 Task: Find connections with filter location Ashton-under-Lyne with filter topic #Businessintelligence with filter profile language German with filter current company Euronet with filter school BSA Crescent Institute of Science and Technology with filter industry Steam and Air-Conditioning Supply with filter service category Accounting with filter keywords title Assistant Manager
Action: Mouse moved to (650, 97)
Screenshot: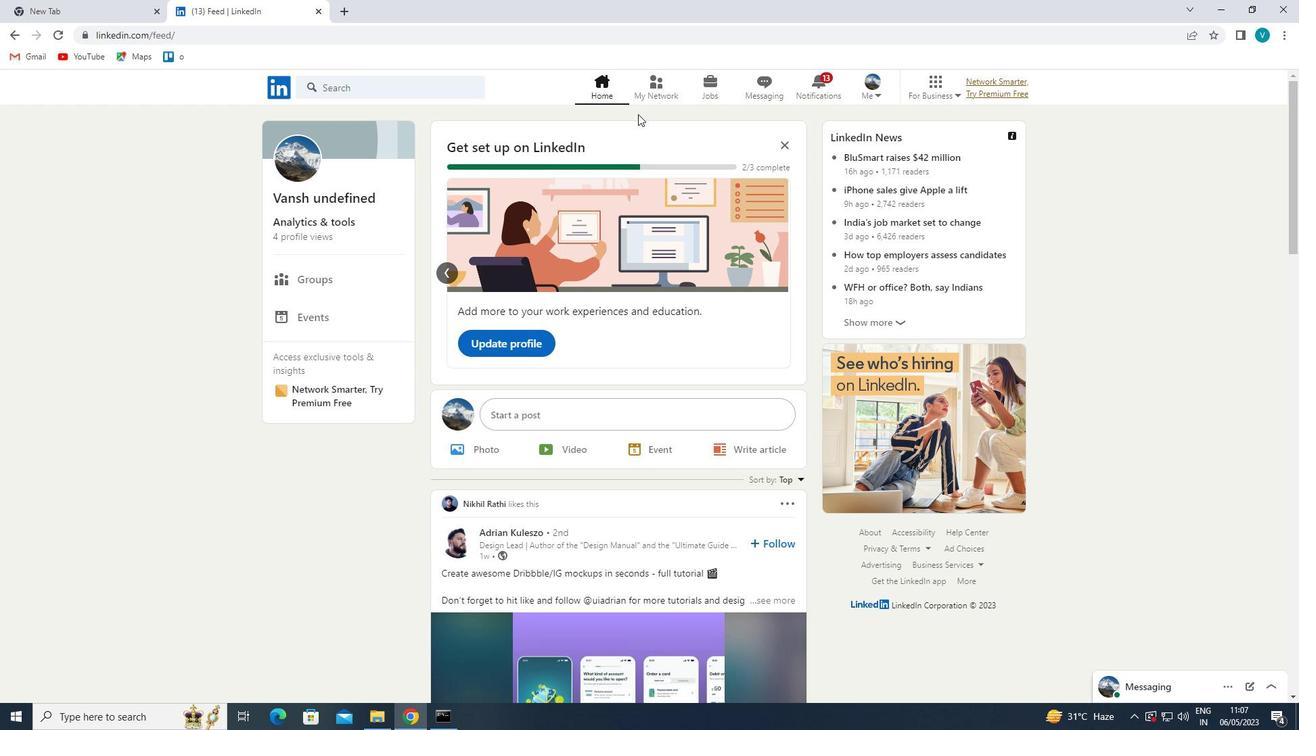
Action: Mouse pressed left at (650, 97)
Screenshot: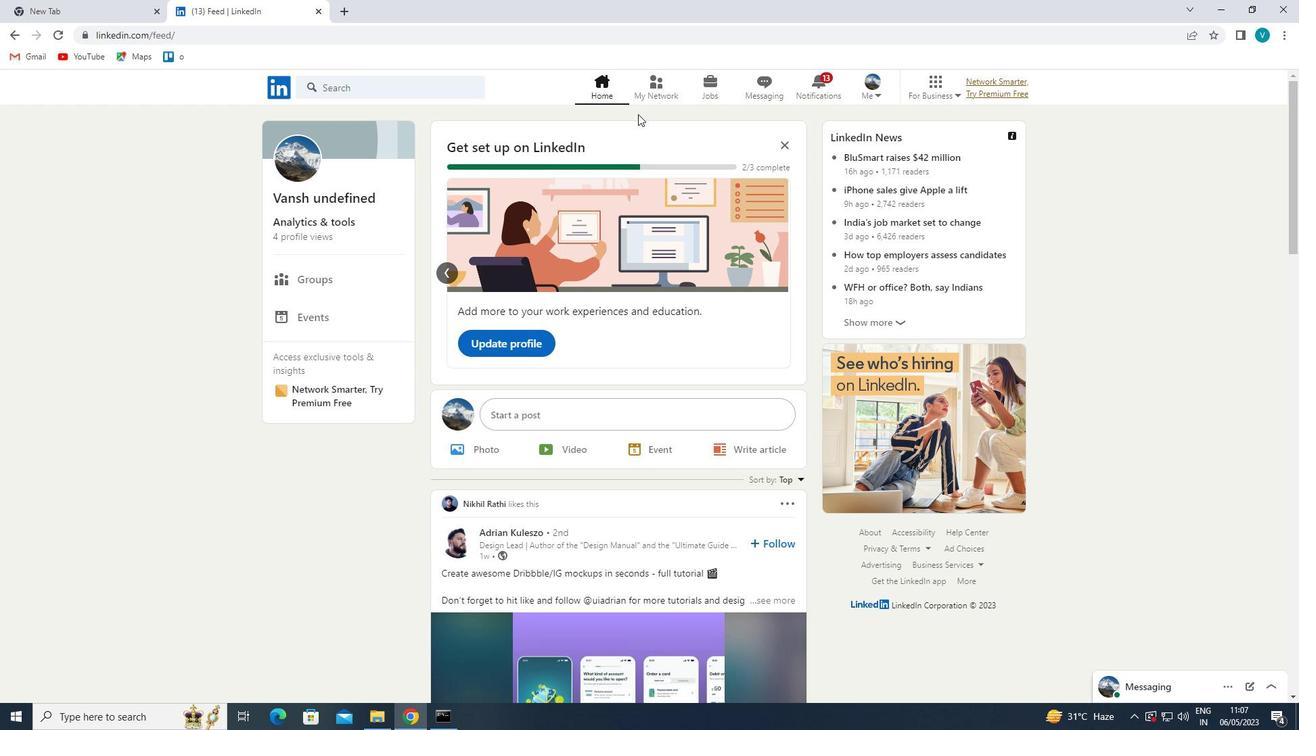 
Action: Mouse moved to (398, 164)
Screenshot: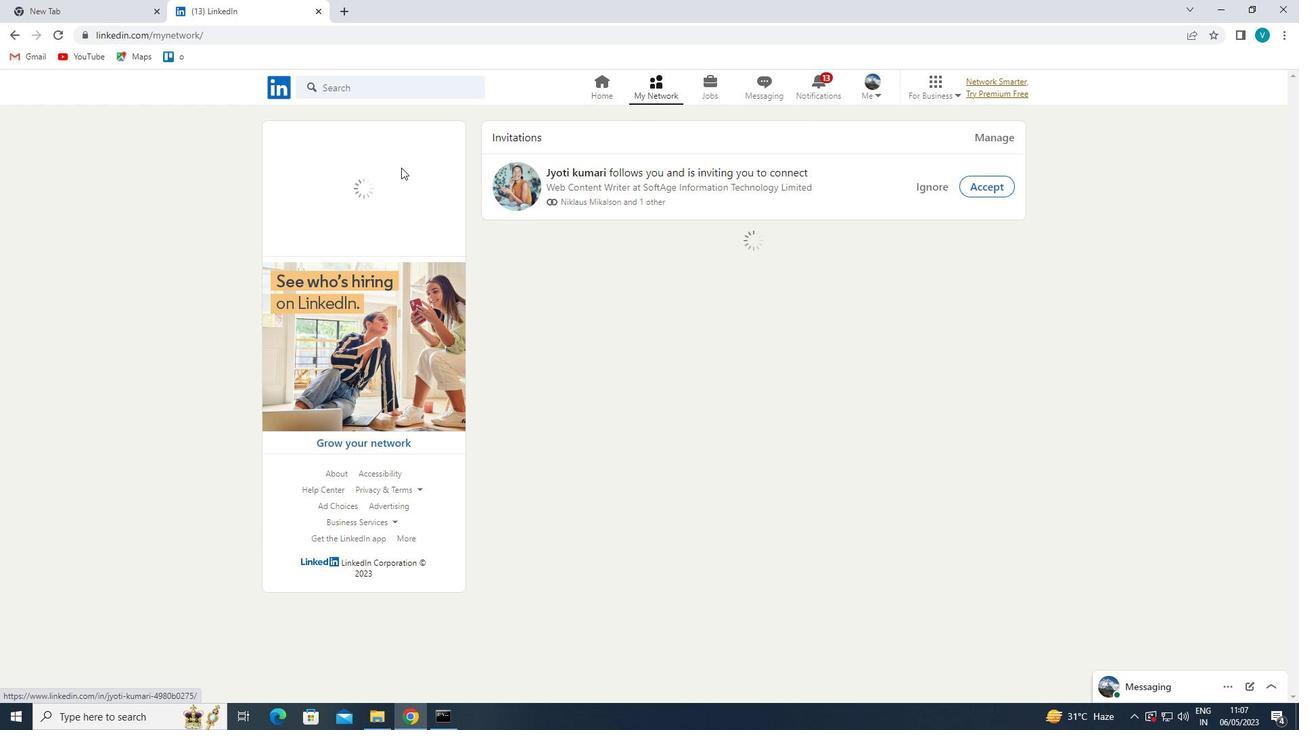 
Action: Mouse pressed left at (398, 164)
Screenshot: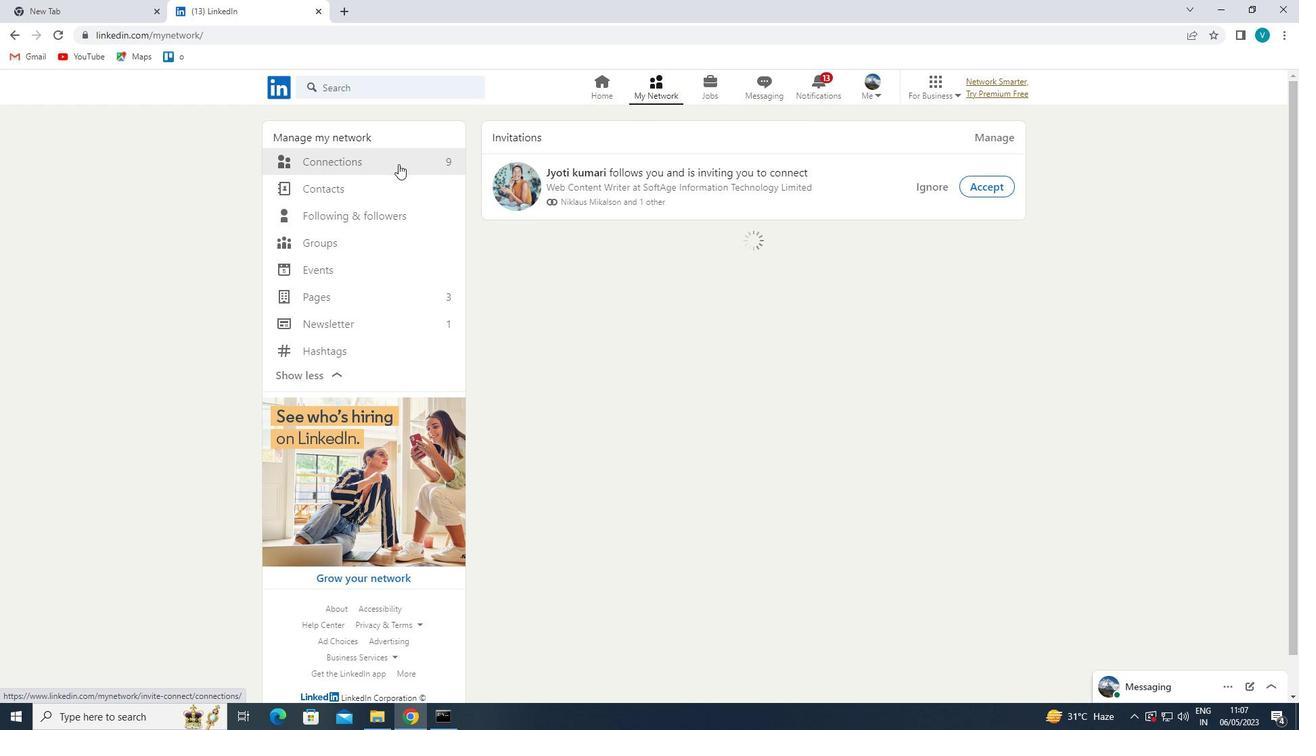 
Action: Mouse moved to (723, 170)
Screenshot: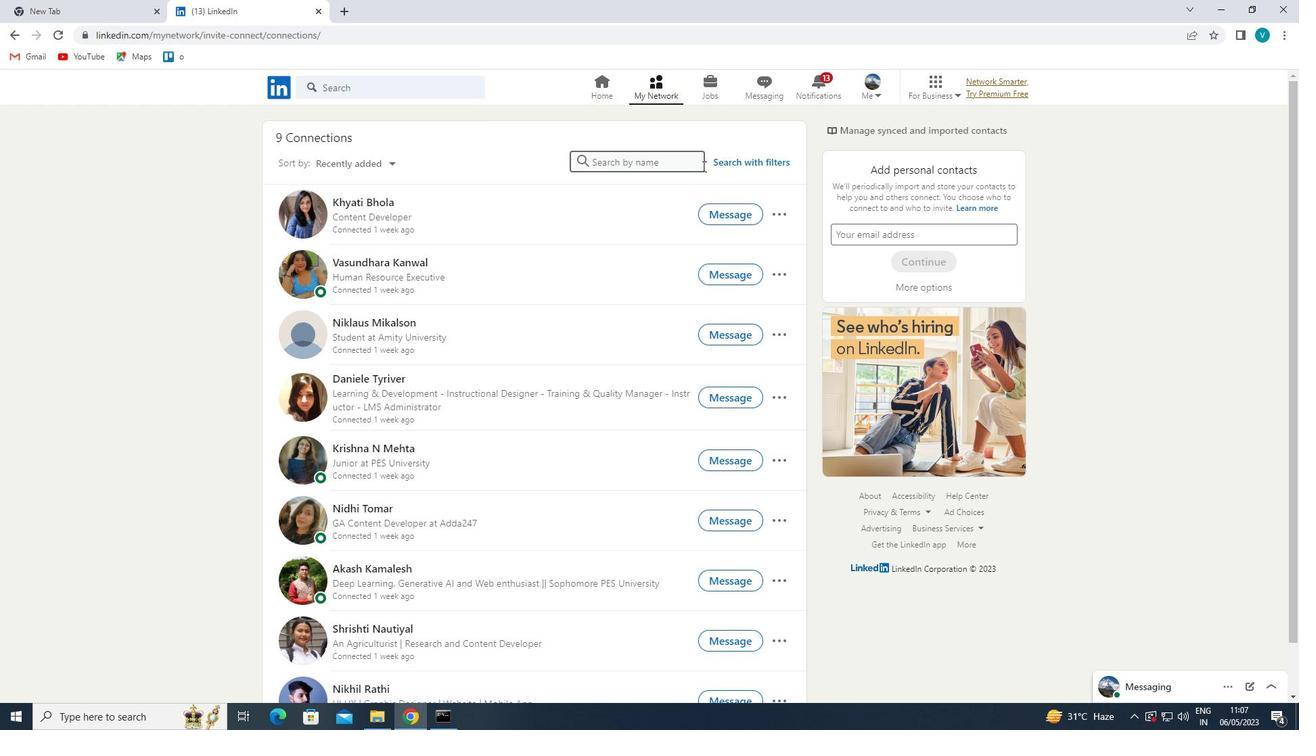 
Action: Mouse pressed left at (723, 170)
Screenshot: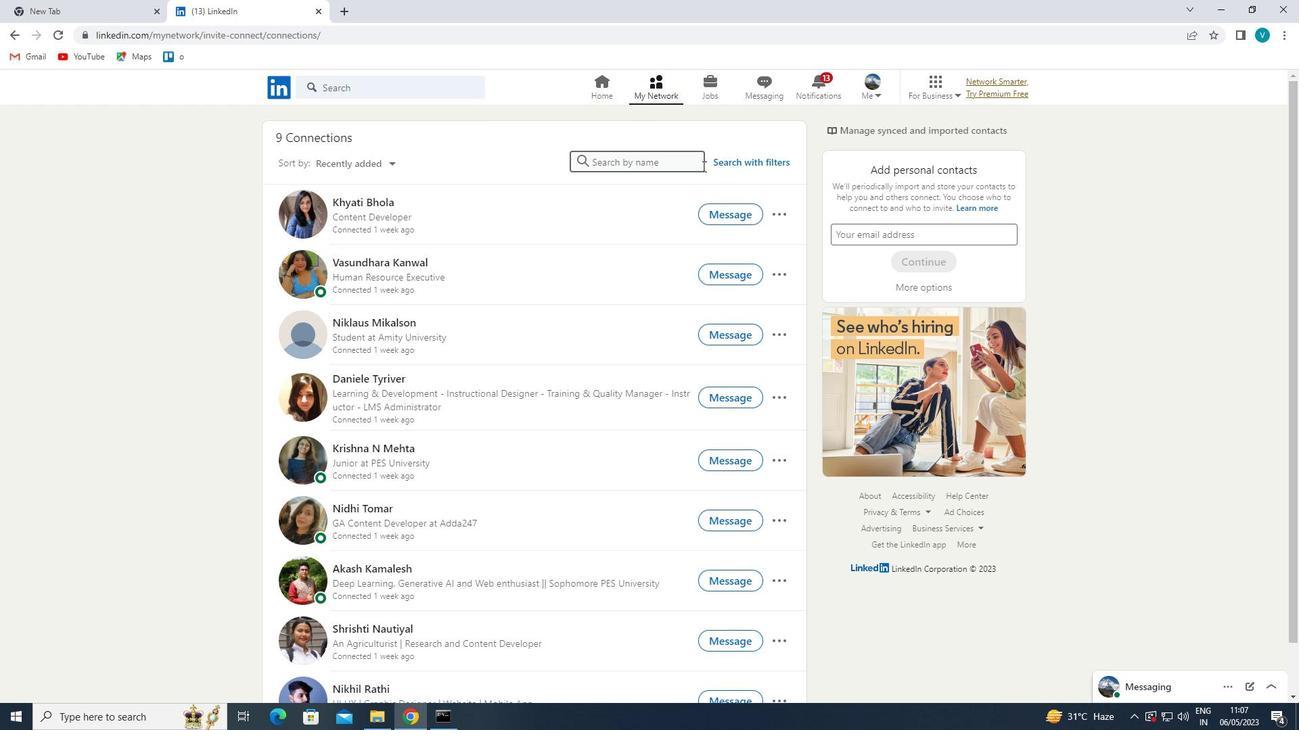 
Action: Mouse moved to (719, 163)
Screenshot: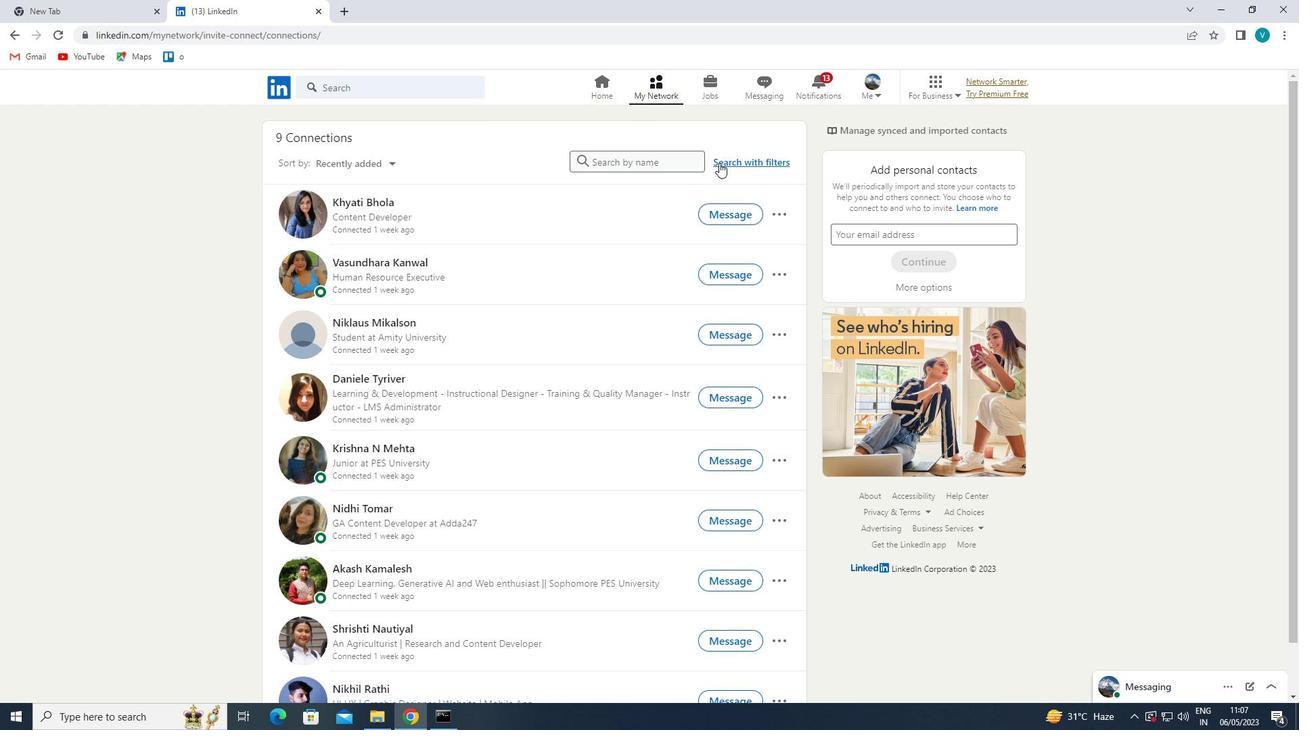 
Action: Mouse pressed left at (719, 163)
Screenshot: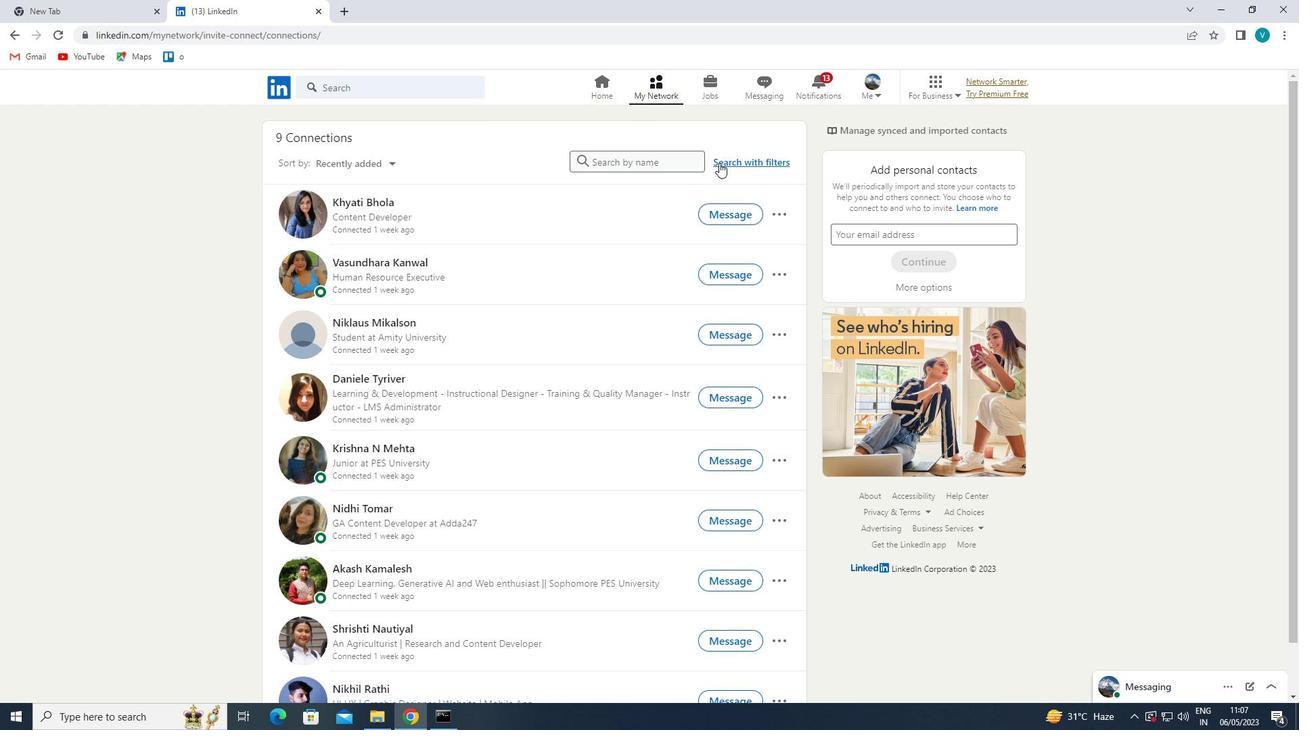 
Action: Mouse moved to (662, 129)
Screenshot: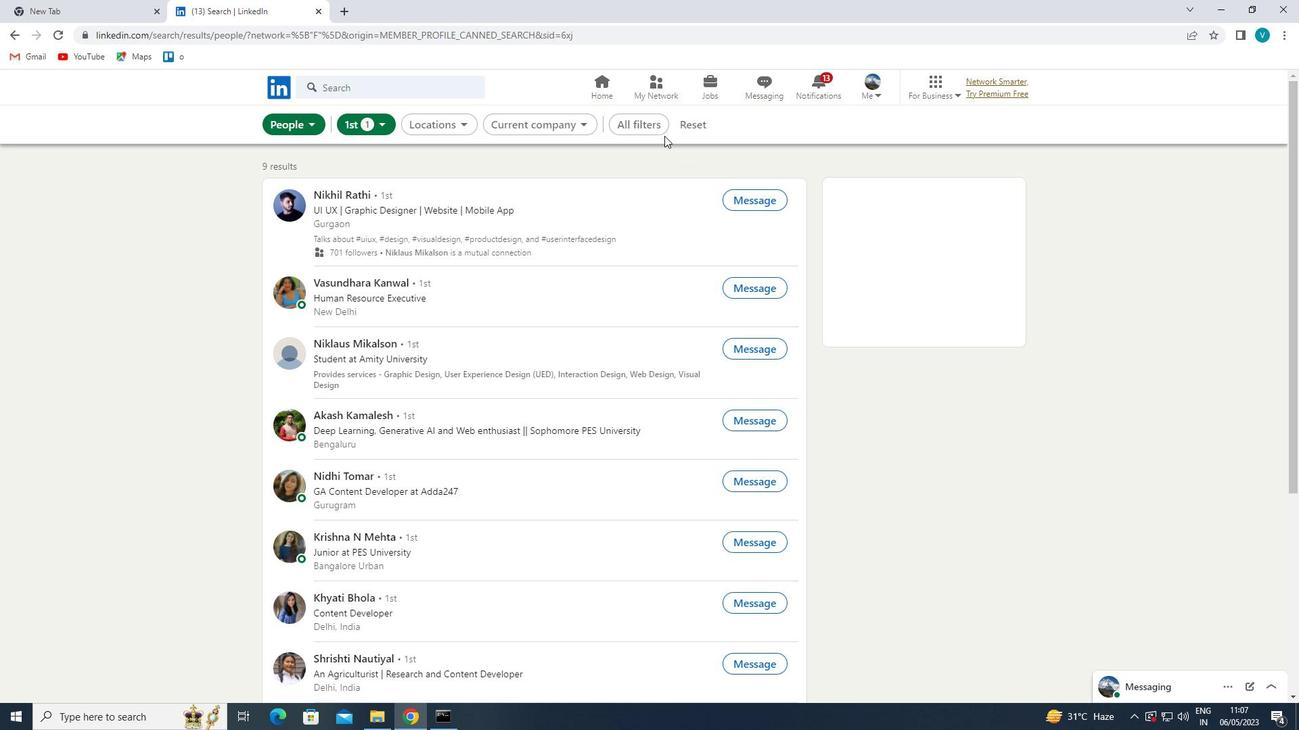 
Action: Mouse pressed left at (662, 129)
Screenshot: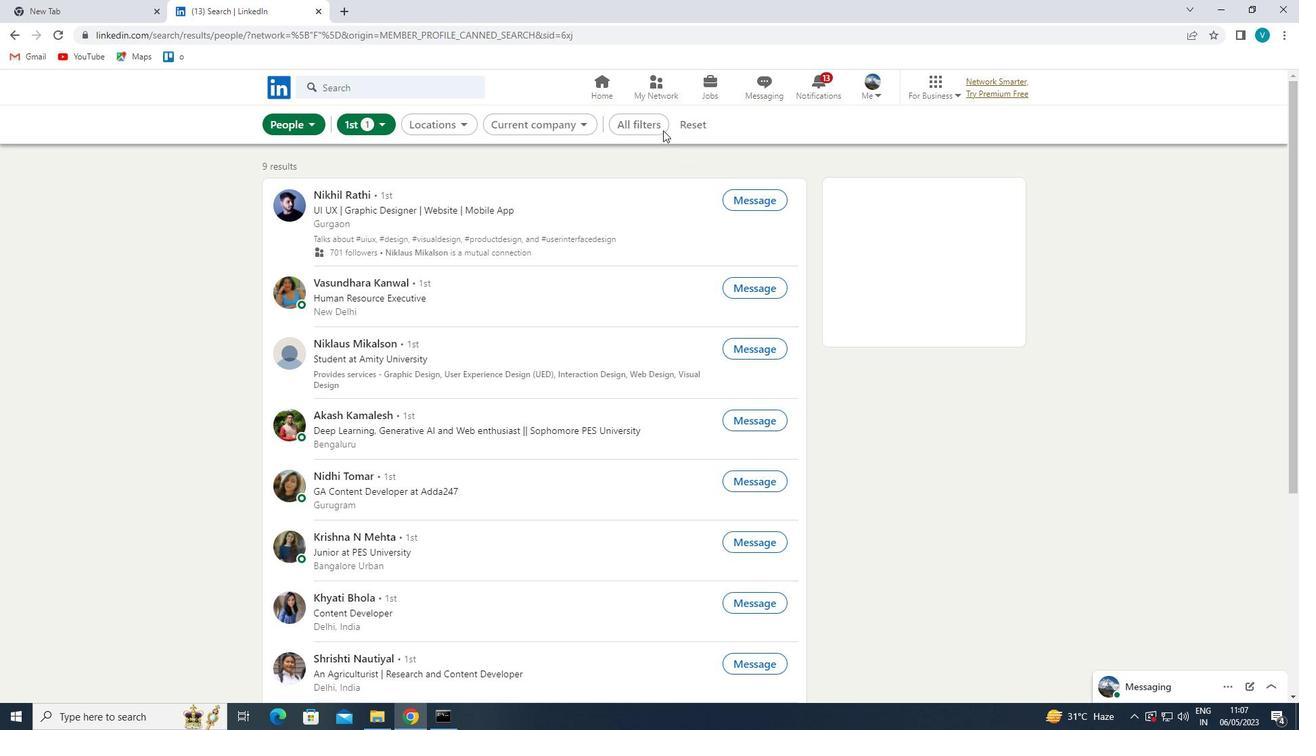 
Action: Mouse moved to (968, 244)
Screenshot: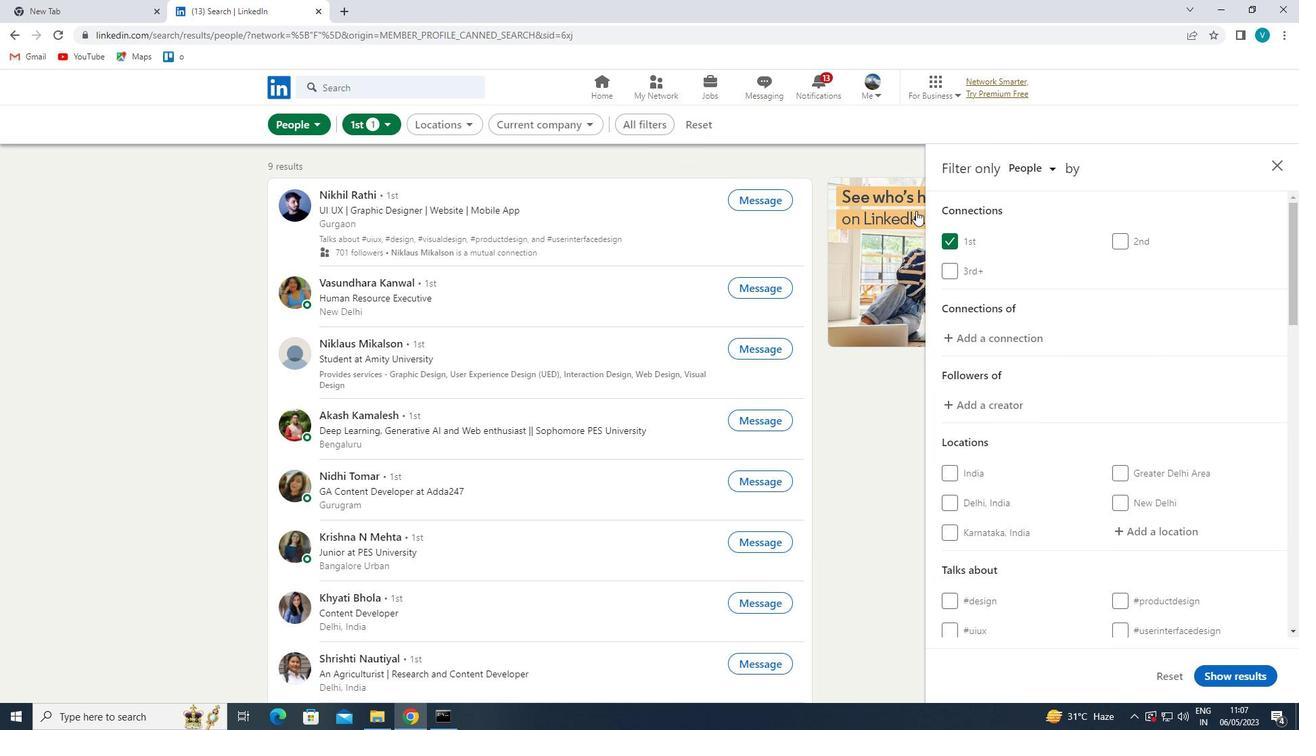 
Action: Mouse scrolled (968, 244) with delta (0, 0)
Screenshot: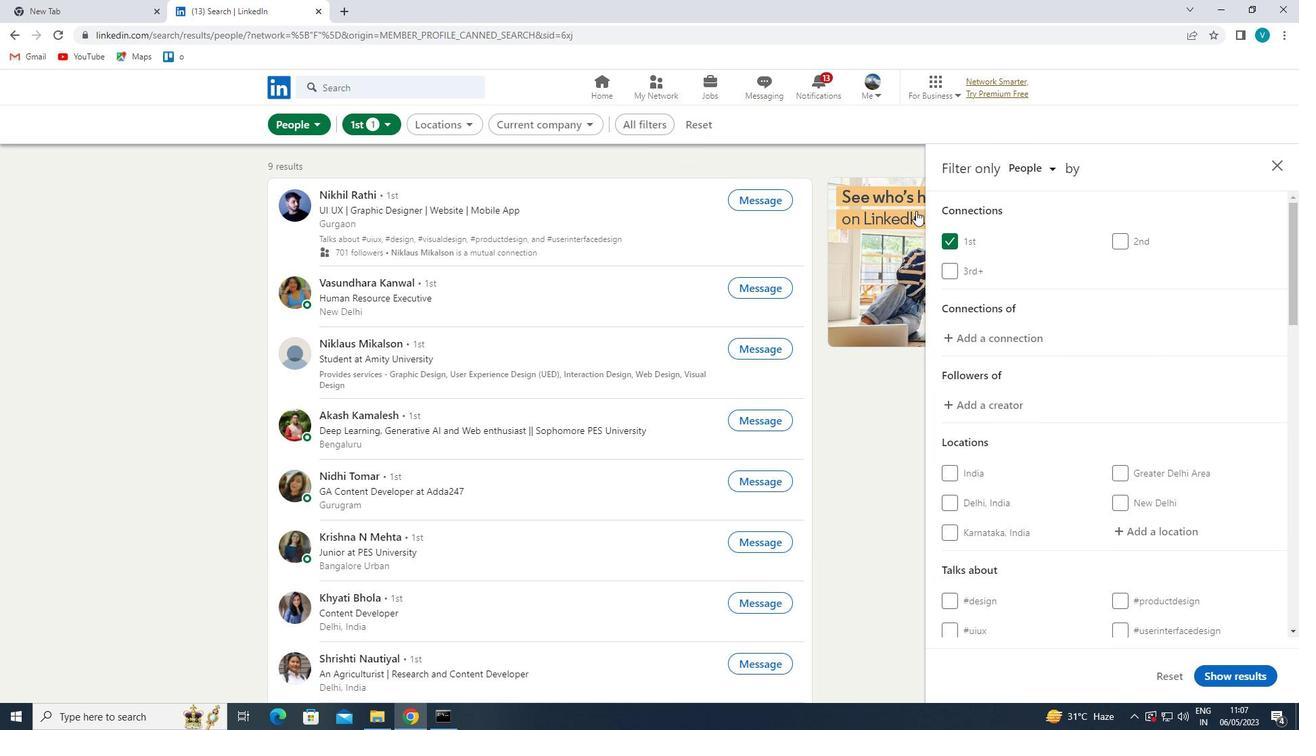 
Action: Mouse moved to (1002, 268)
Screenshot: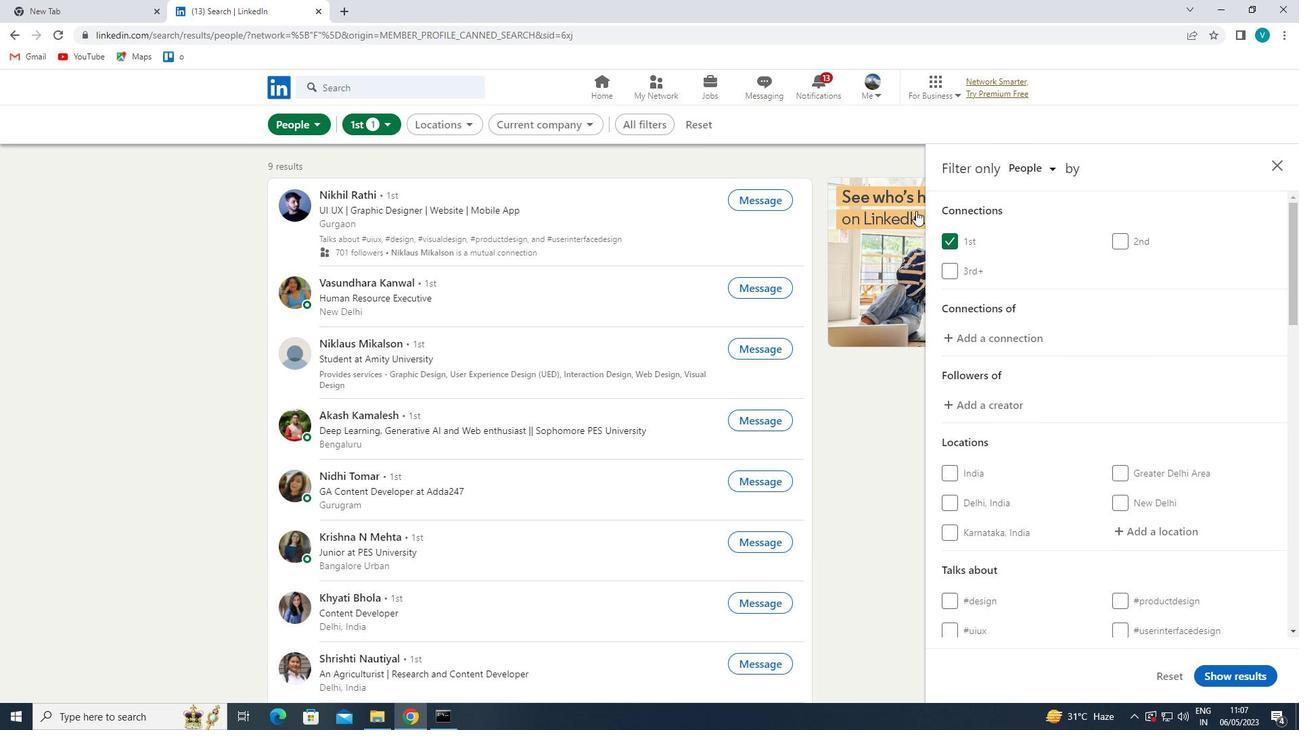
Action: Mouse scrolled (1002, 267) with delta (0, 0)
Screenshot: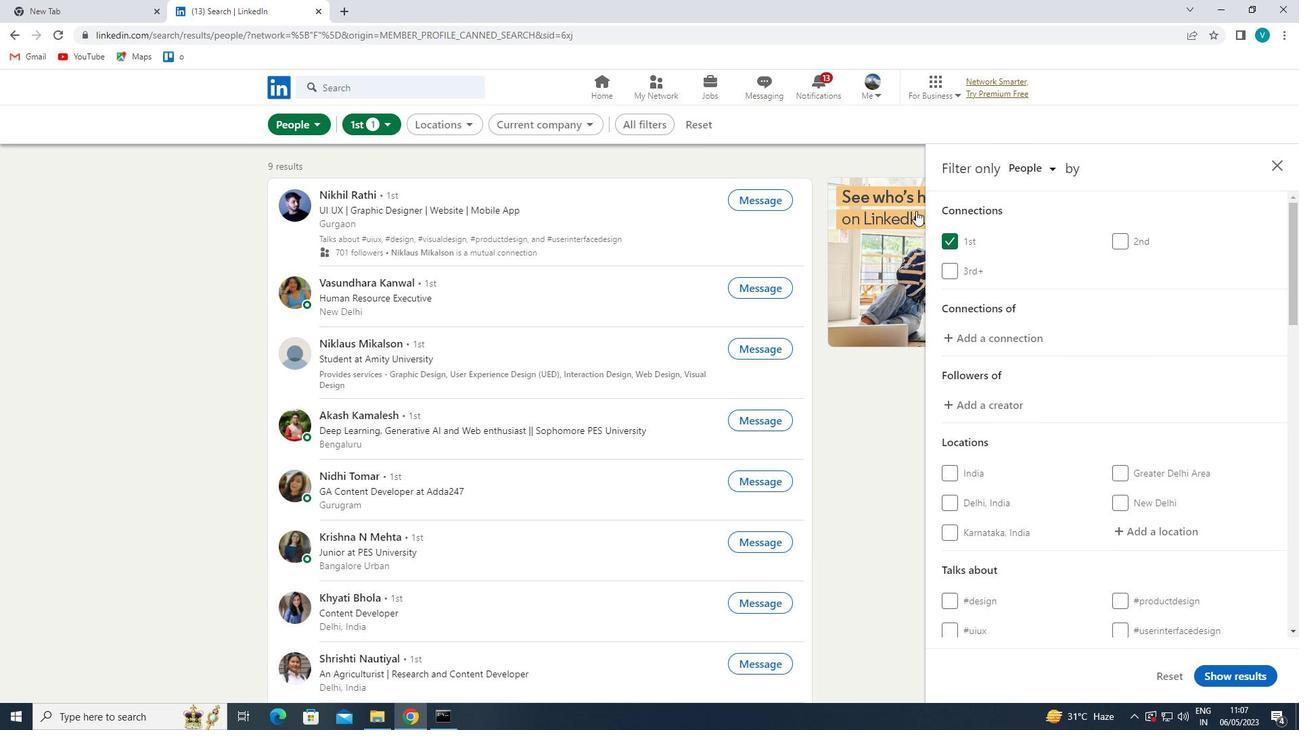 
Action: Mouse moved to (1179, 390)
Screenshot: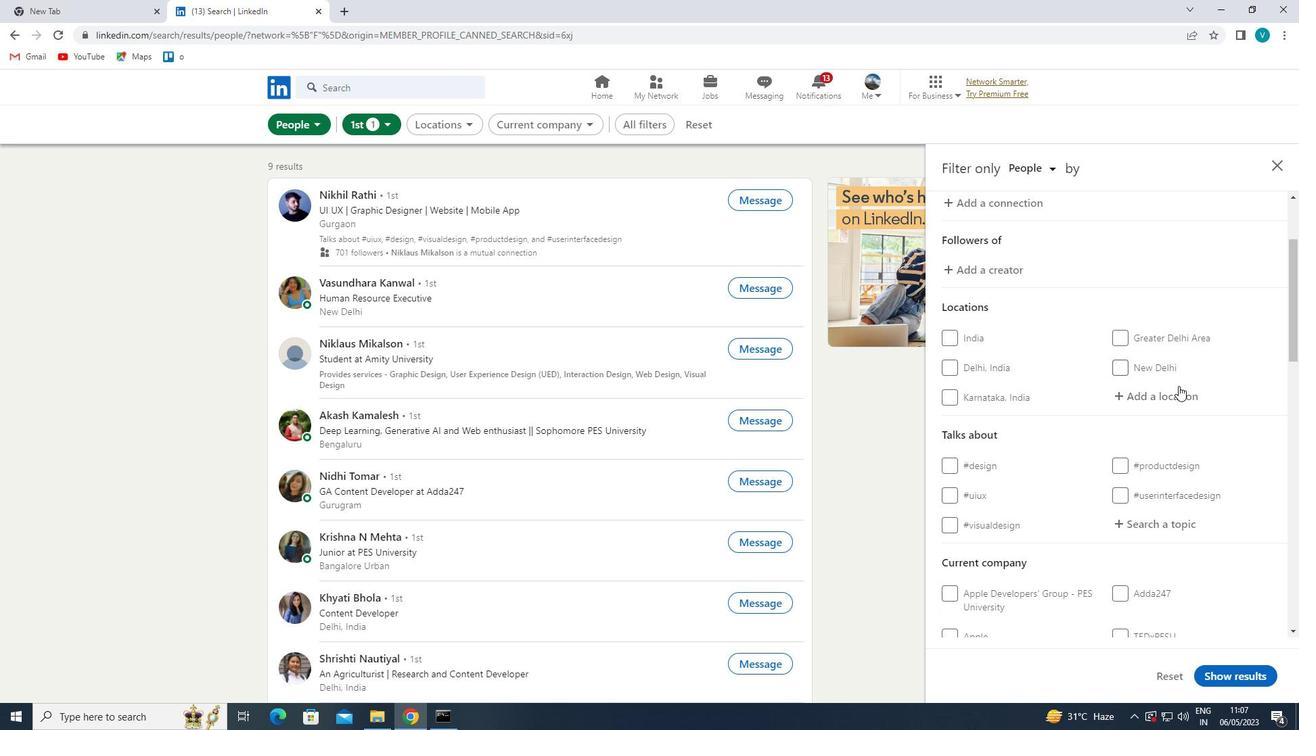 
Action: Mouse pressed left at (1179, 390)
Screenshot: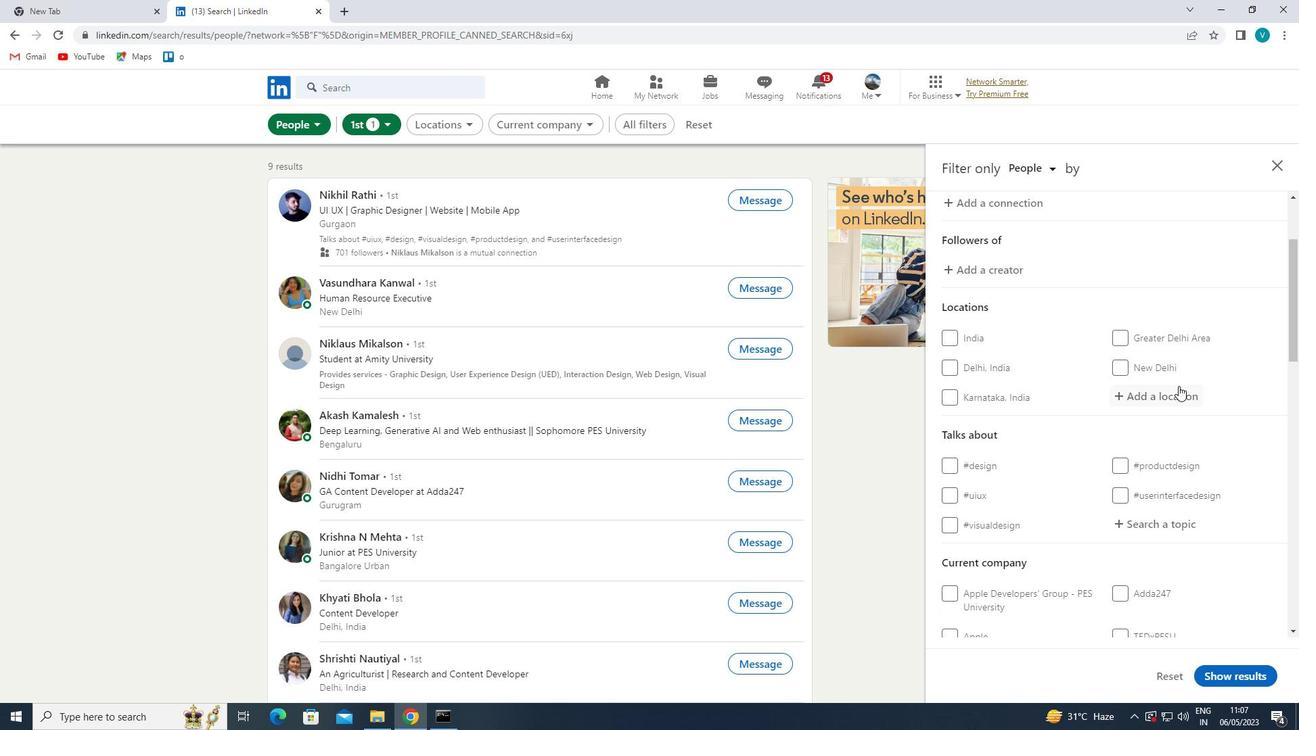 
Action: Mouse moved to (994, 284)
Screenshot: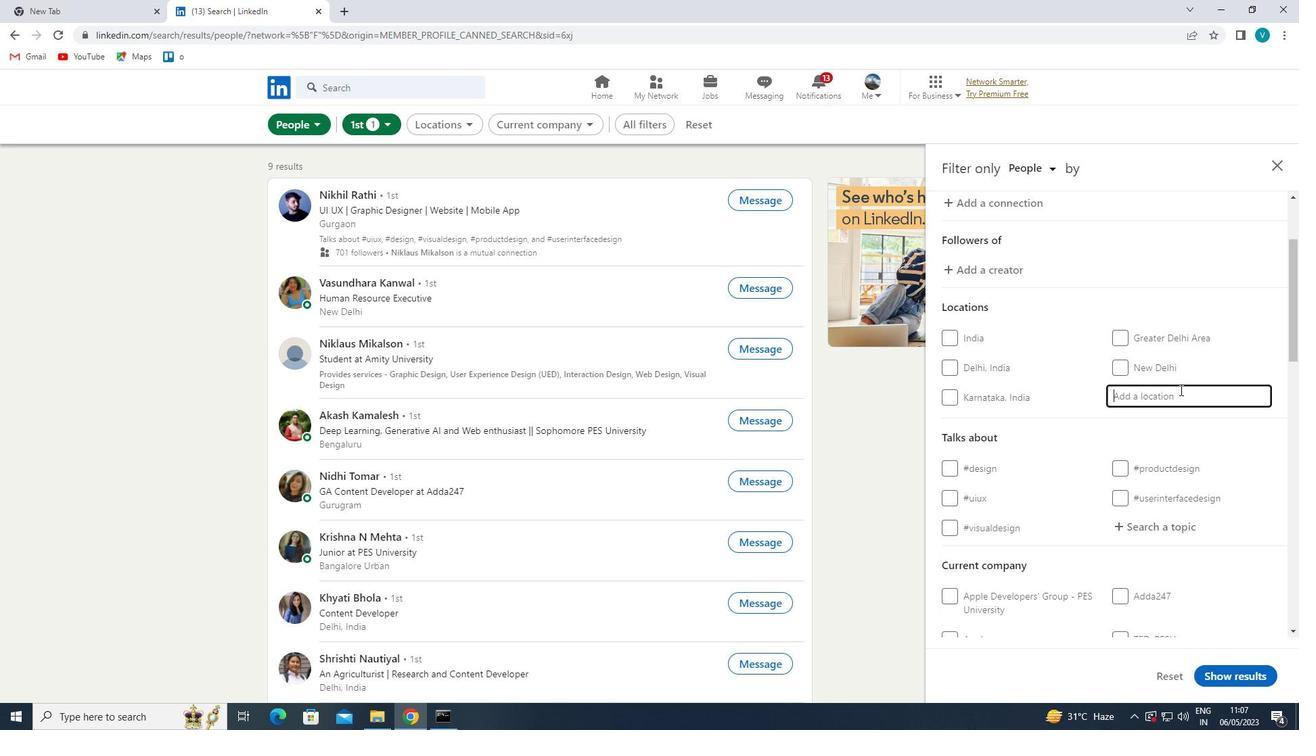 
Action: Key pressed <Key.shift>ASHTON
Screenshot: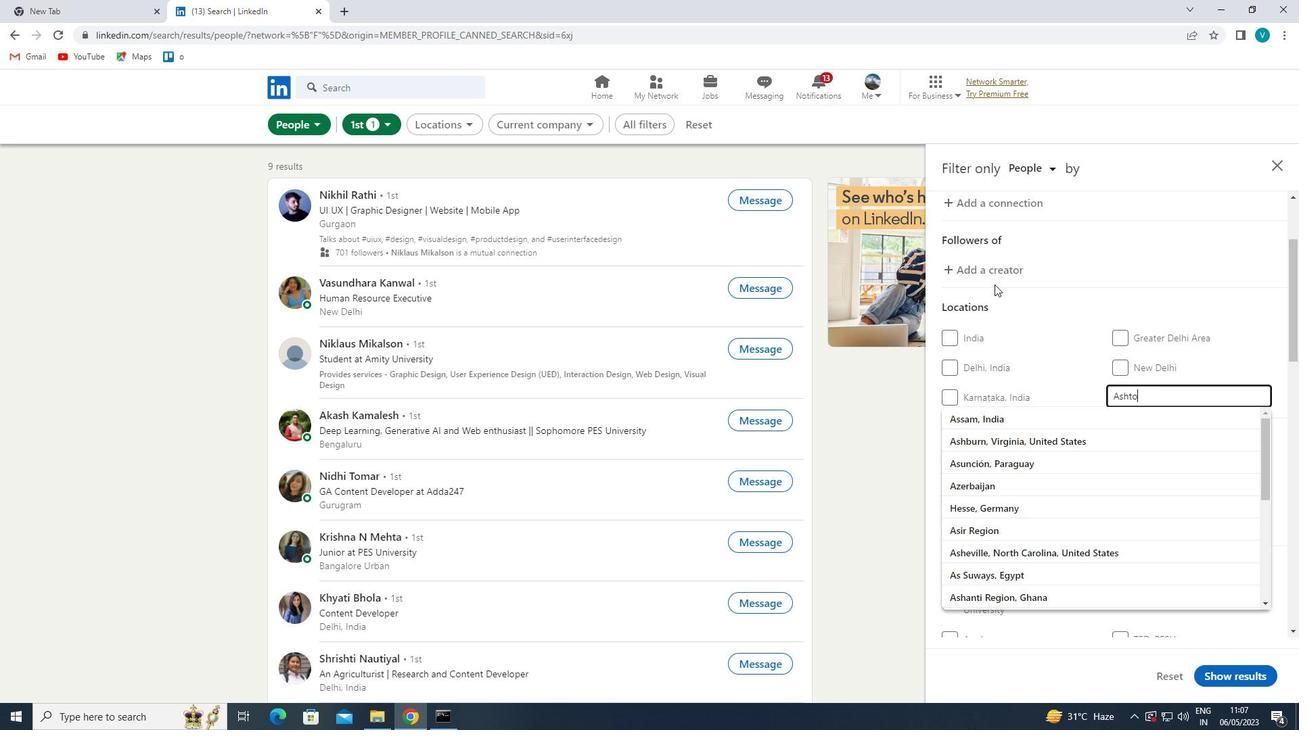 
Action: Mouse moved to (1060, 412)
Screenshot: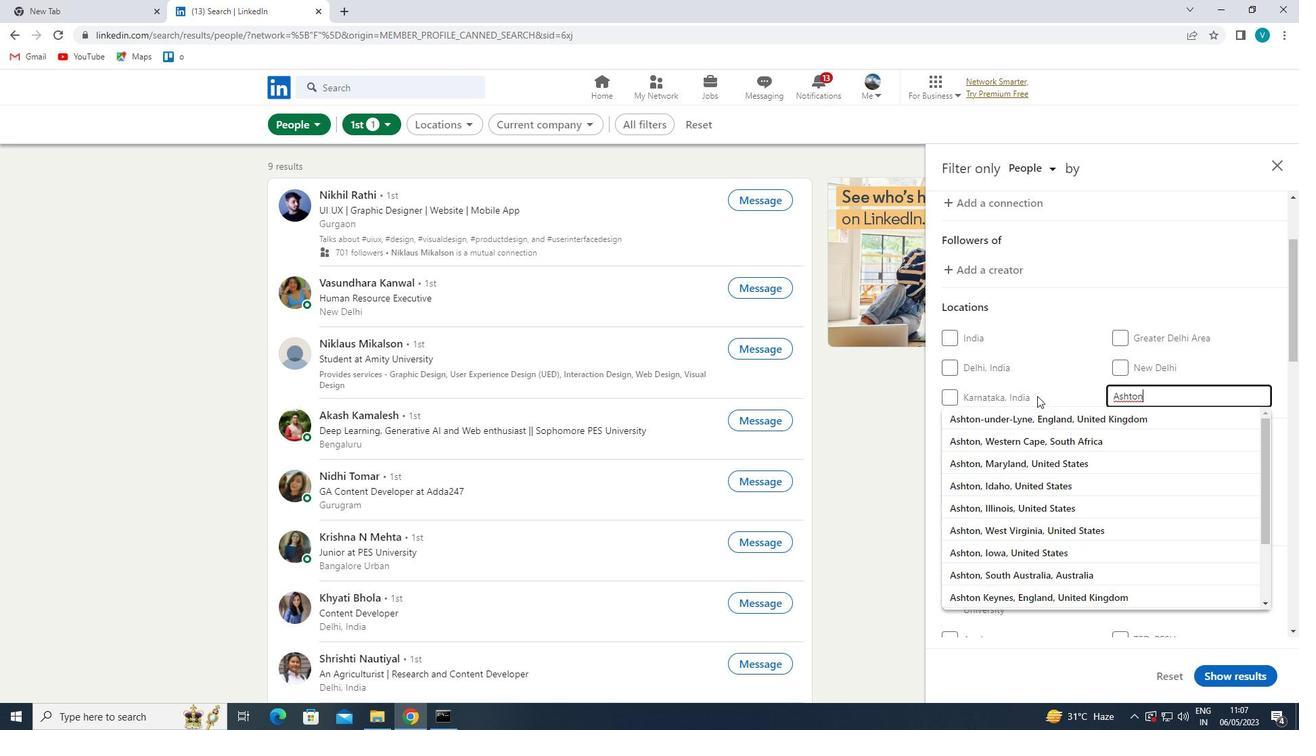 
Action: Mouse pressed left at (1060, 412)
Screenshot: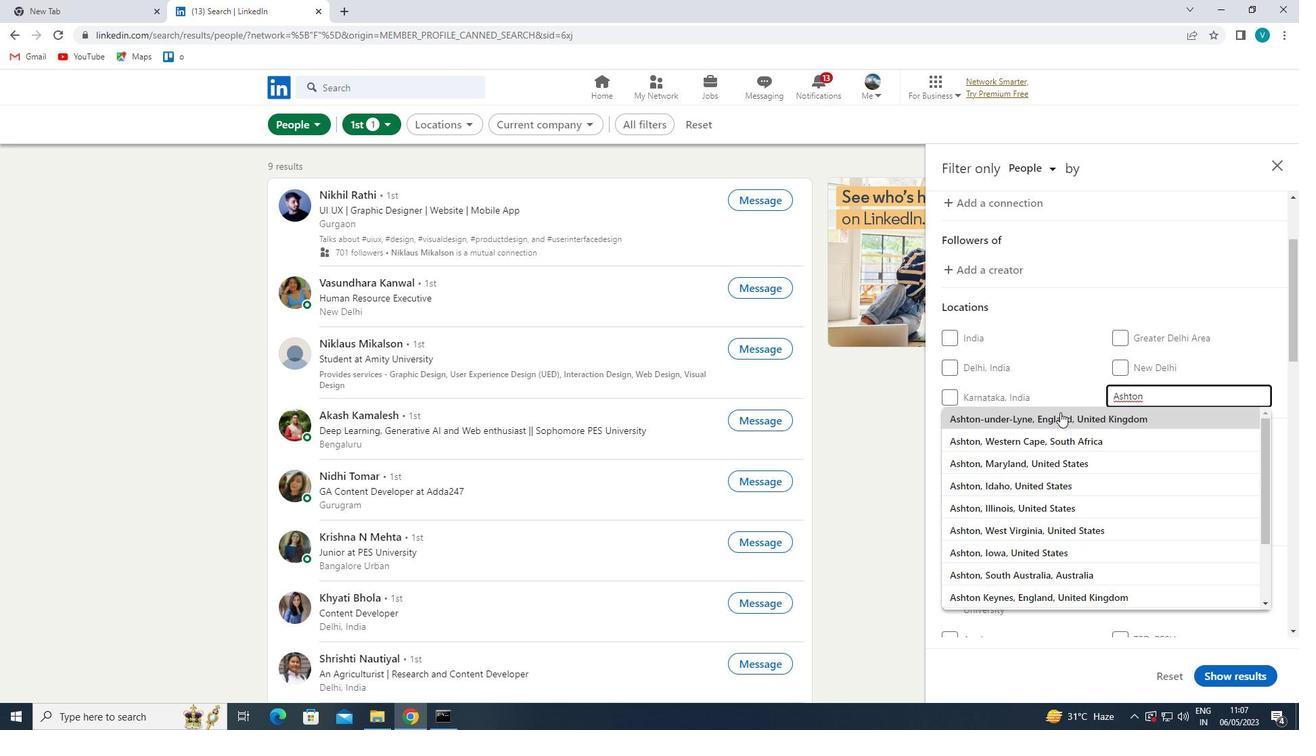 
Action: Mouse moved to (1078, 401)
Screenshot: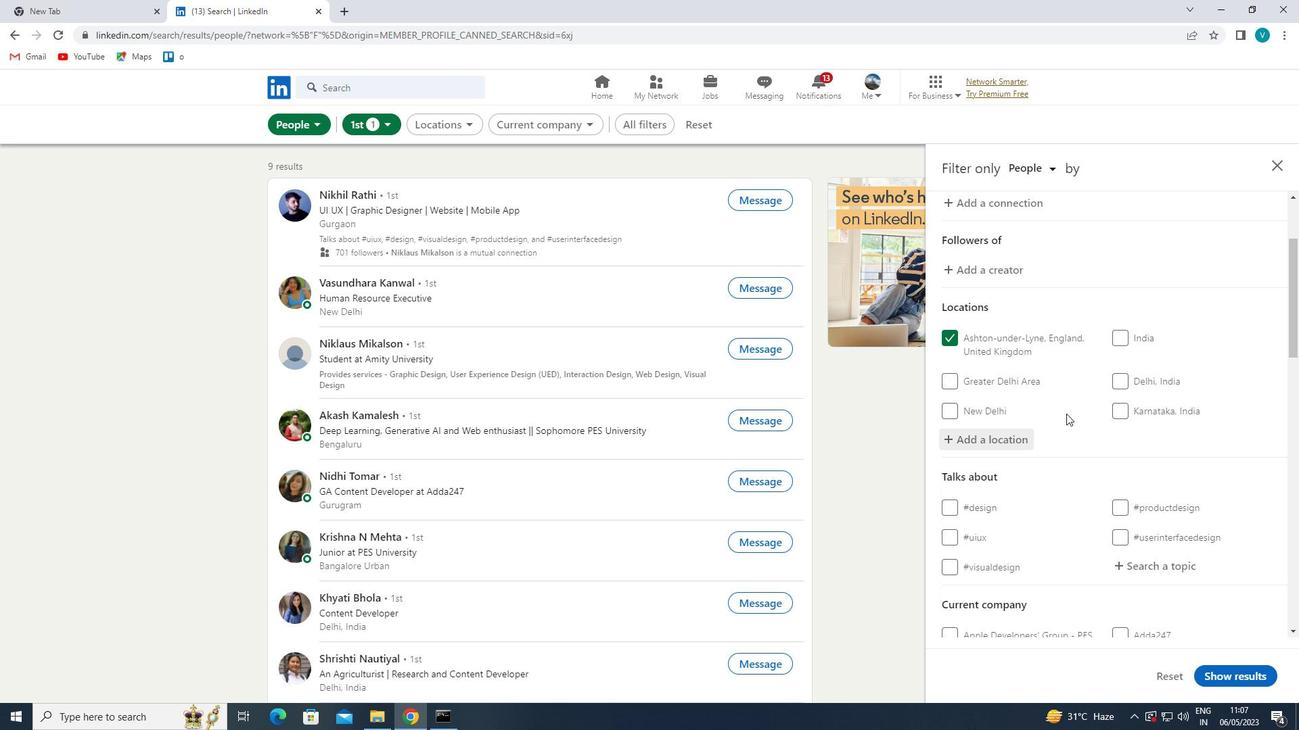 
Action: Mouse scrolled (1078, 401) with delta (0, 0)
Screenshot: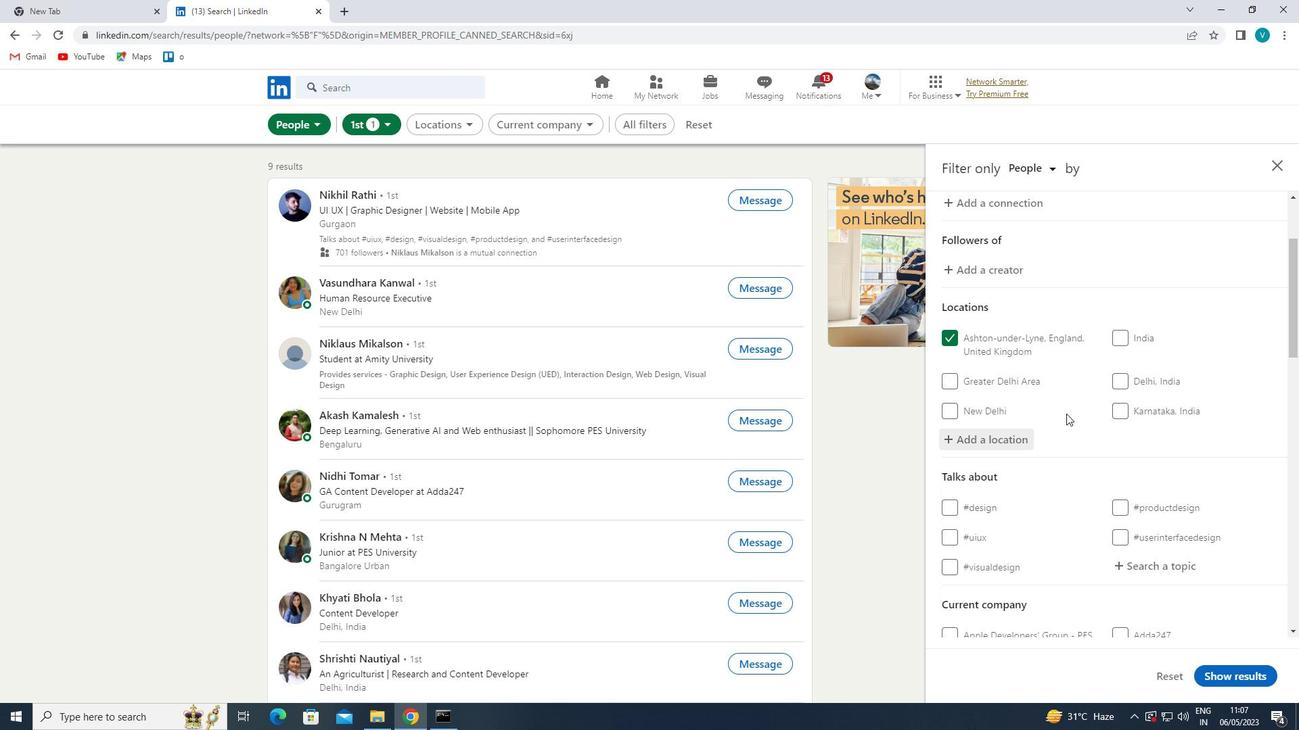 
Action: Mouse moved to (1081, 397)
Screenshot: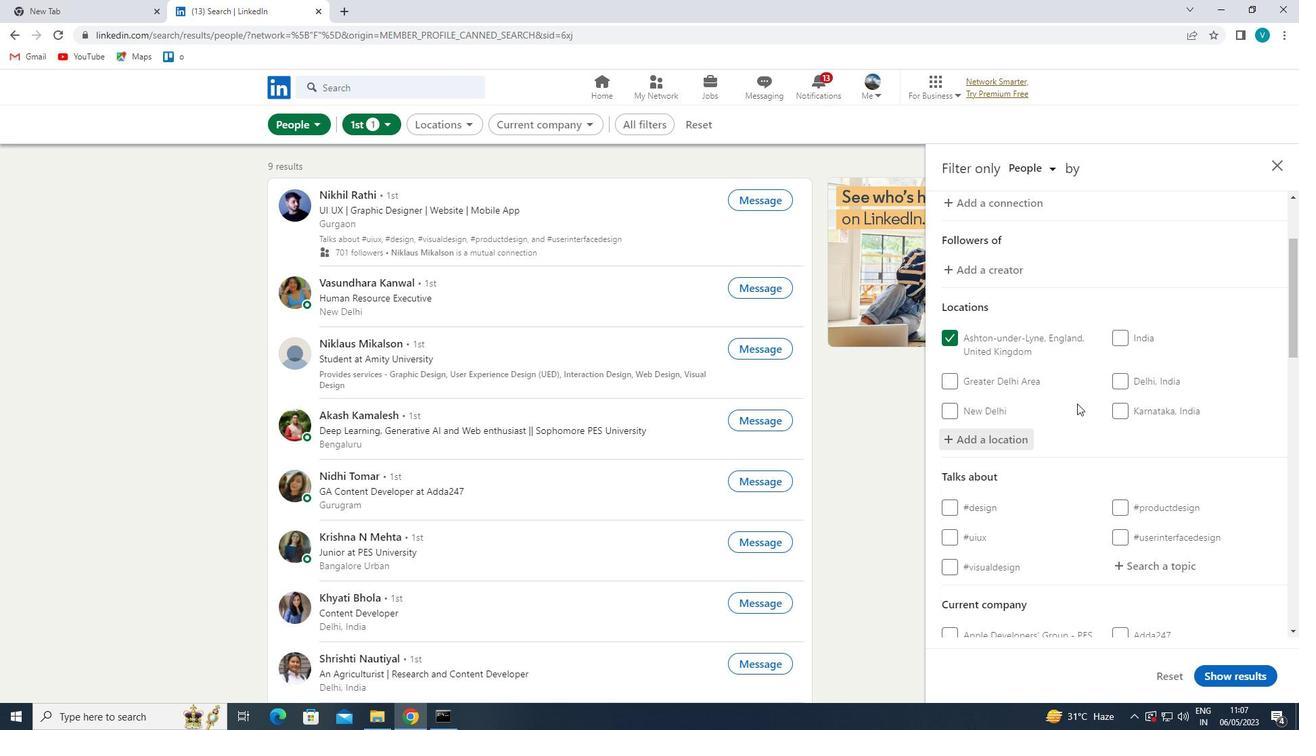 
Action: Mouse scrolled (1081, 397) with delta (0, 0)
Screenshot: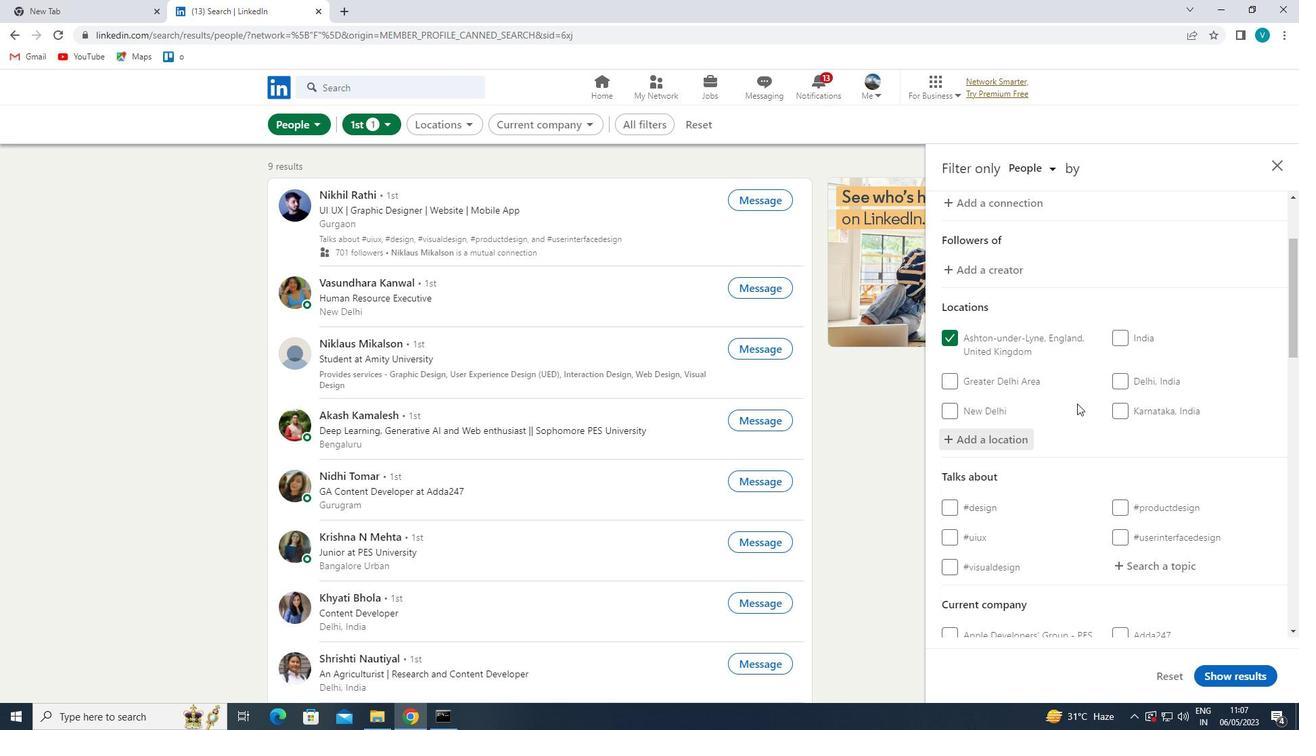
Action: Mouse moved to (1082, 397)
Screenshot: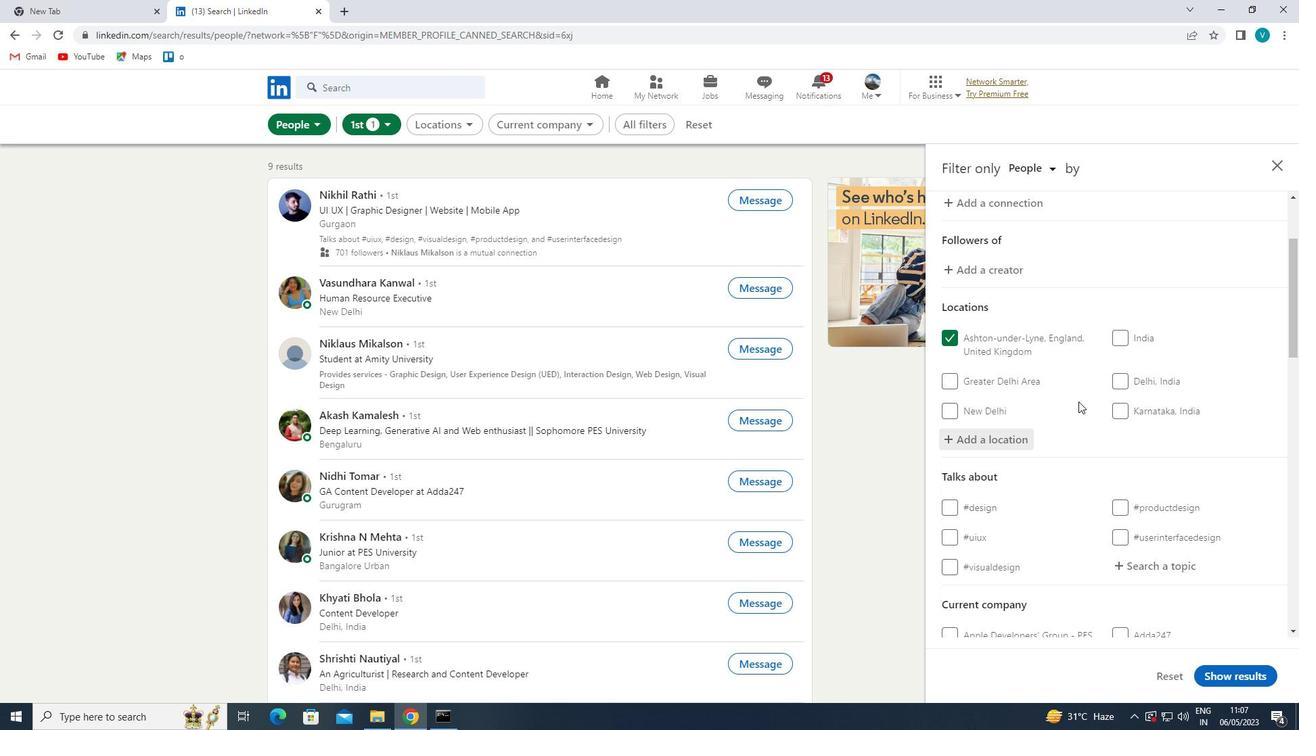 
Action: Mouse scrolled (1082, 396) with delta (0, 0)
Screenshot: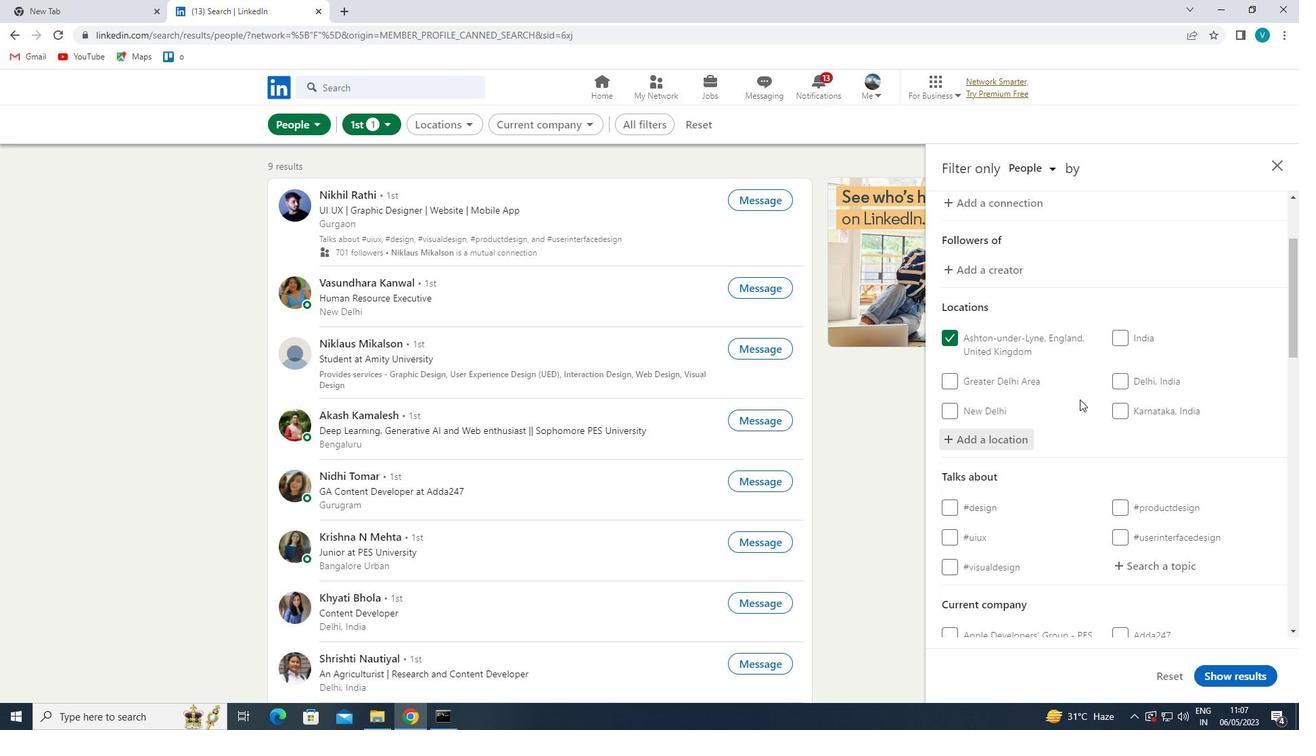 
Action: Mouse moved to (1144, 368)
Screenshot: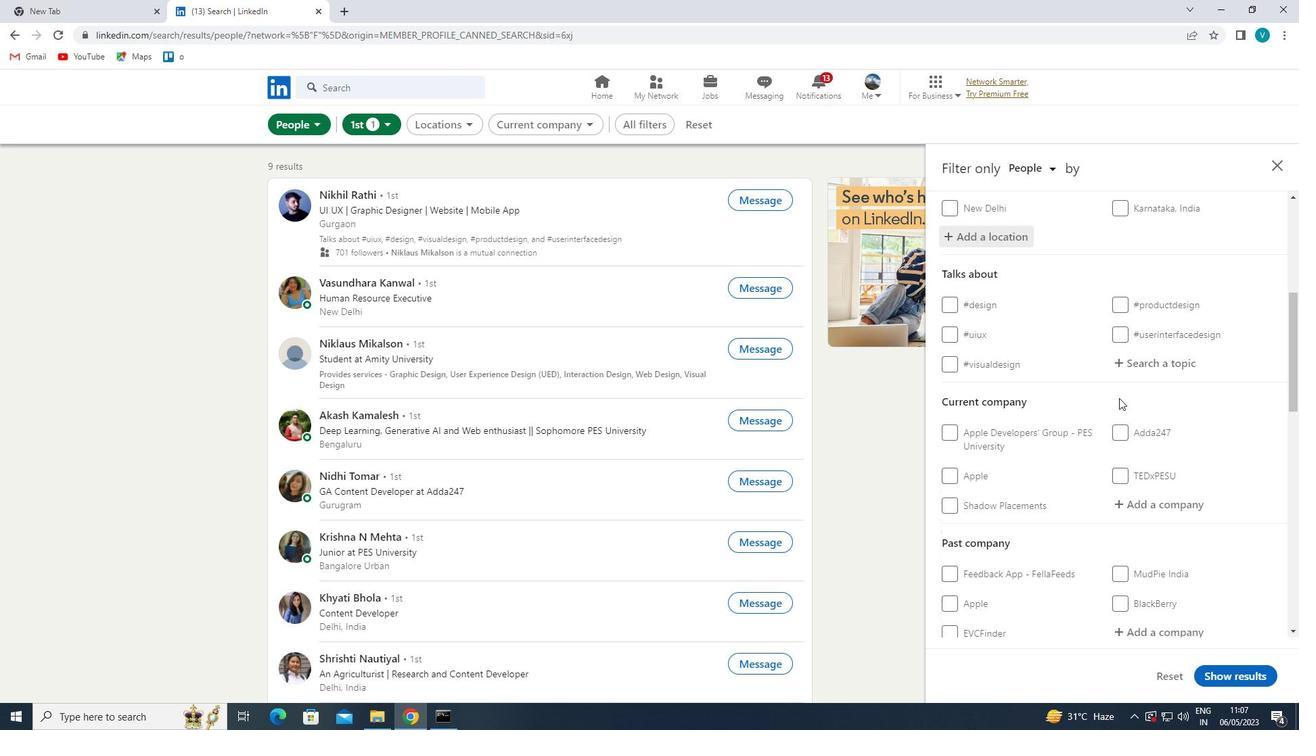 
Action: Mouse pressed left at (1144, 368)
Screenshot: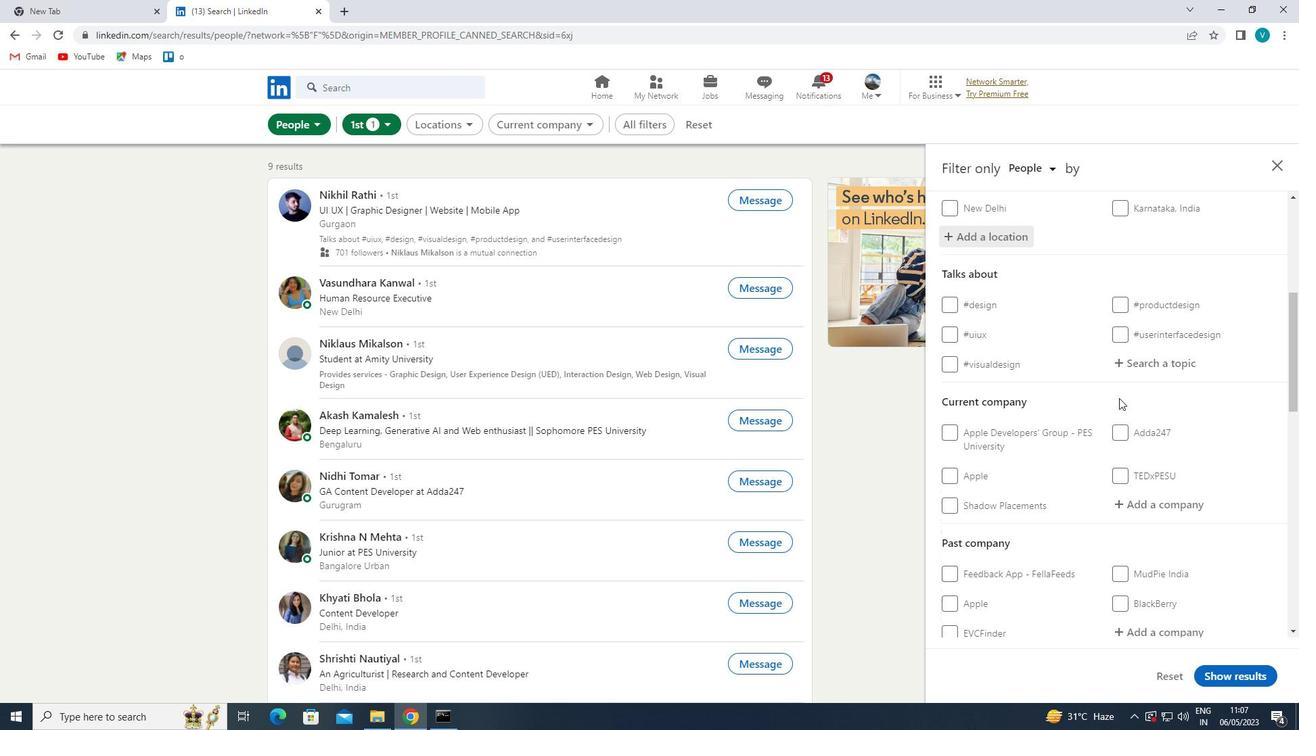 
Action: Mouse moved to (1002, 285)
Screenshot: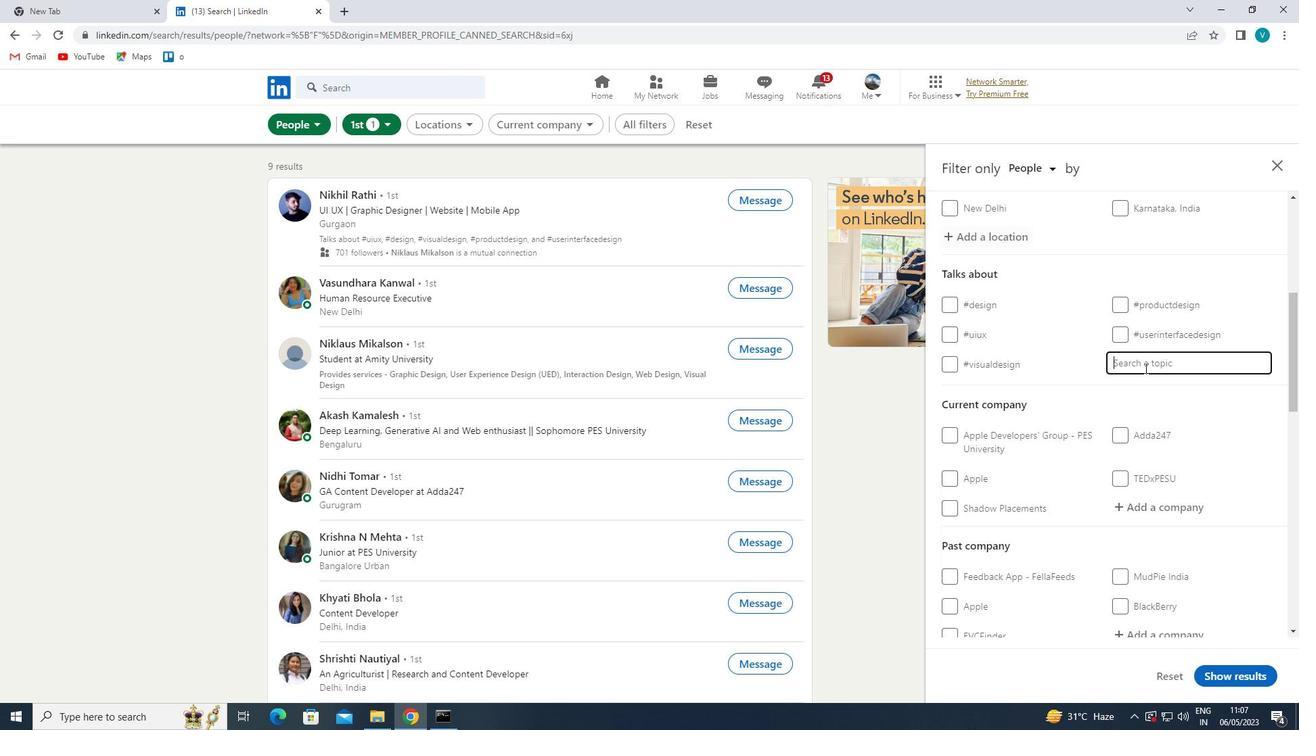 
Action: Key pressed <Key.shift>BUSINESS
Screenshot: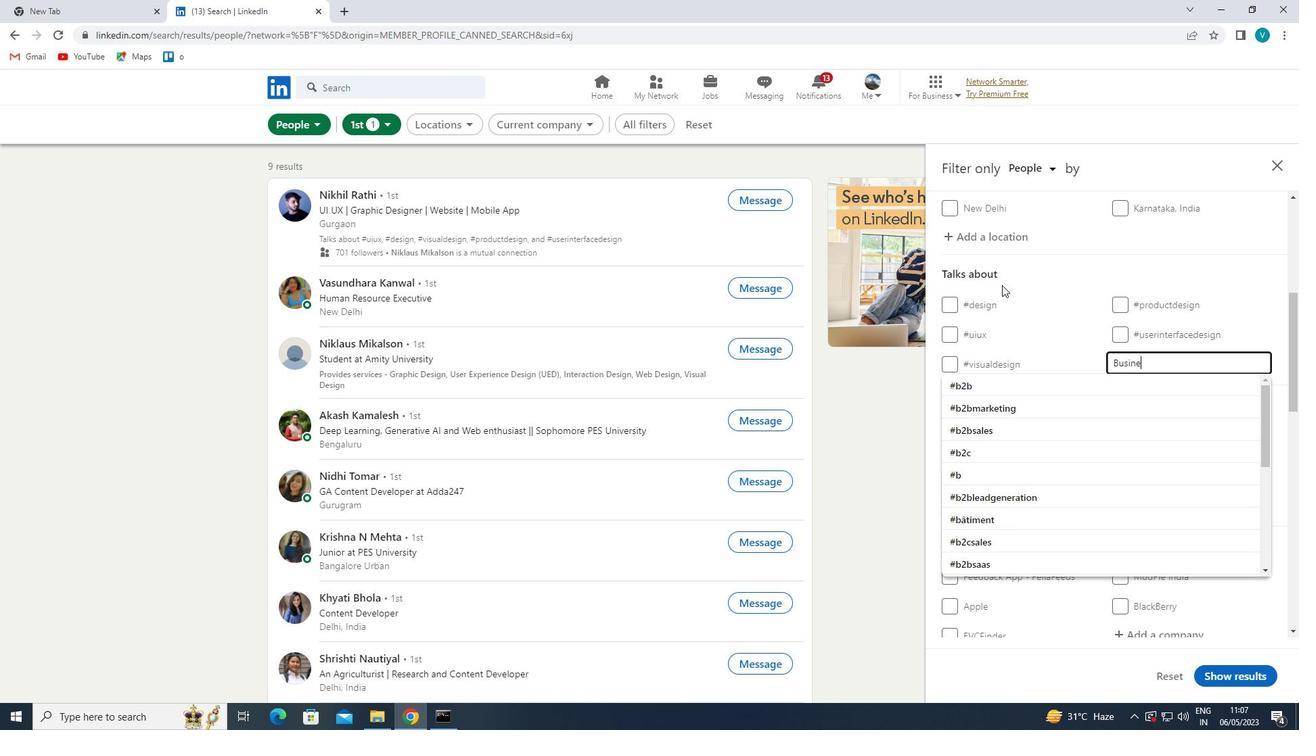 
Action: Mouse moved to (1079, 333)
Screenshot: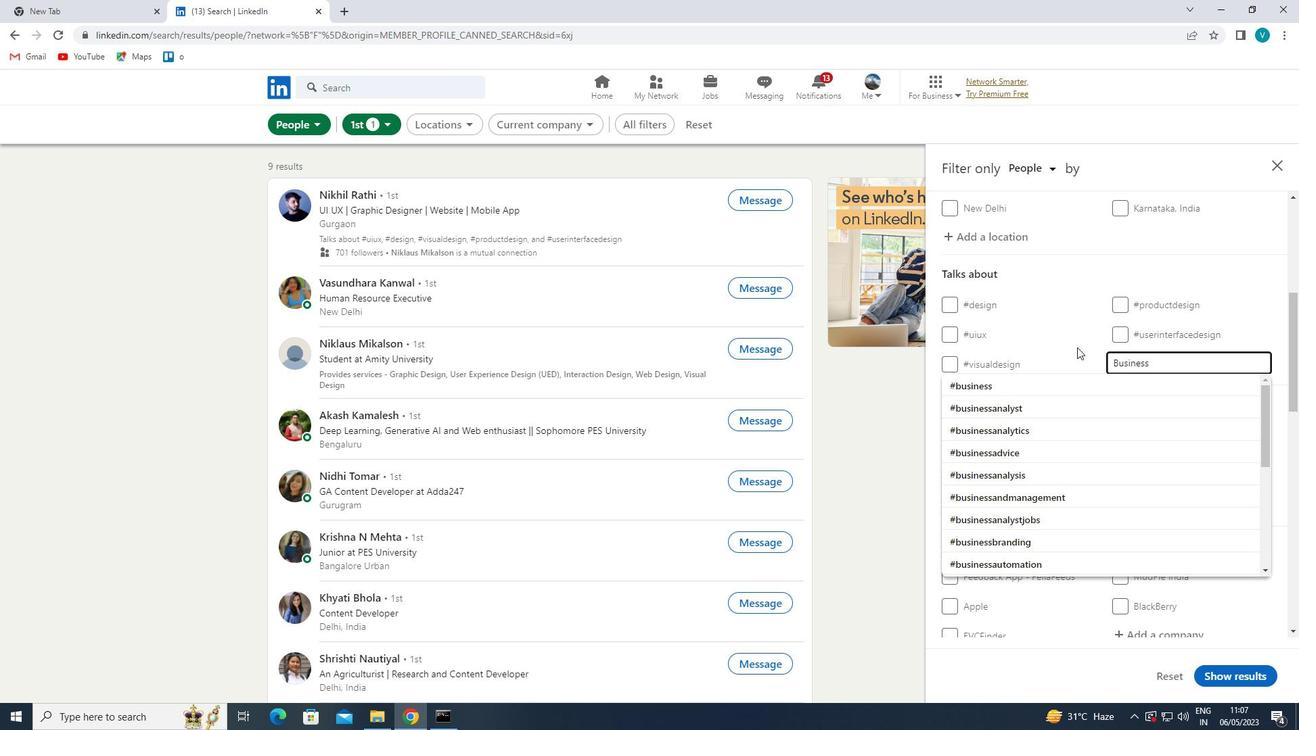 
Action: Key pressed INTE
Screenshot: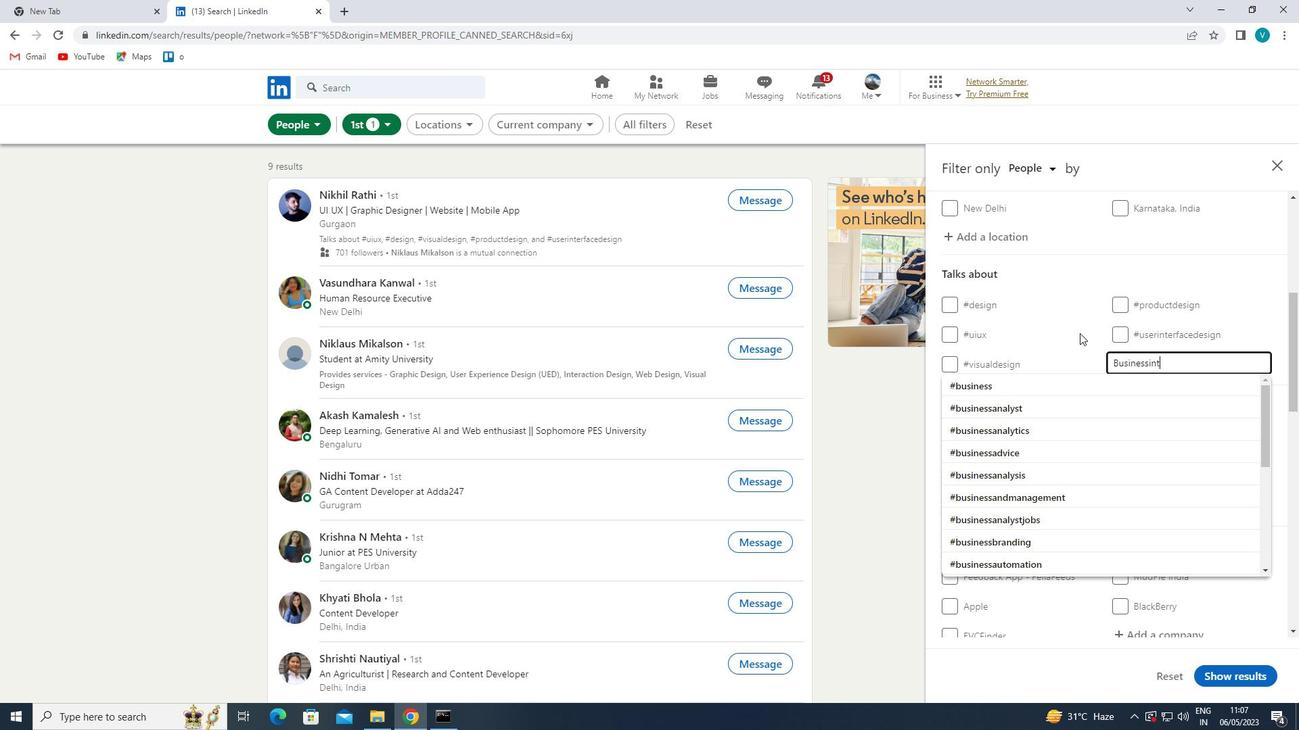 
Action: Mouse moved to (1079, 383)
Screenshot: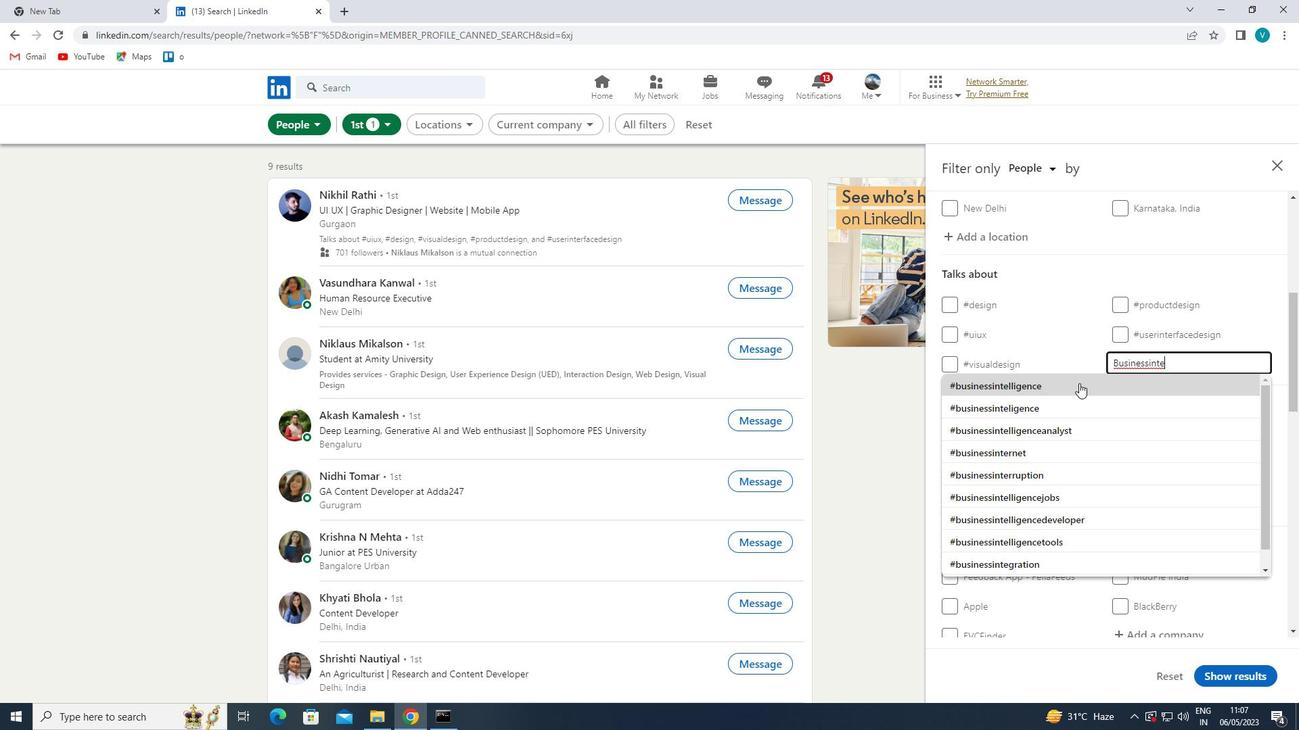 
Action: Mouse pressed left at (1079, 383)
Screenshot: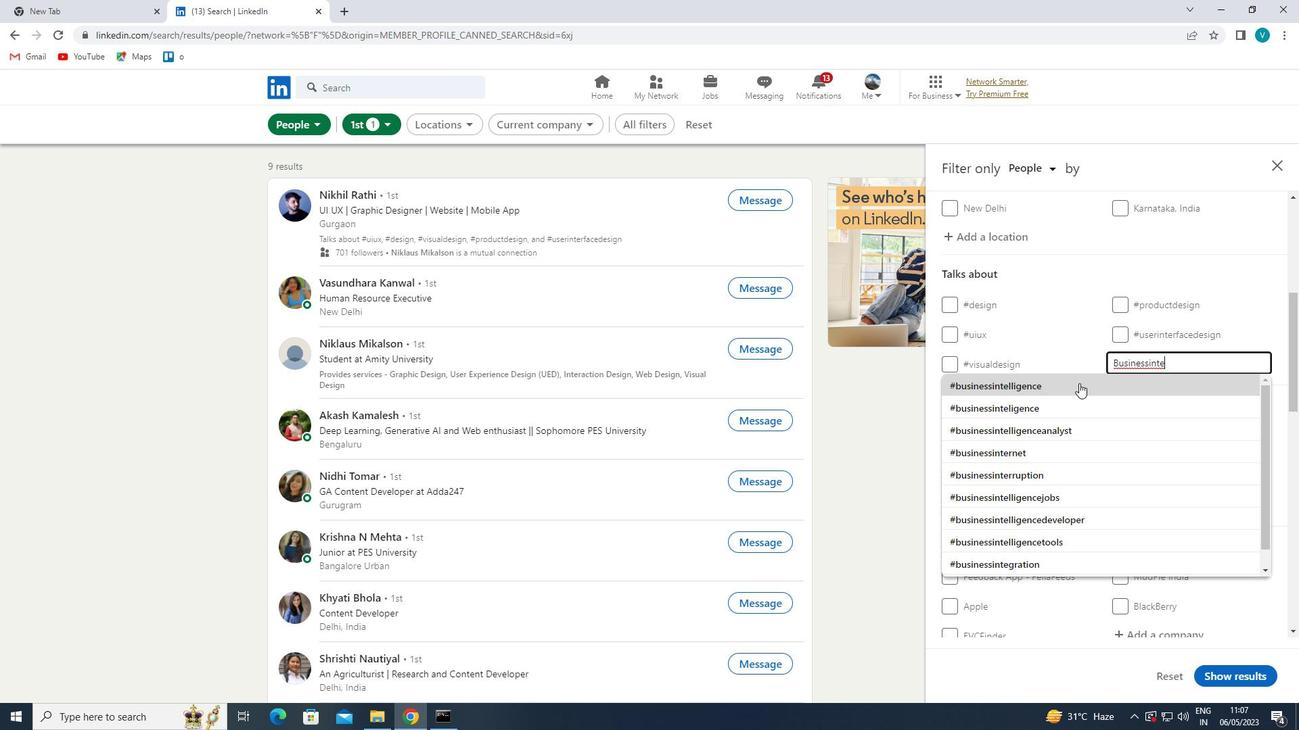 
Action: Mouse moved to (1081, 382)
Screenshot: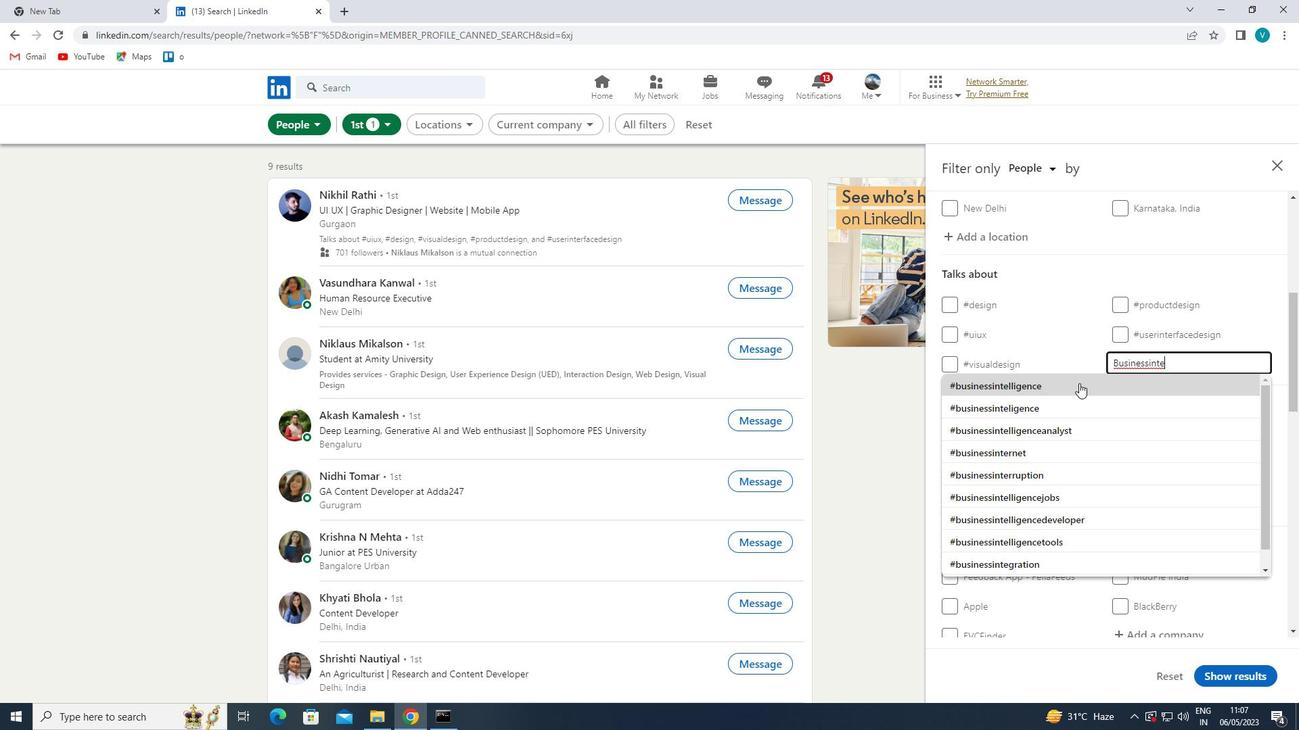 
Action: Mouse scrolled (1081, 382) with delta (0, 0)
Screenshot: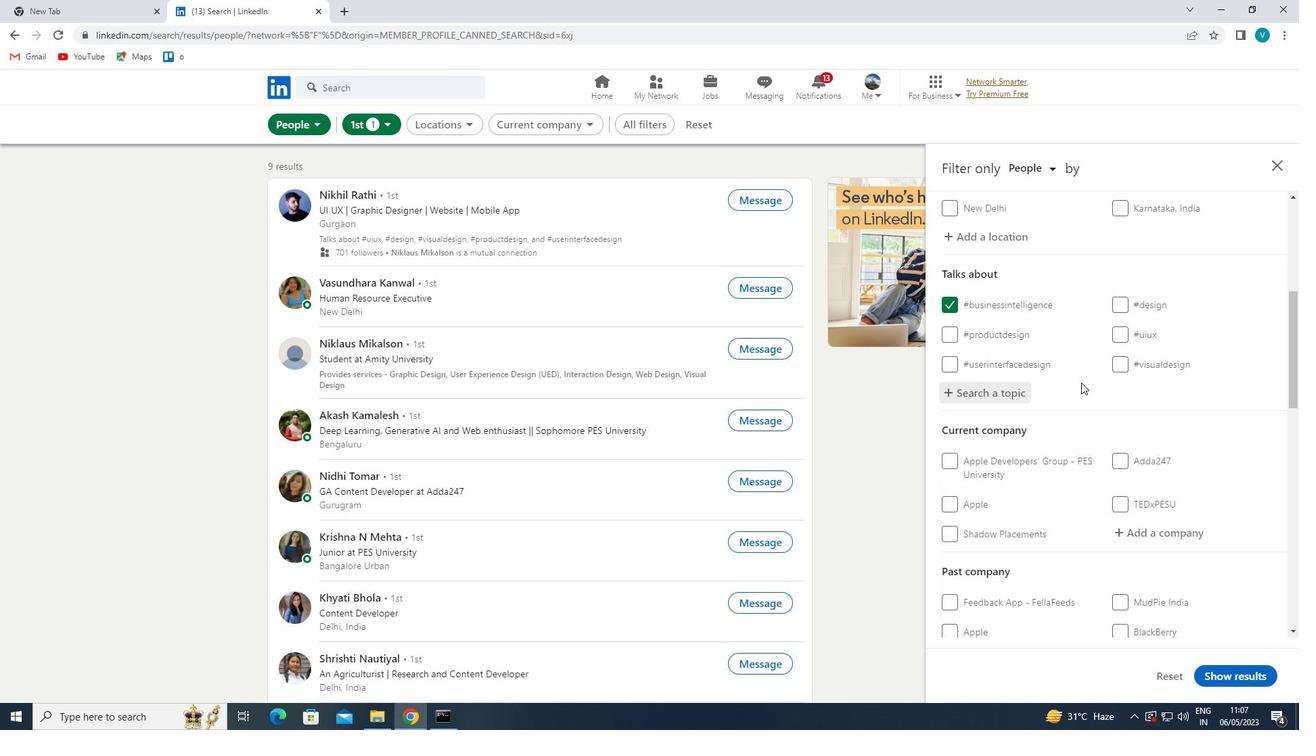 
Action: Mouse scrolled (1081, 382) with delta (0, 0)
Screenshot: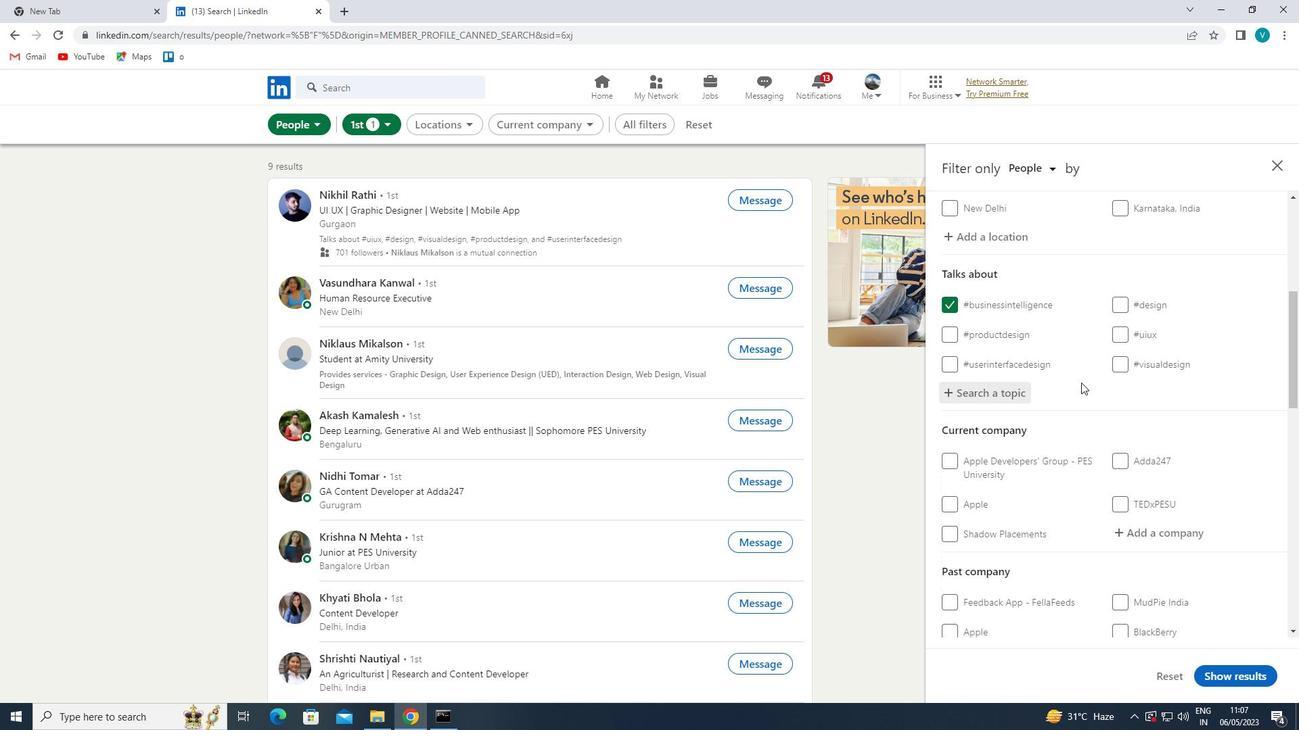 
Action: Mouse scrolled (1081, 382) with delta (0, 0)
Screenshot: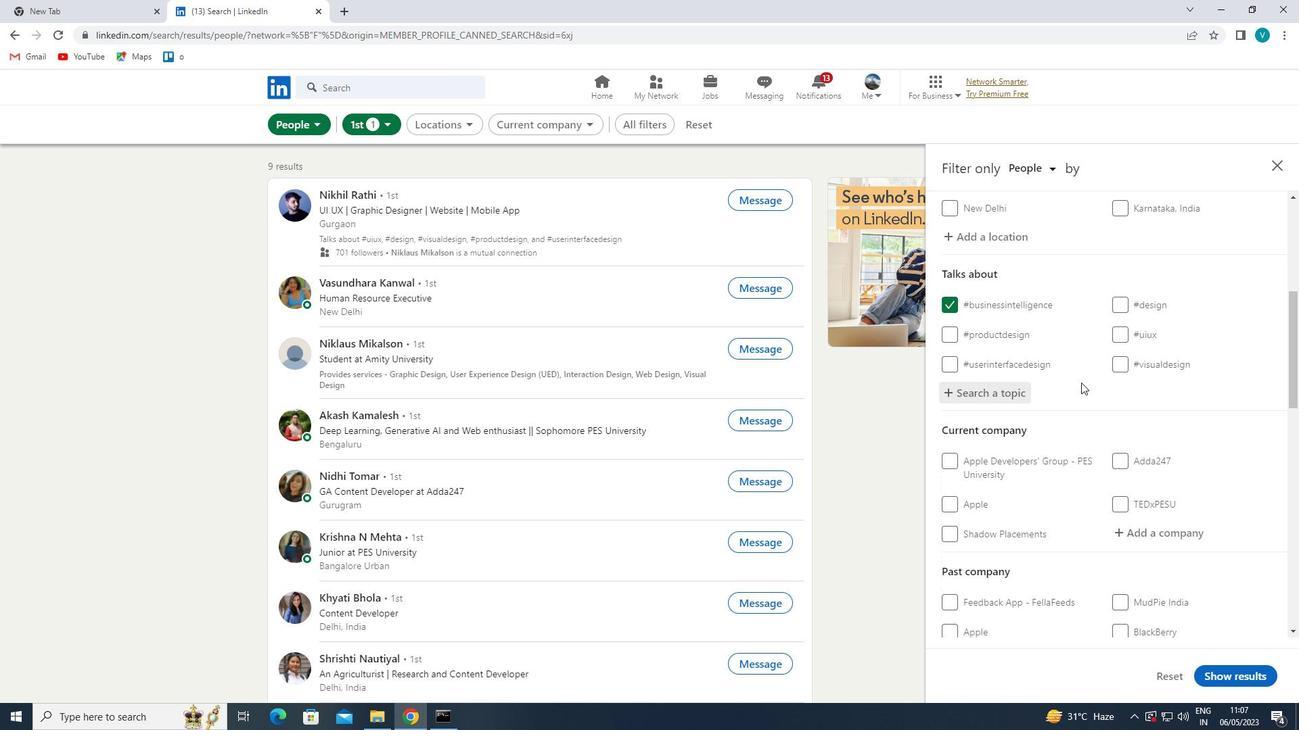 
Action: Mouse moved to (1148, 336)
Screenshot: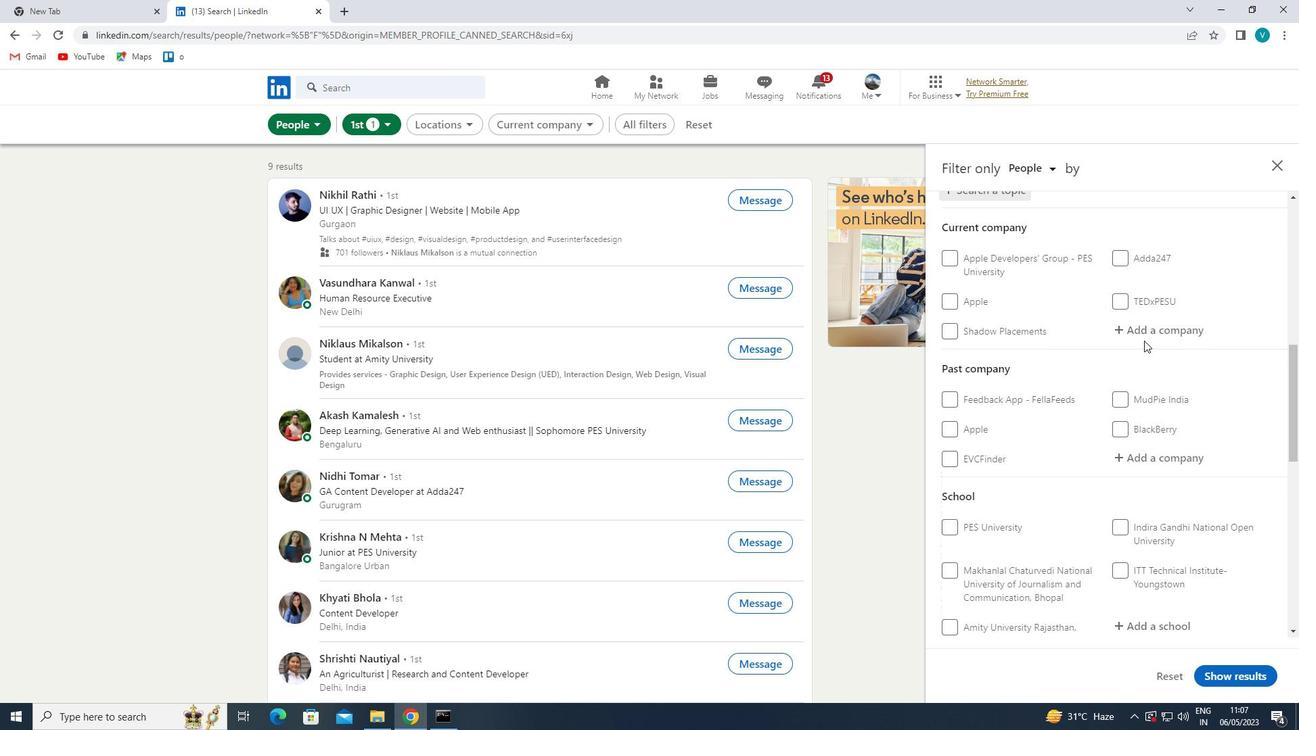 
Action: Mouse pressed left at (1148, 336)
Screenshot: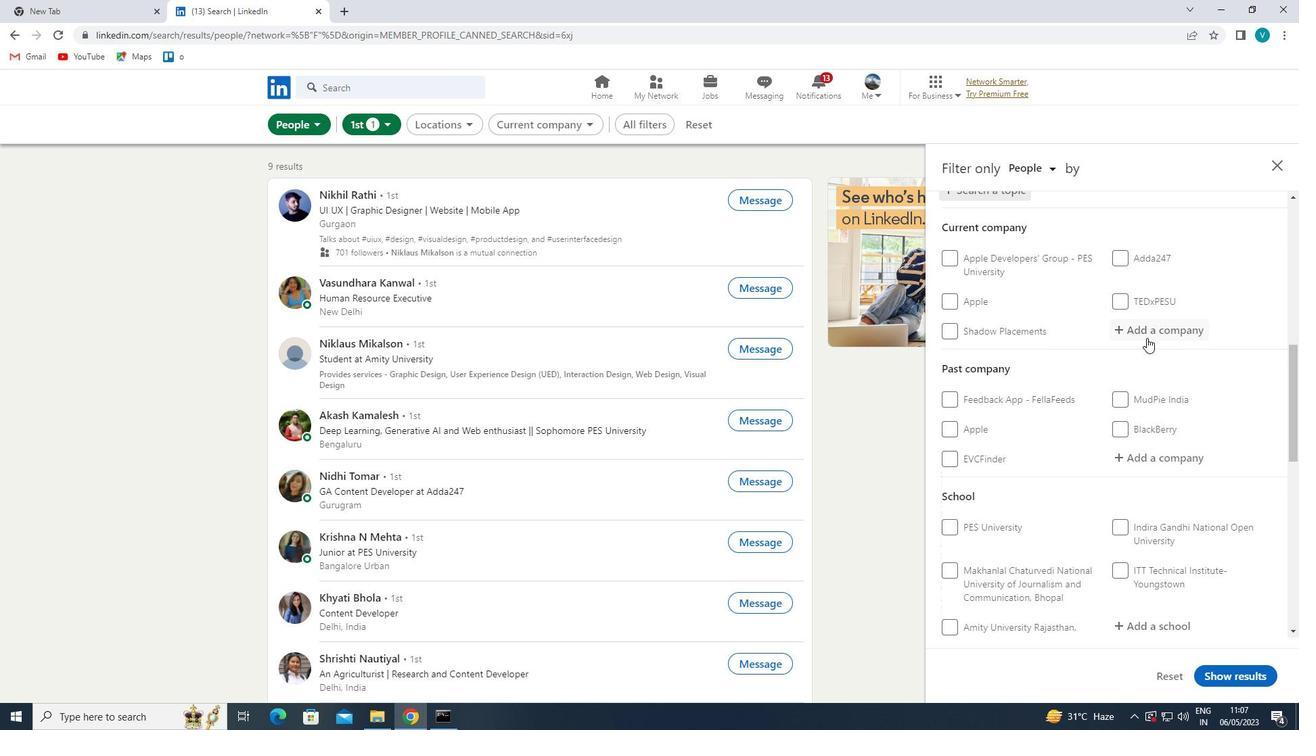 
Action: Mouse moved to (1152, 334)
Screenshot: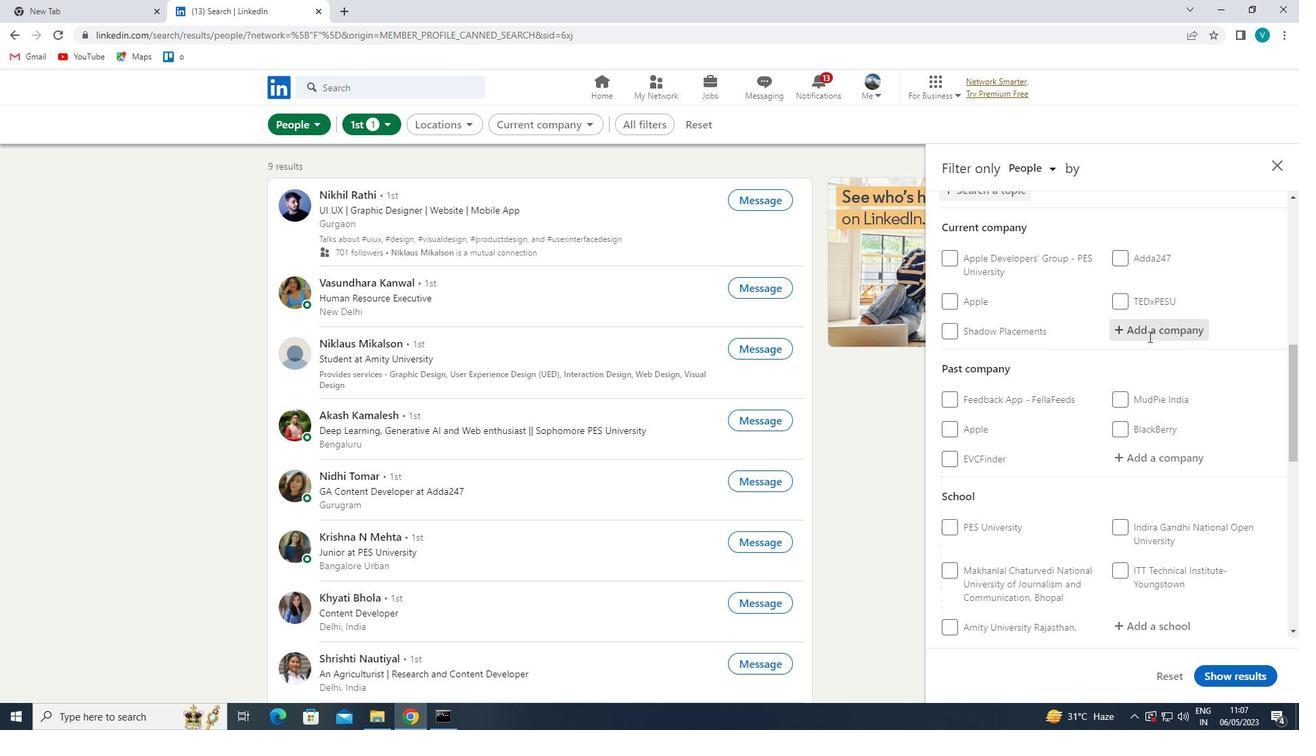 
Action: Key pressed <Key.shift><Key.shift>EURONET
Screenshot: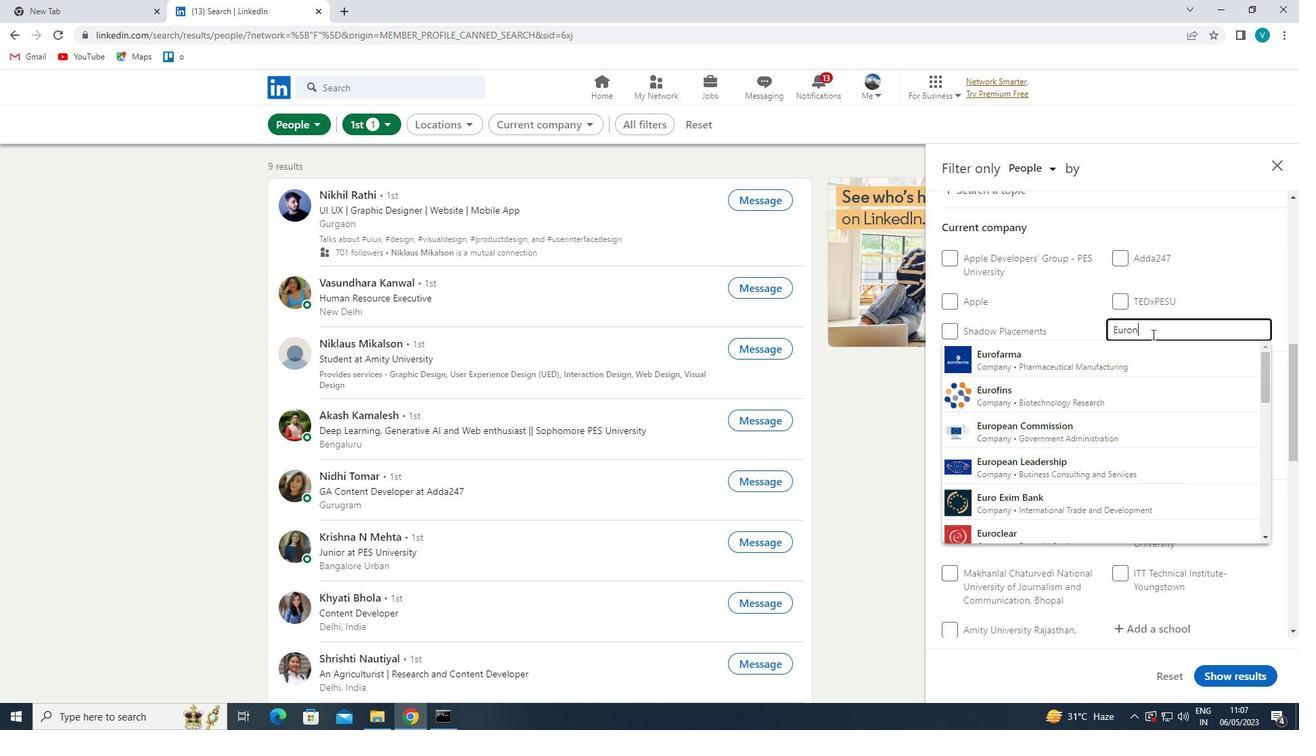 
Action: Mouse moved to (1125, 361)
Screenshot: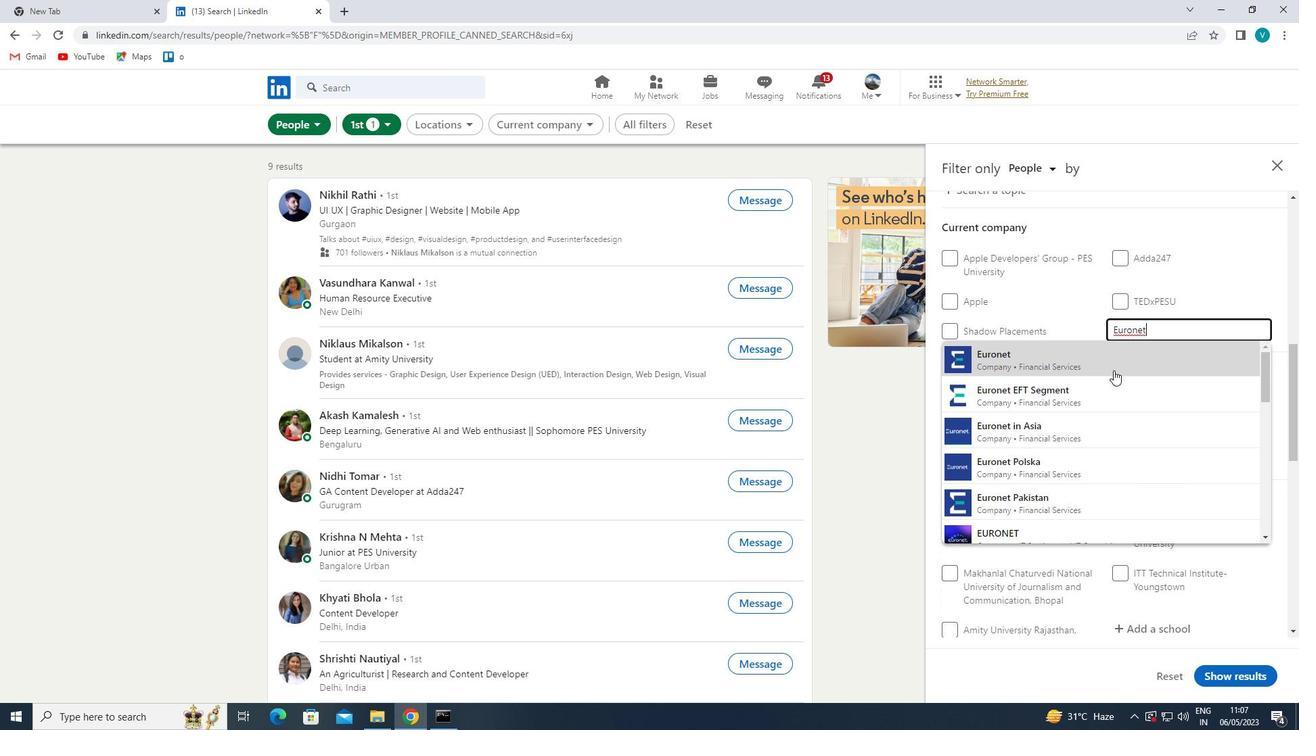 
Action: Mouse pressed left at (1125, 361)
Screenshot: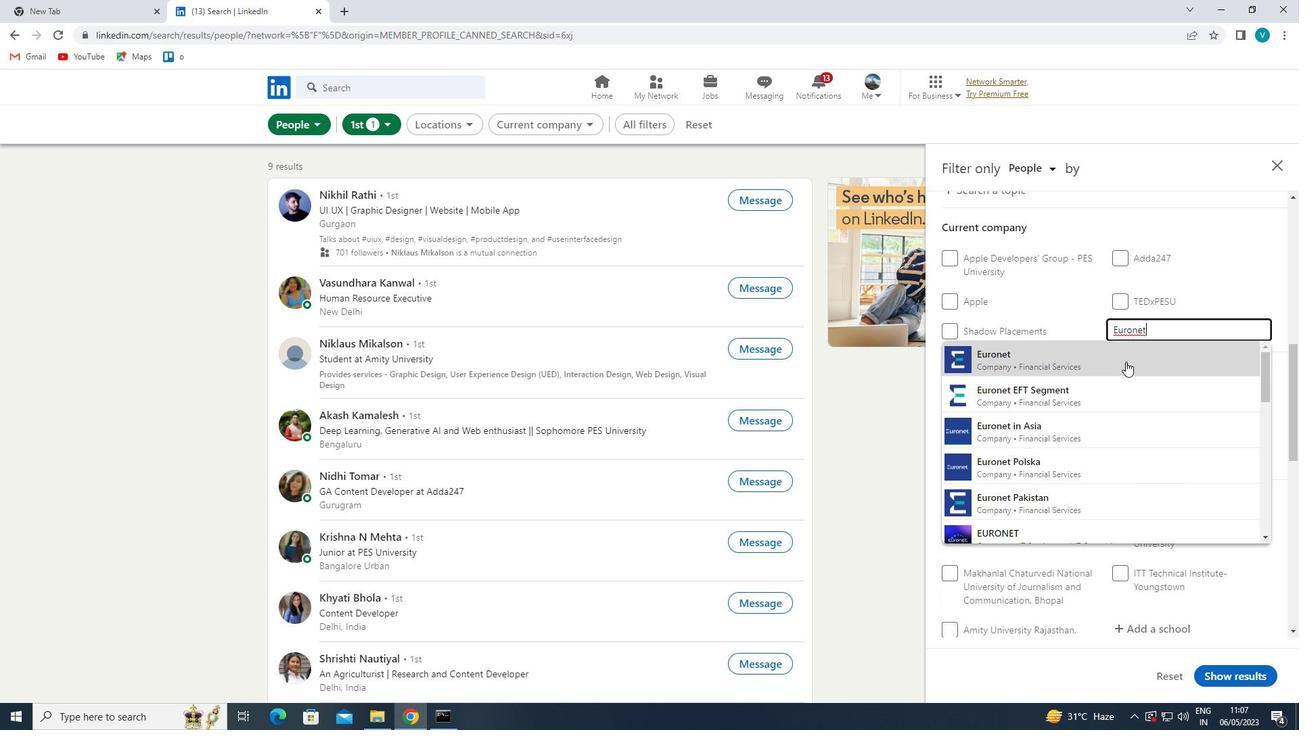 
Action: Mouse scrolled (1125, 361) with delta (0, 0)
Screenshot: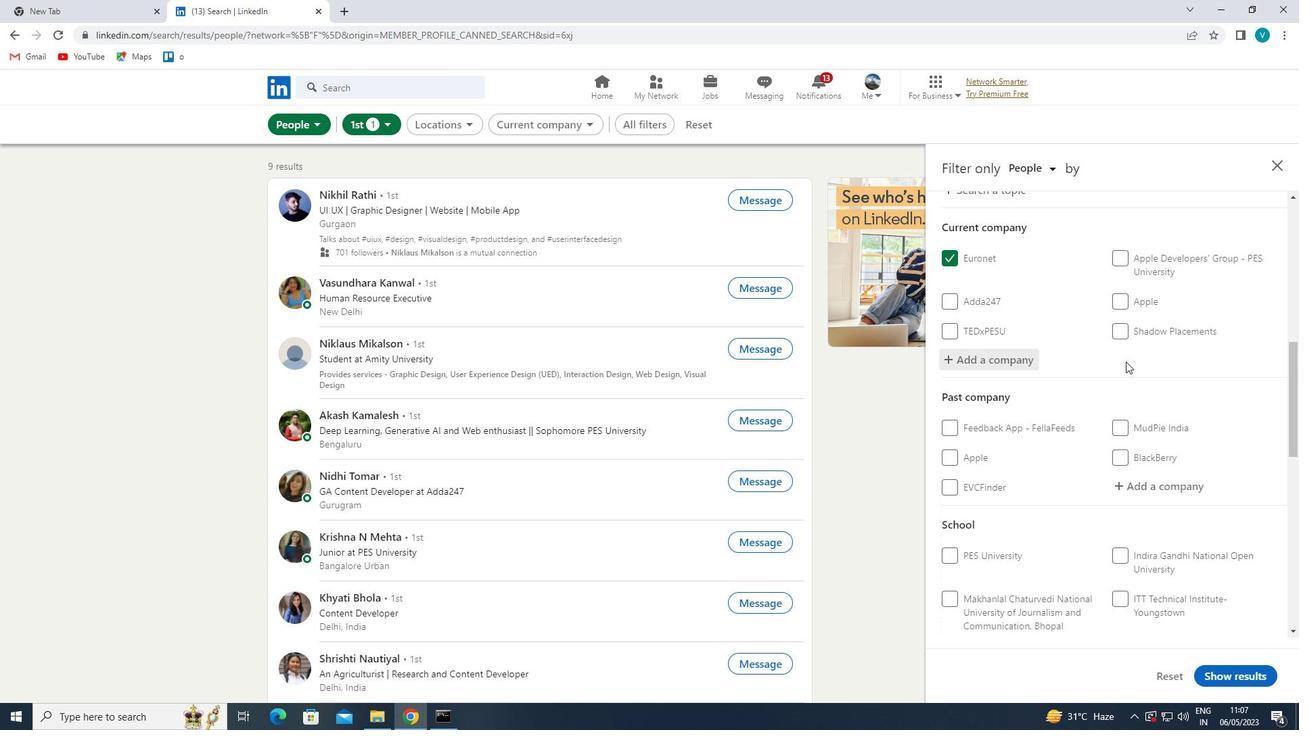 
Action: Mouse scrolled (1125, 361) with delta (0, 0)
Screenshot: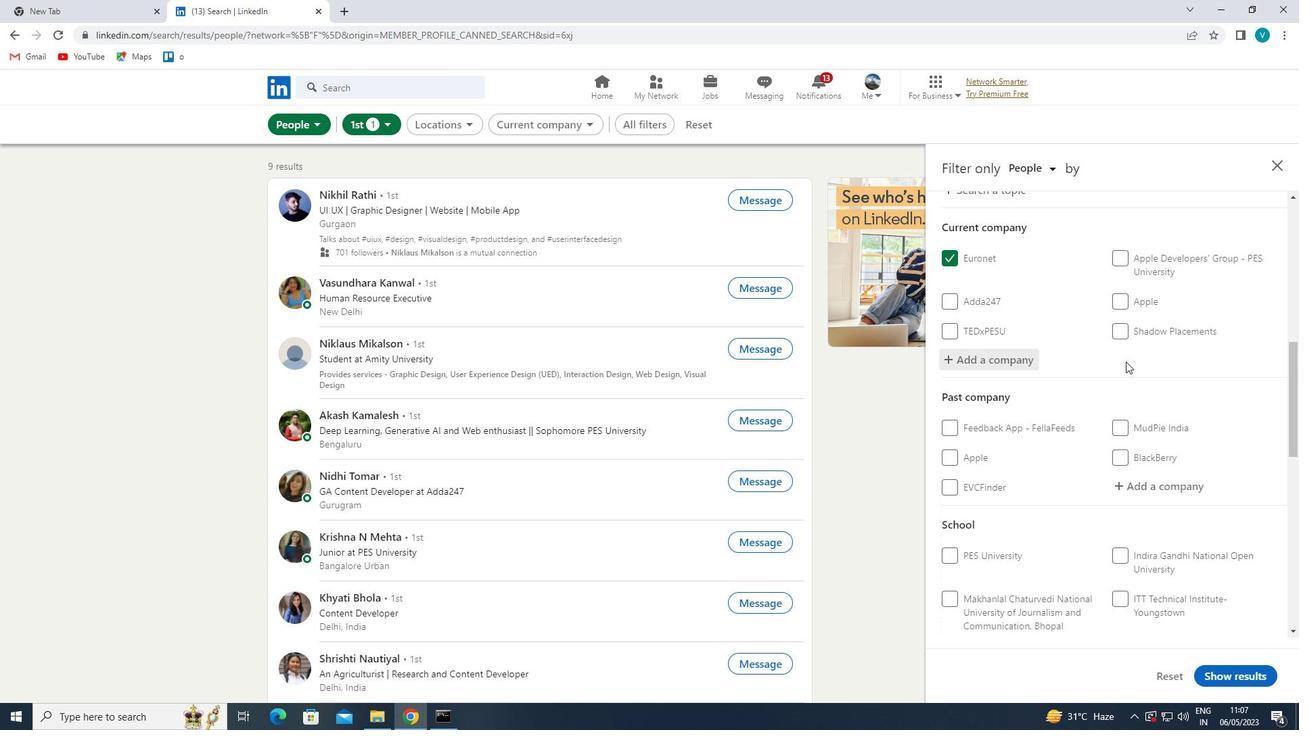 
Action: Mouse scrolled (1125, 361) with delta (0, 0)
Screenshot: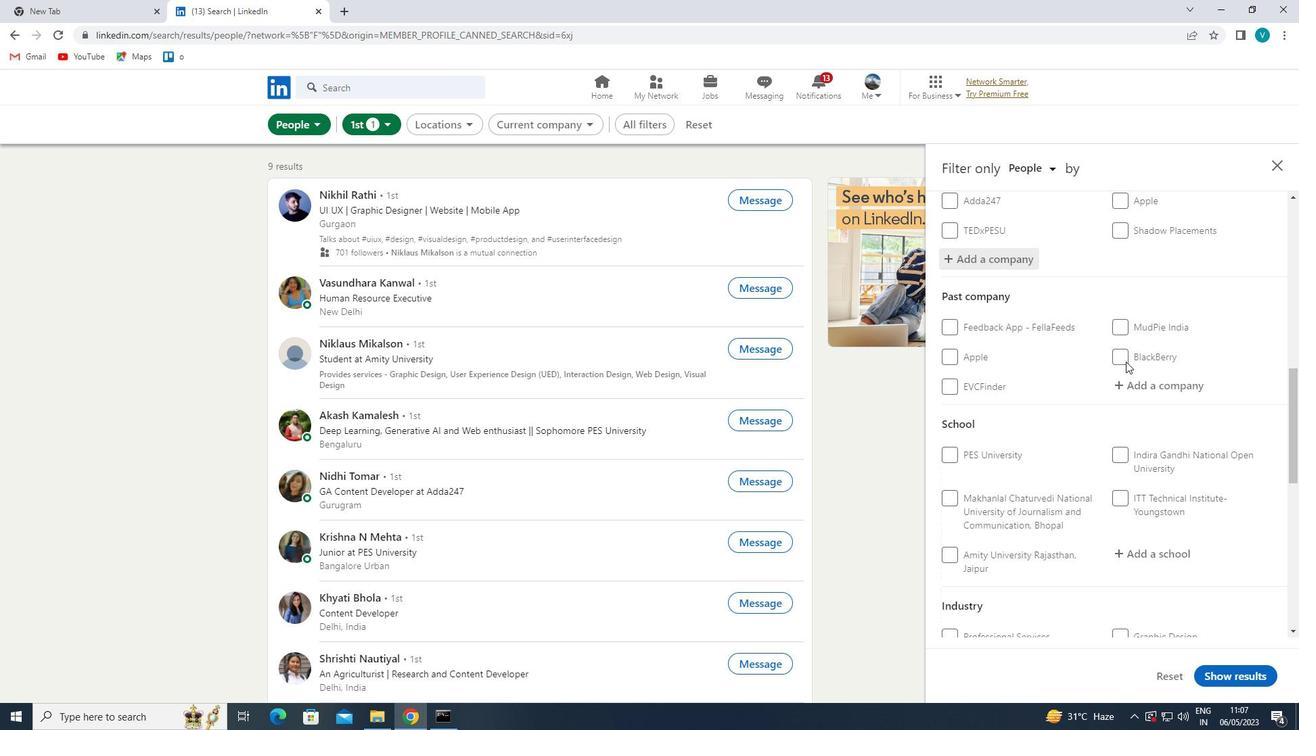 
Action: Mouse scrolled (1125, 361) with delta (0, 0)
Screenshot: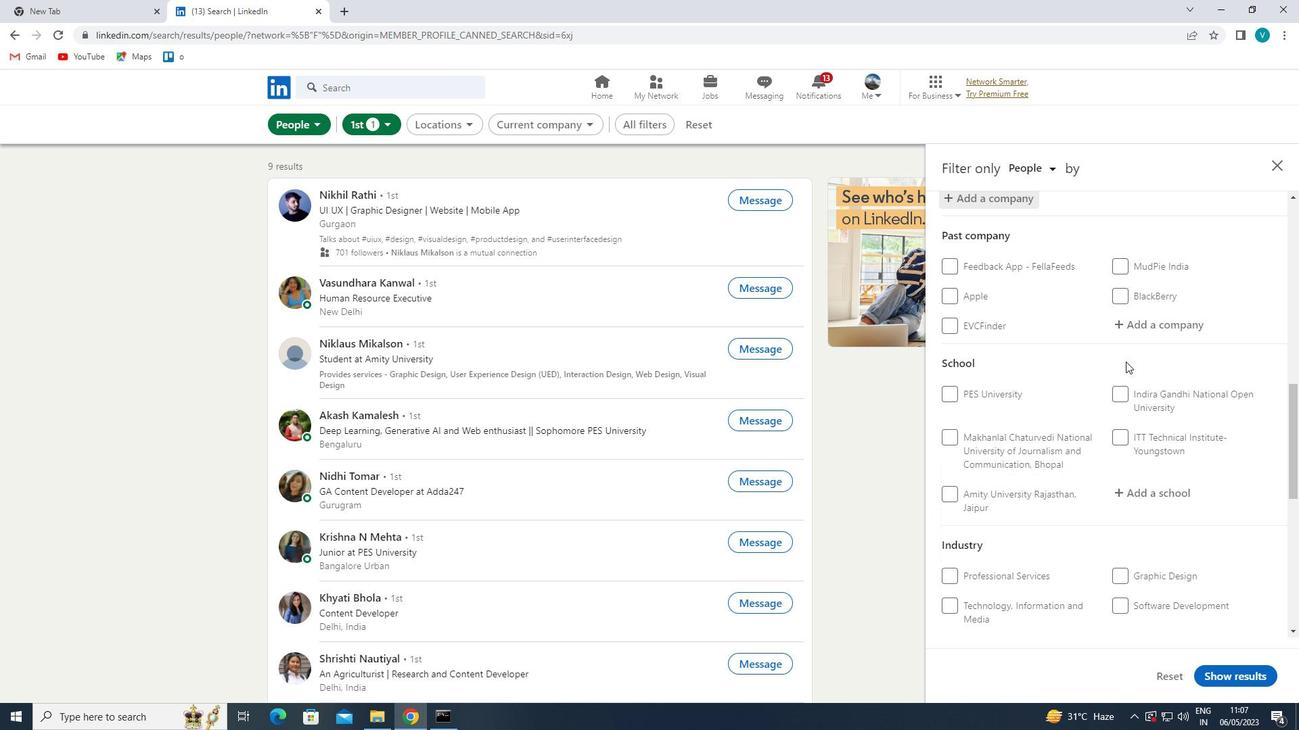 
Action: Mouse moved to (1127, 372)
Screenshot: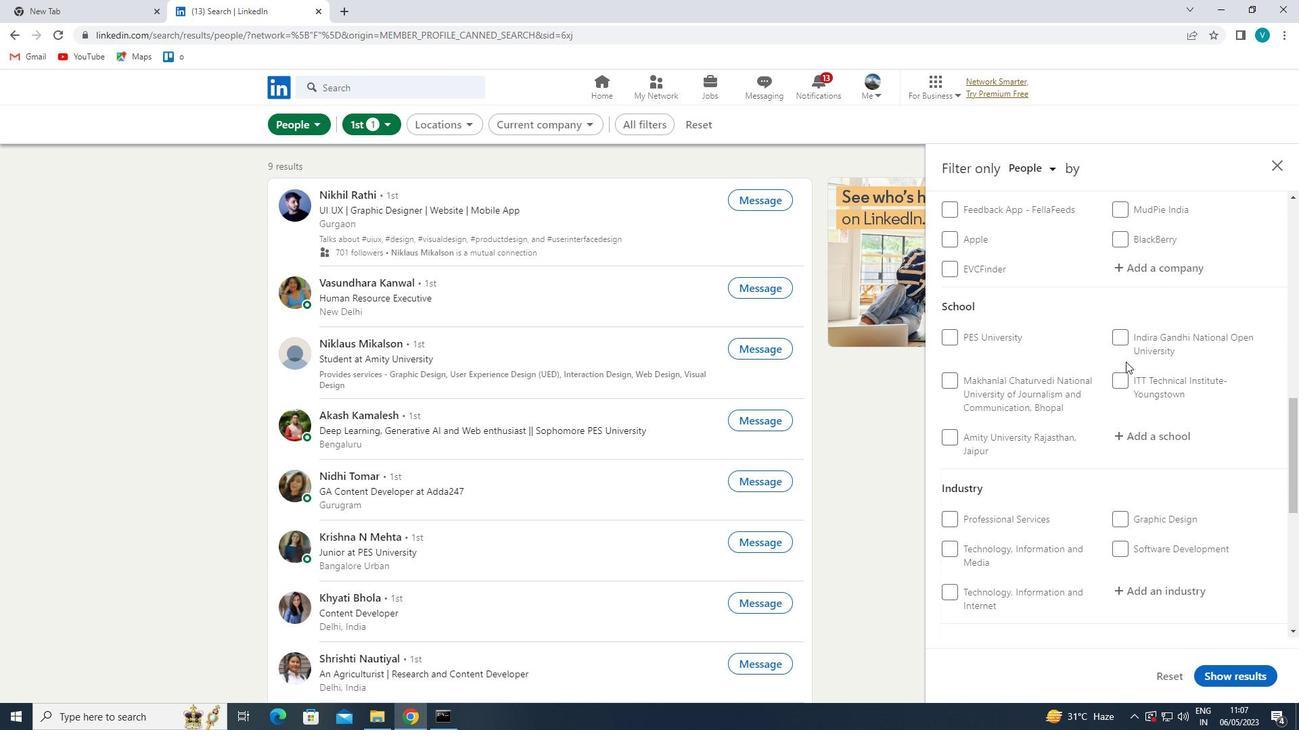 
Action: Mouse pressed left at (1127, 372)
Screenshot: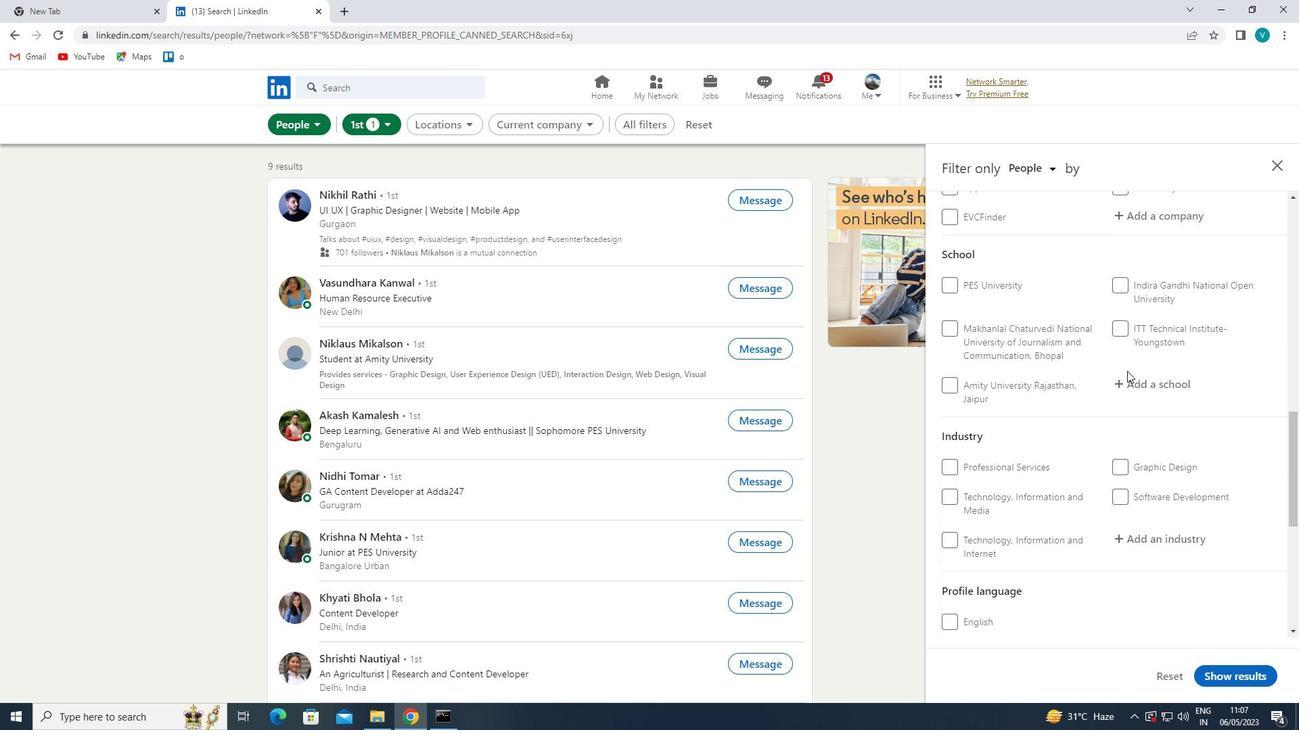 
Action: Mouse moved to (1131, 381)
Screenshot: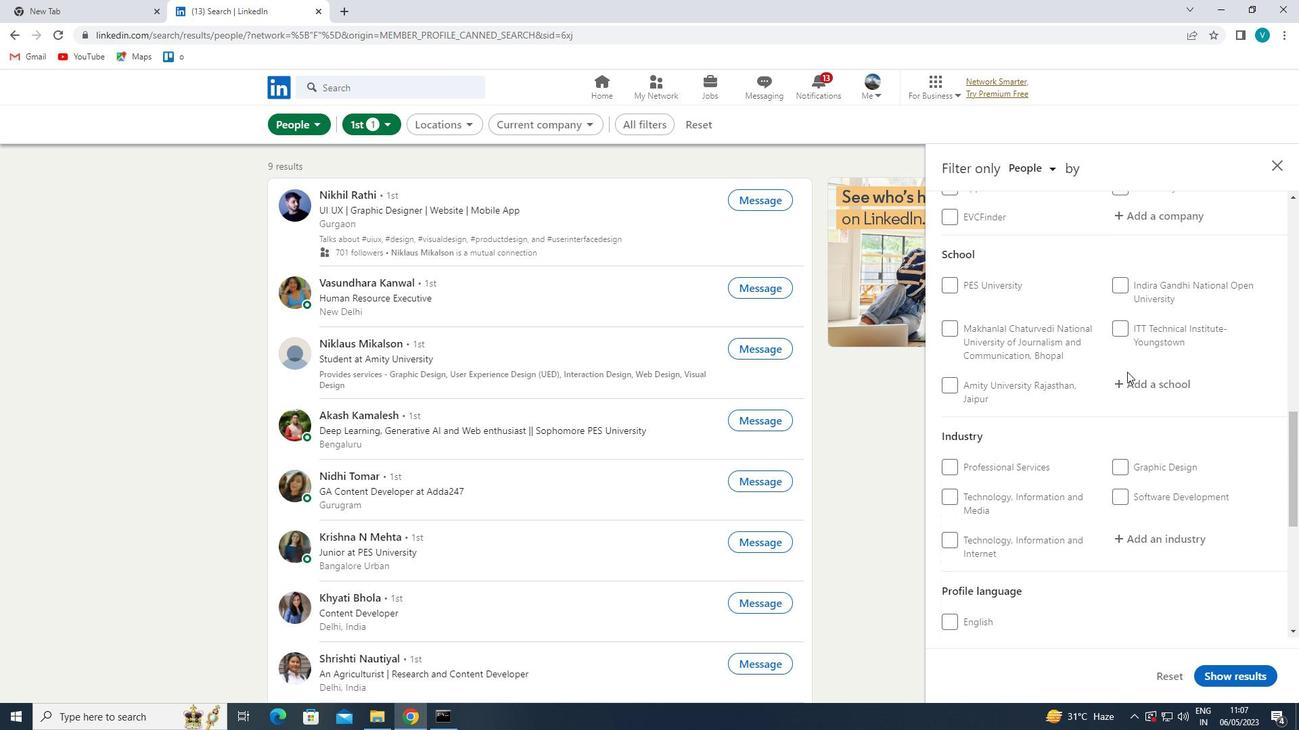 
Action: Mouse pressed left at (1131, 381)
Screenshot: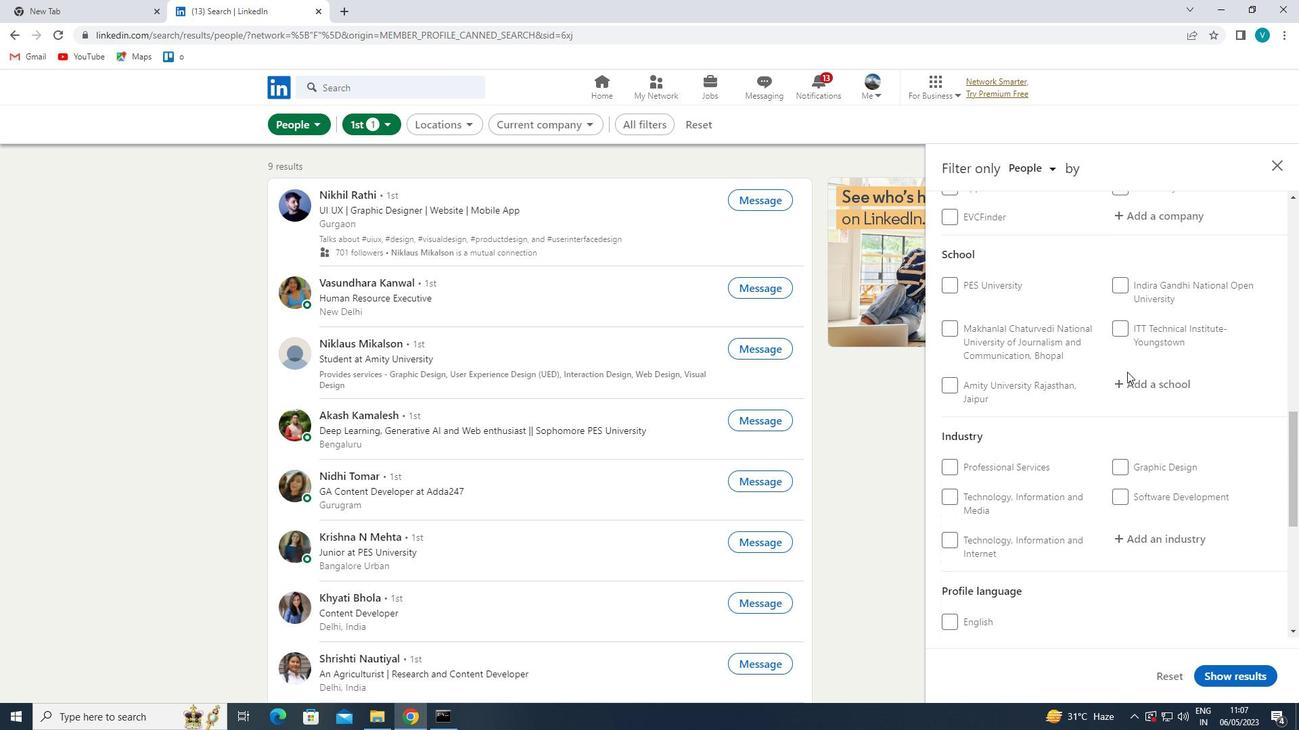 
Action: Key pressed <Key.shift>BSA<Key.space><Key.shift>CRE
Screenshot: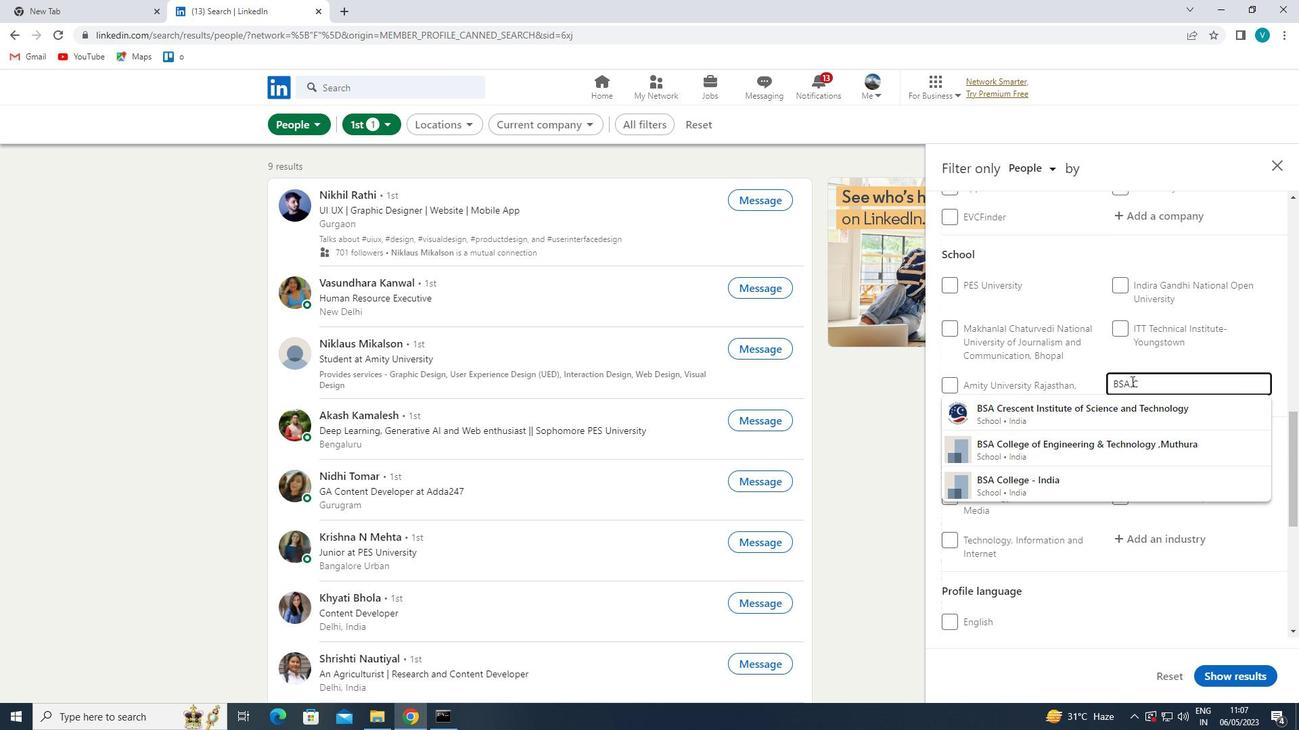 
Action: Mouse moved to (1104, 401)
Screenshot: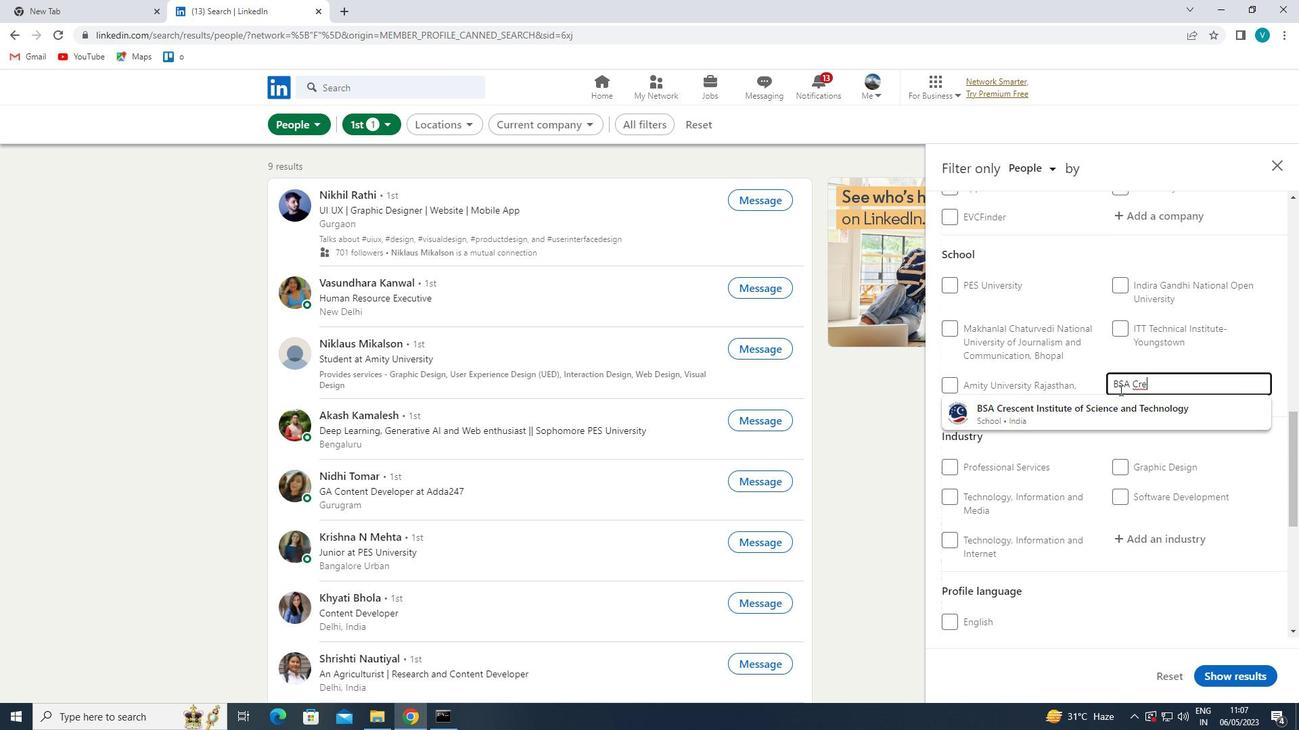 
Action: Mouse pressed left at (1104, 401)
Screenshot: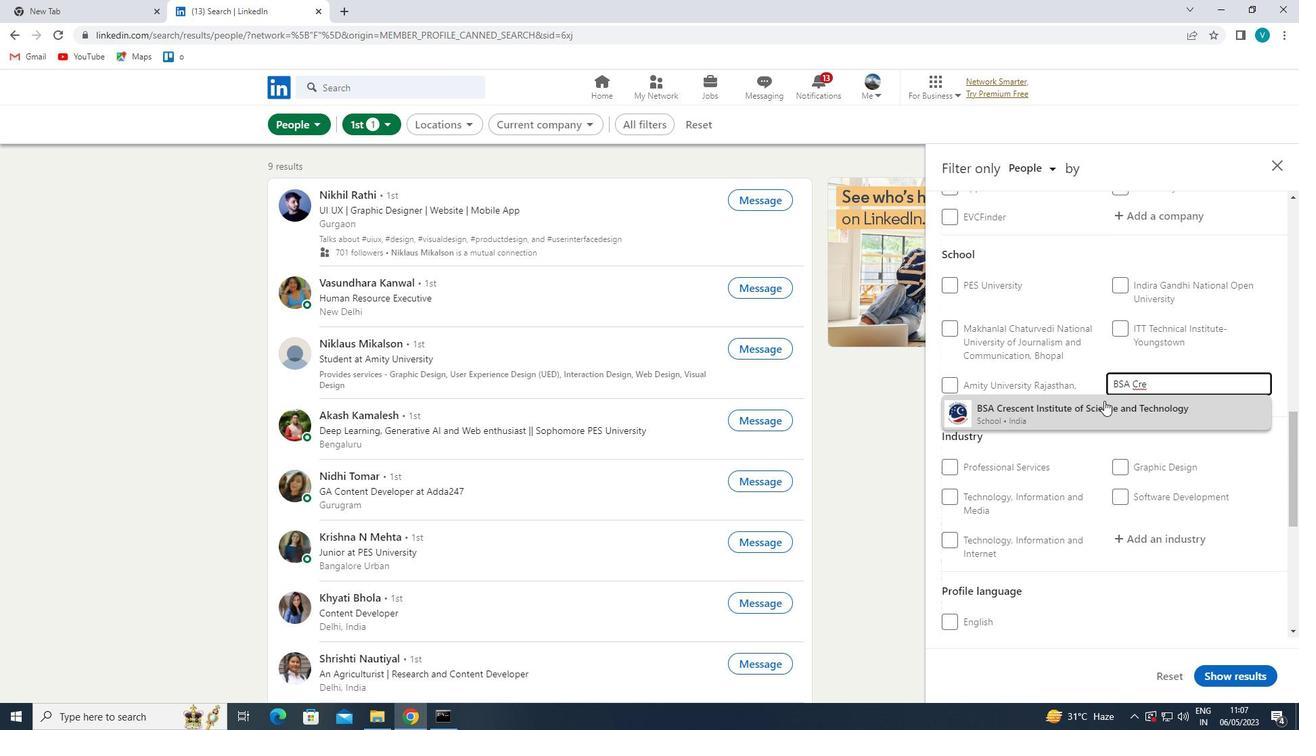 
Action: Mouse scrolled (1104, 400) with delta (0, 0)
Screenshot: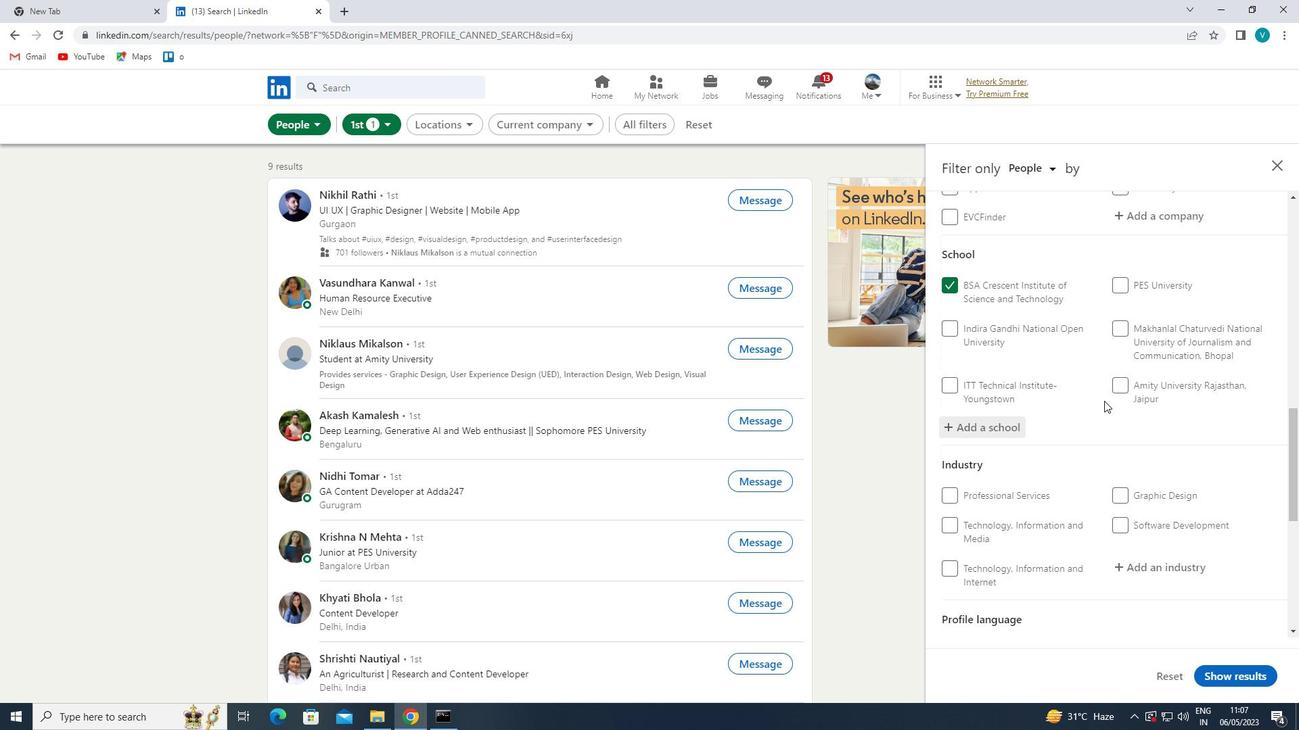 
Action: Mouse scrolled (1104, 400) with delta (0, 0)
Screenshot: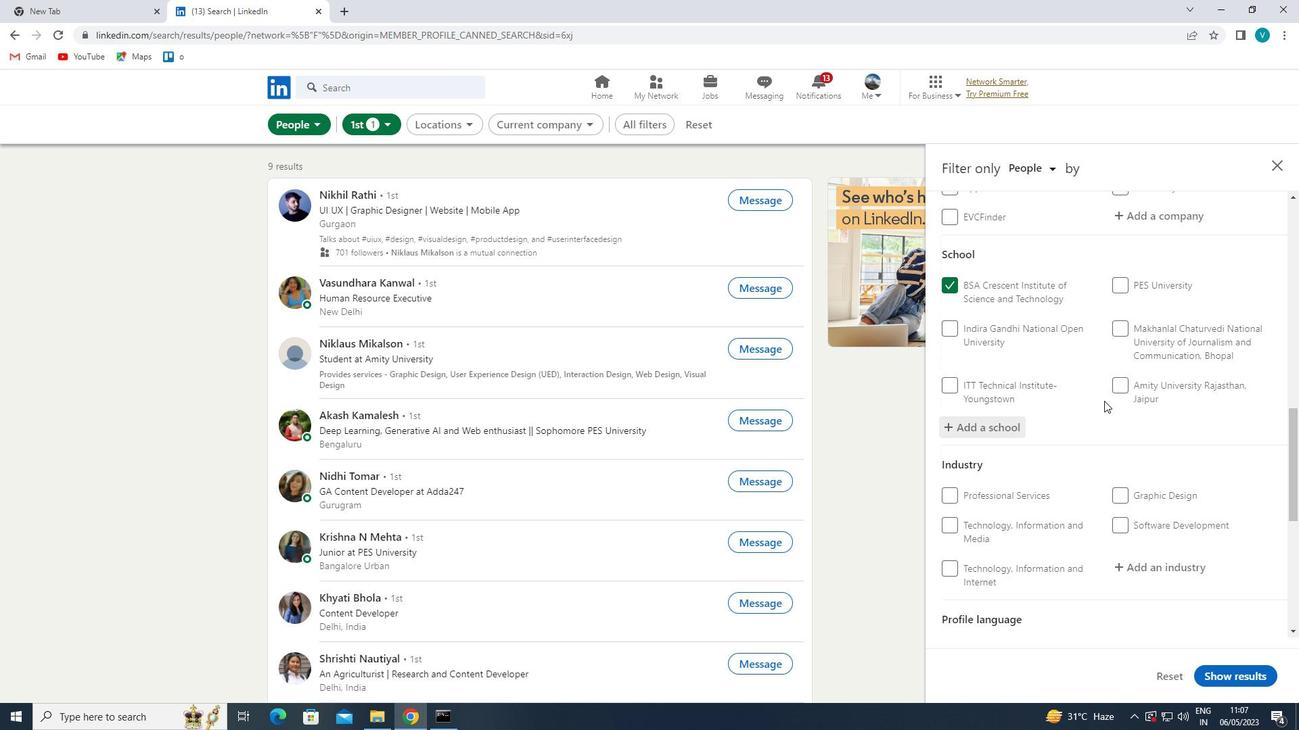 
Action: Mouse scrolled (1104, 400) with delta (0, 0)
Screenshot: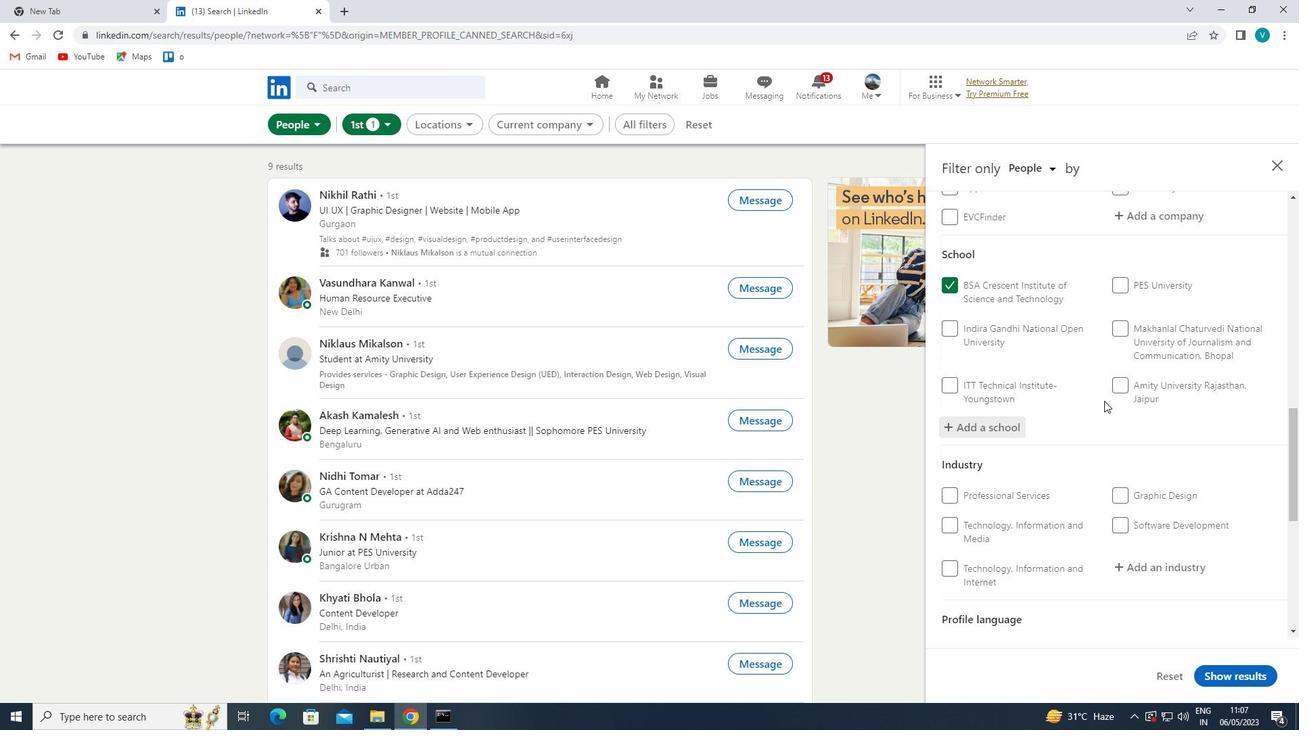 
Action: Mouse moved to (1145, 366)
Screenshot: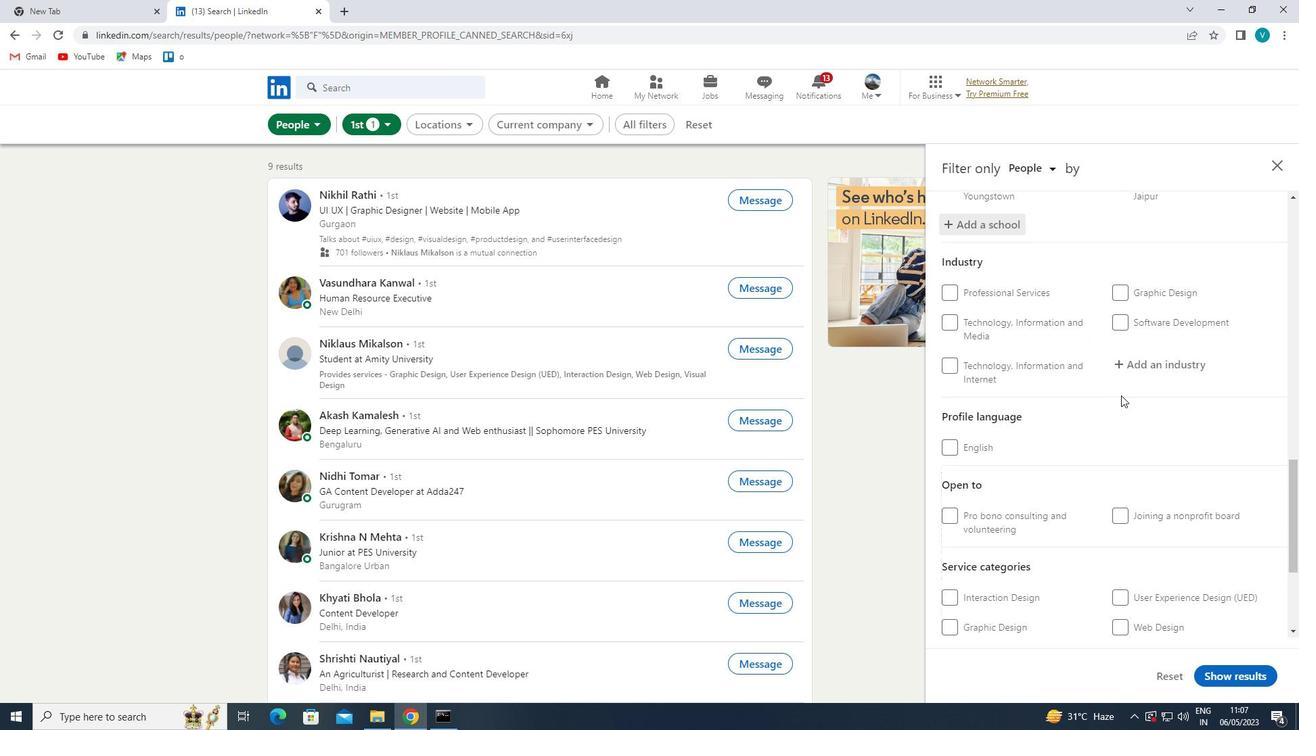 
Action: Mouse pressed left at (1145, 366)
Screenshot: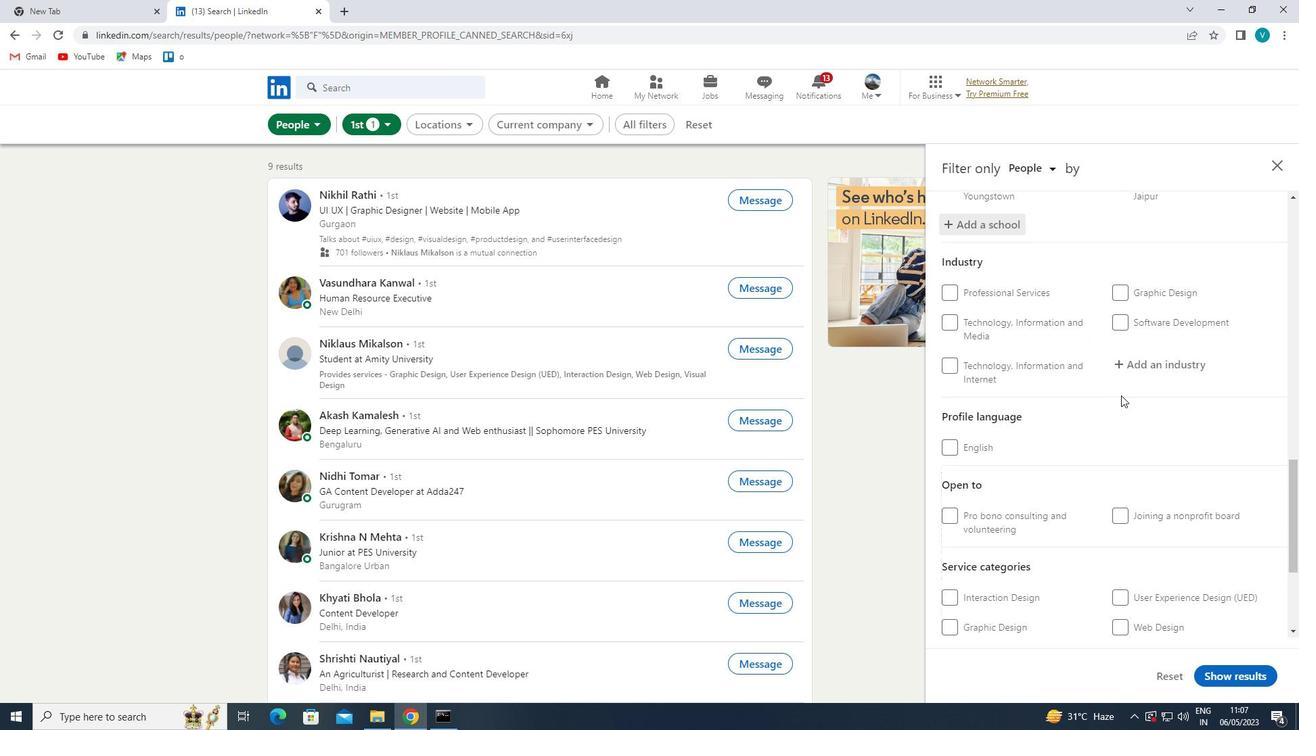 
Action: Mouse moved to (1148, 364)
Screenshot: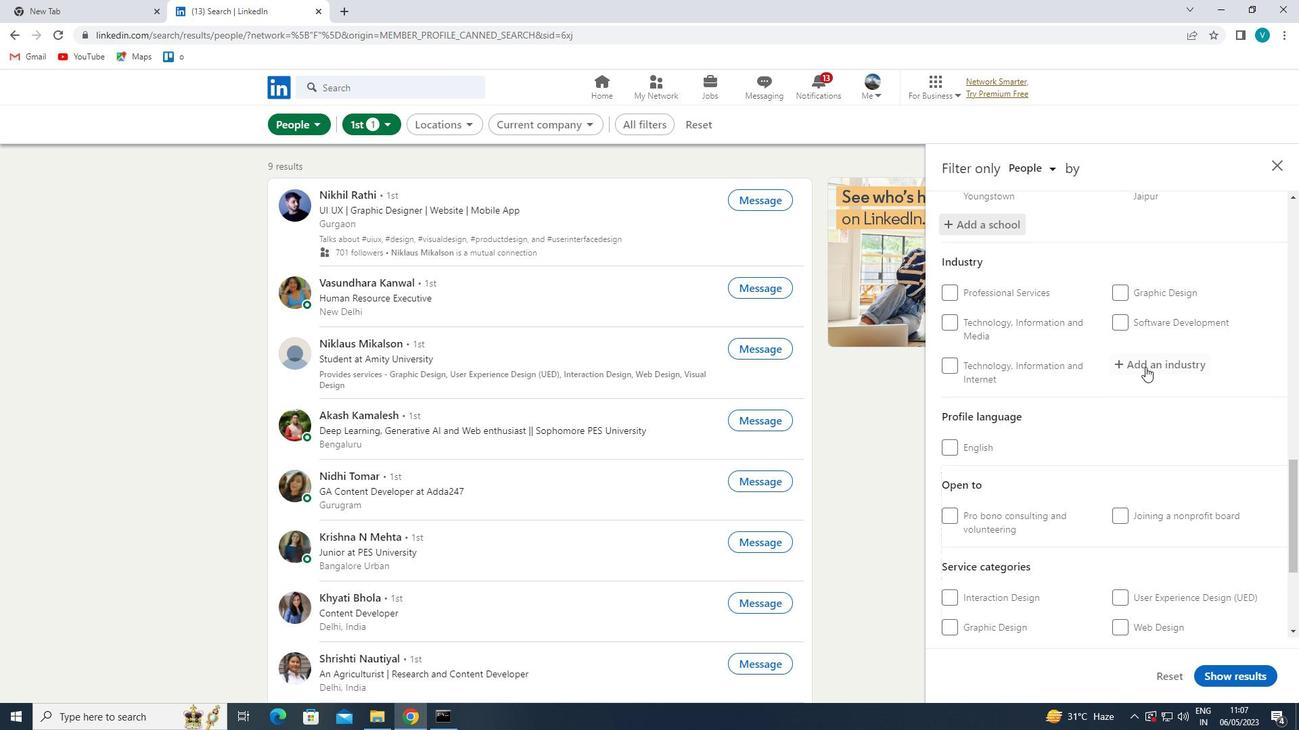 
Action: Key pressed <Key.shift>STEAM<Key.space>
Screenshot: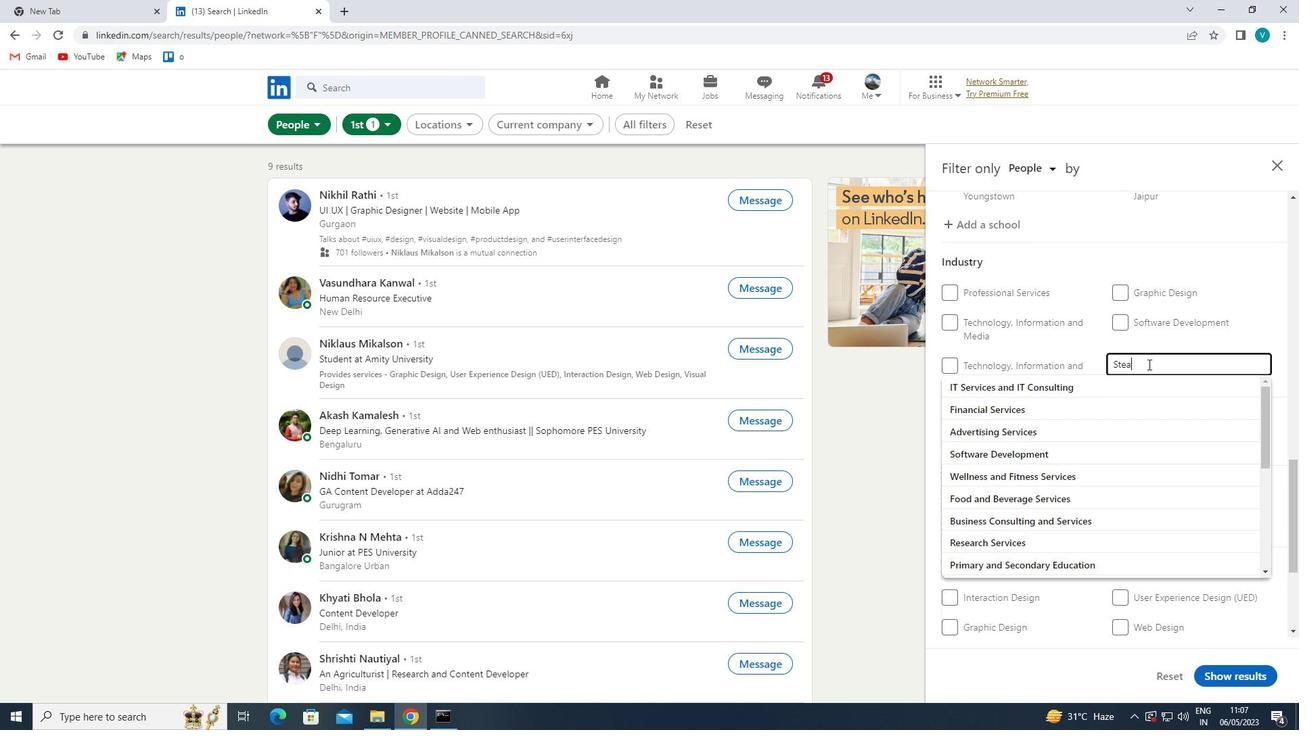 
Action: Mouse moved to (1131, 391)
Screenshot: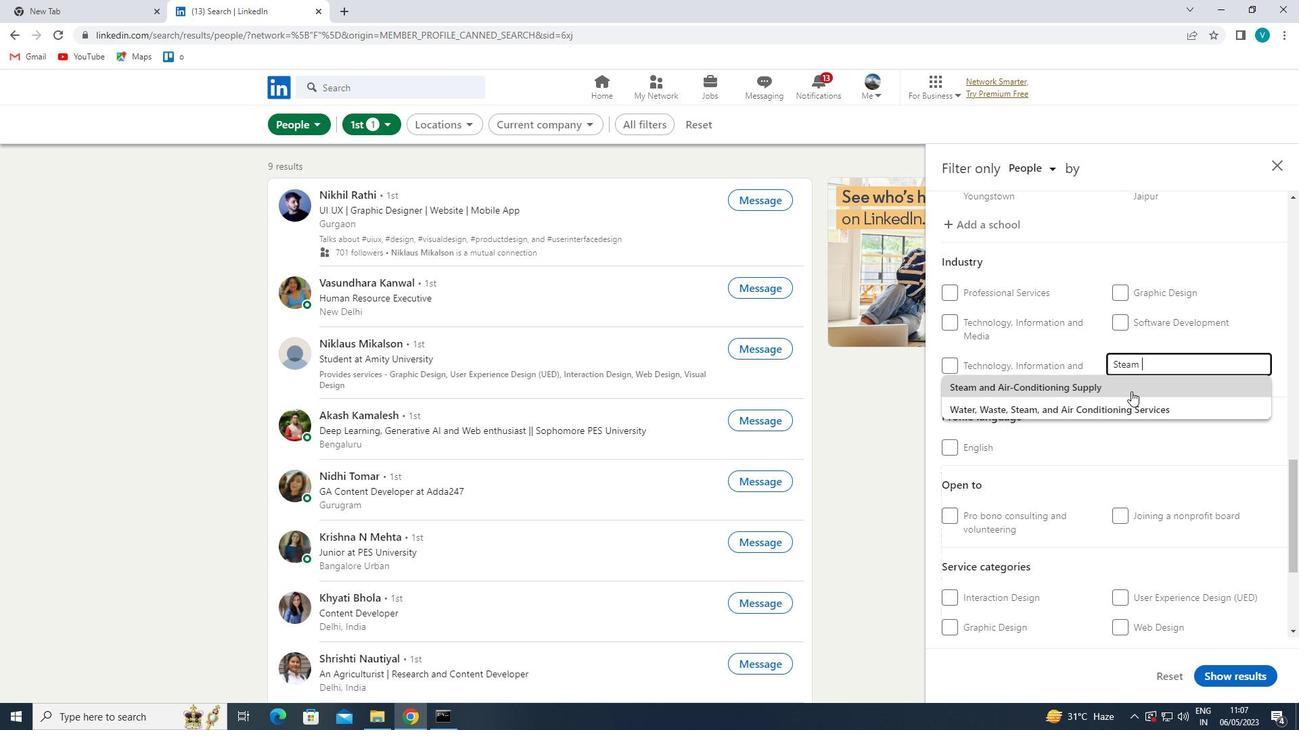 
Action: Mouse pressed left at (1131, 391)
Screenshot: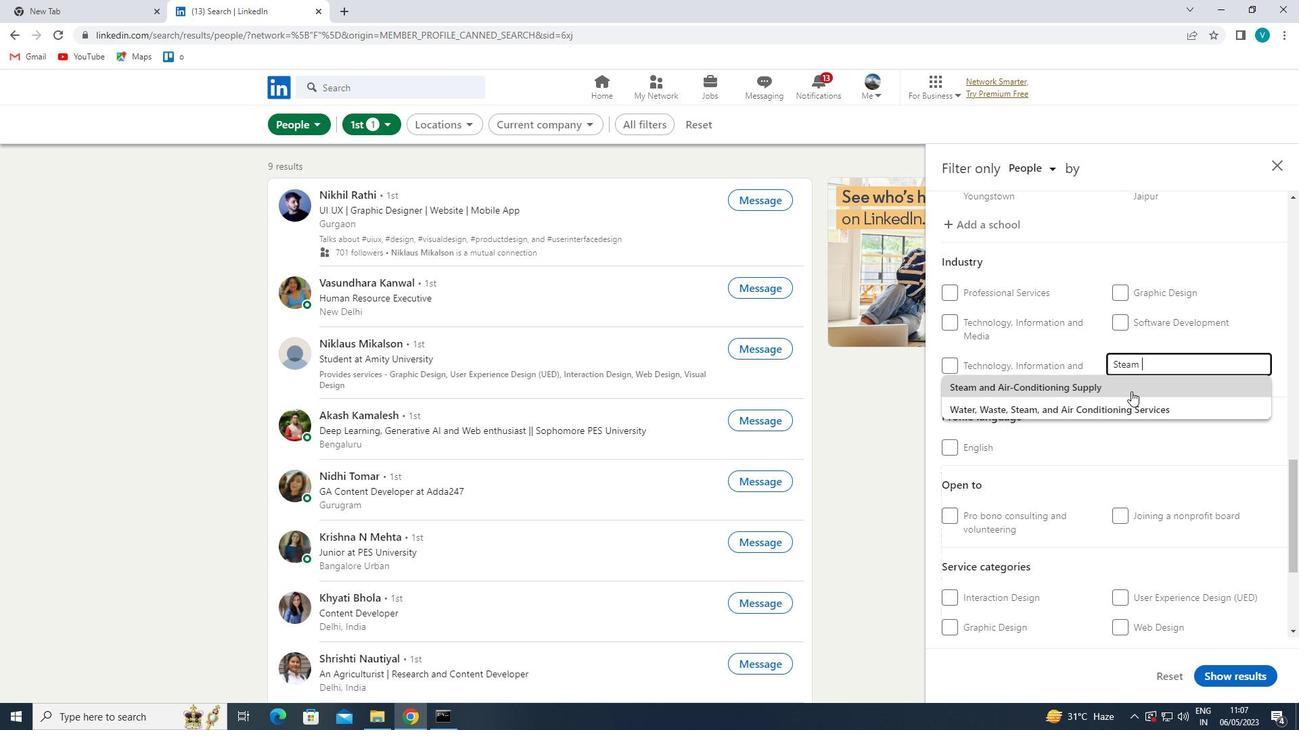 
Action: Mouse scrolled (1131, 391) with delta (0, 0)
Screenshot: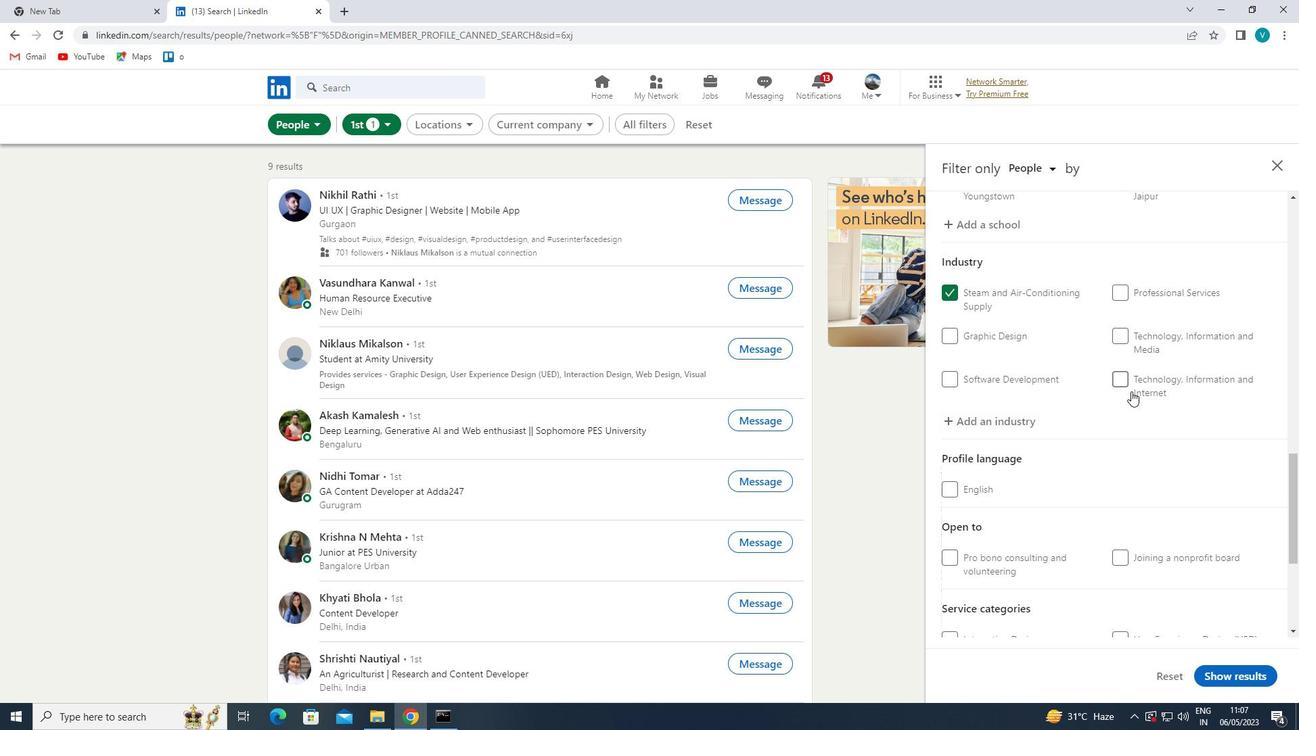 
Action: Mouse scrolled (1131, 391) with delta (0, 0)
Screenshot: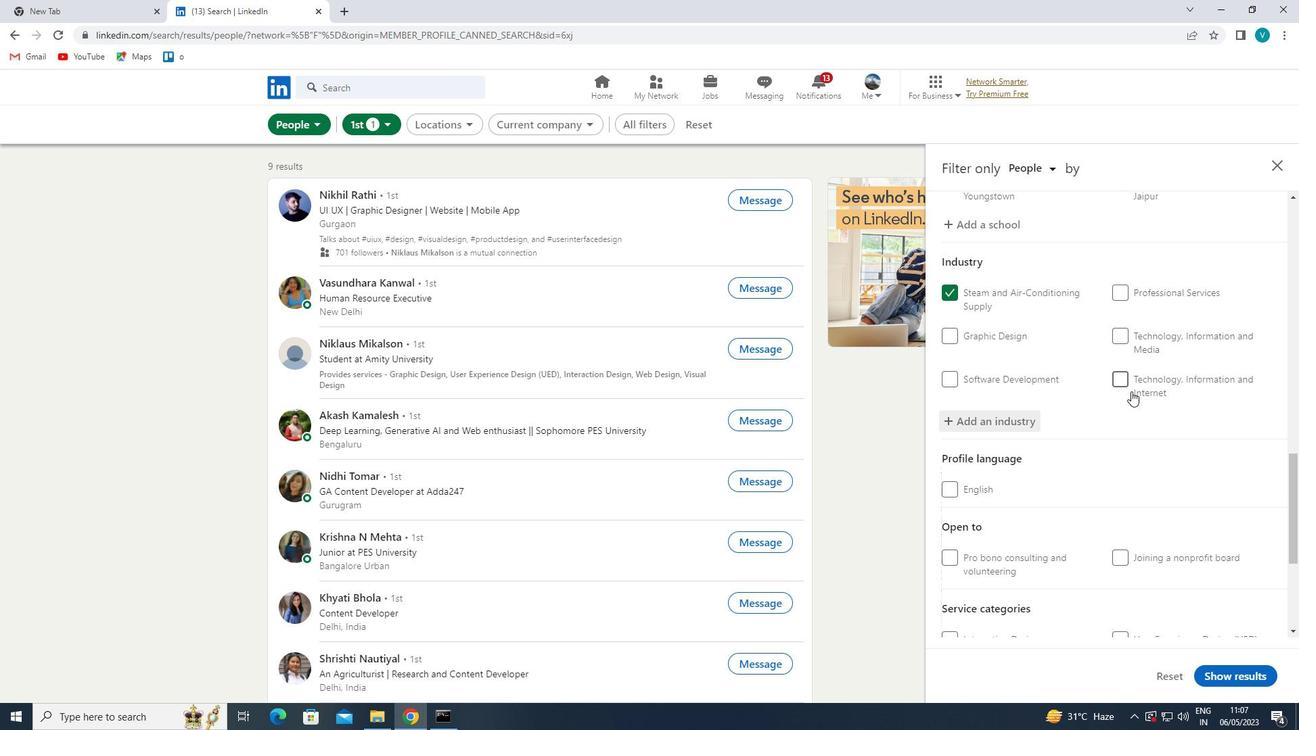 
Action: Mouse scrolled (1131, 391) with delta (0, 0)
Screenshot: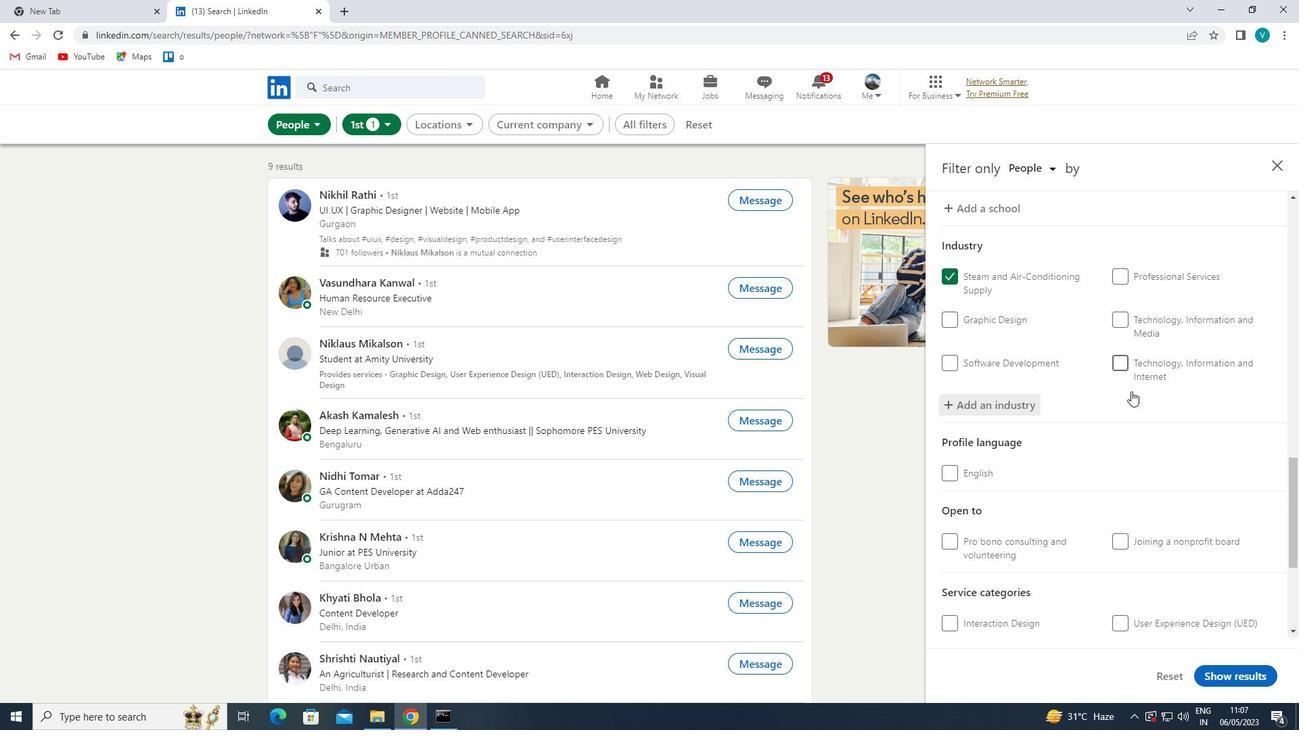 
Action: Mouse scrolled (1131, 391) with delta (0, 0)
Screenshot: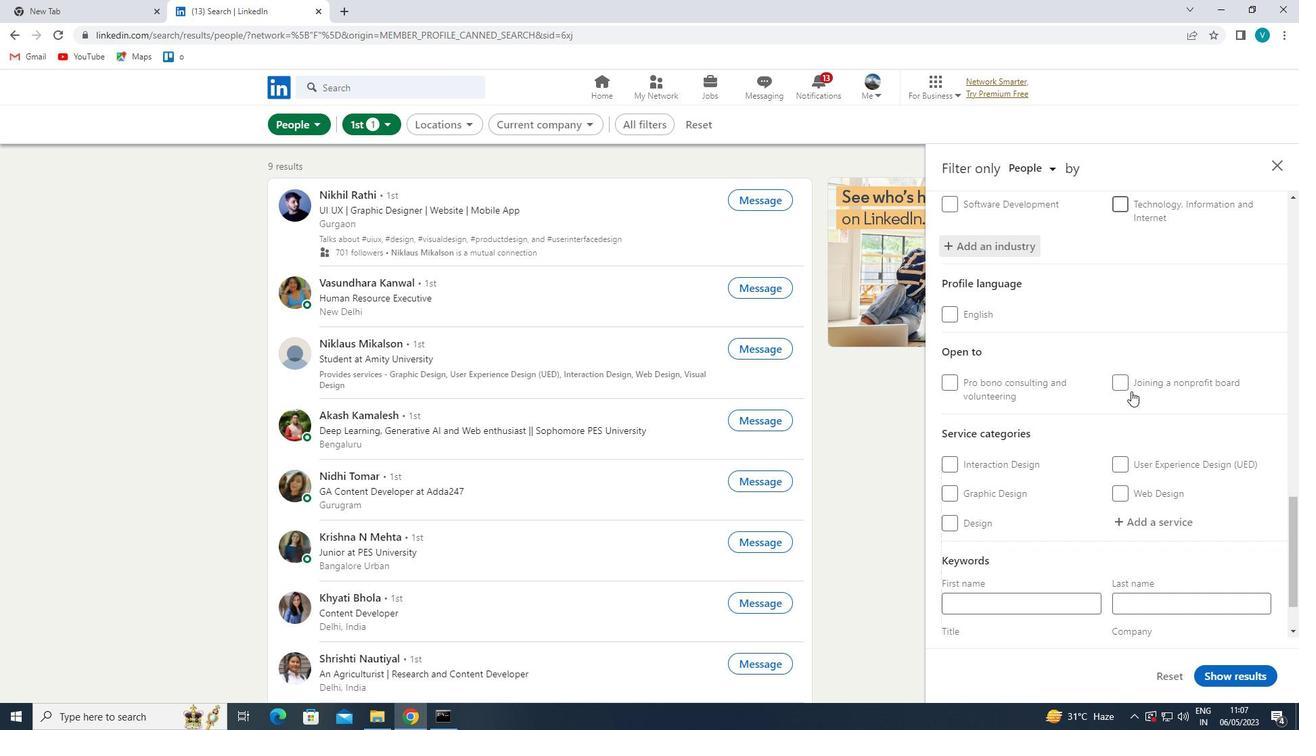 
Action: Mouse moved to (1136, 439)
Screenshot: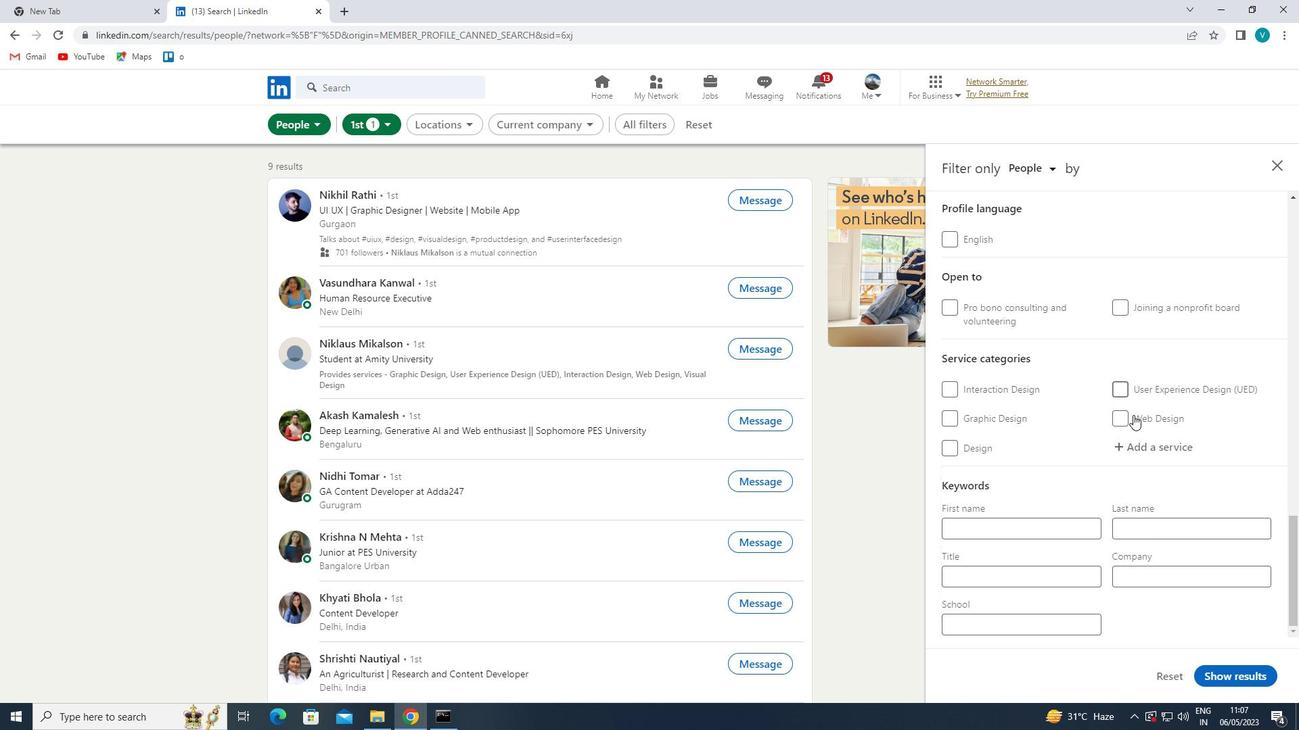 
Action: Mouse pressed left at (1136, 439)
Screenshot: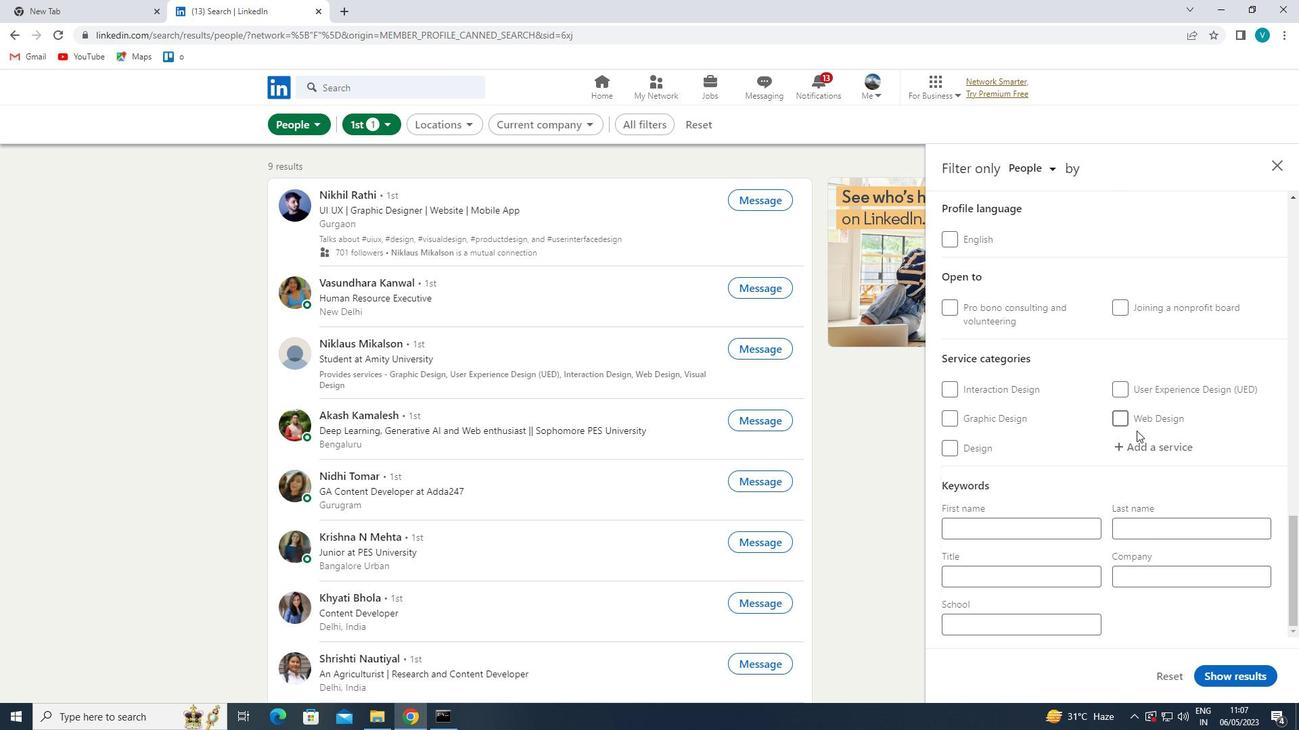
Action: Key pressed <Key.shift>ACCOUNT
Screenshot: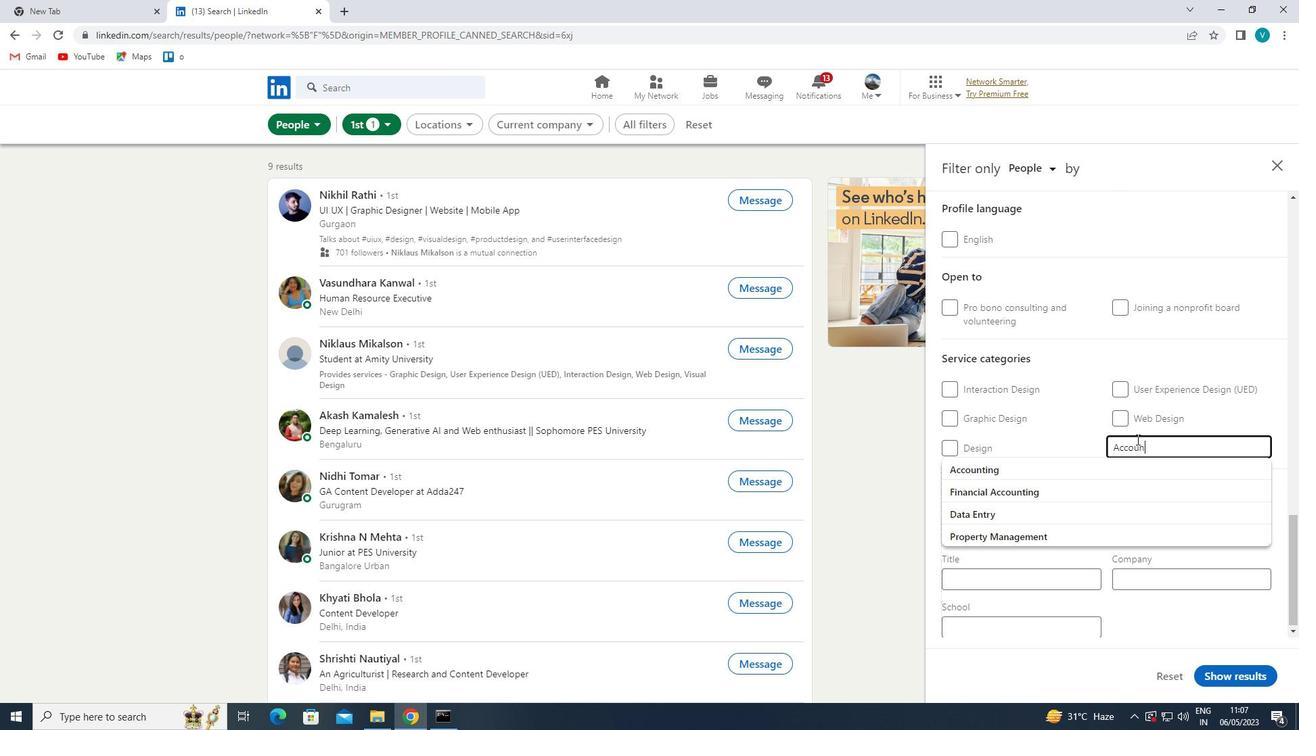 
Action: Mouse moved to (1112, 461)
Screenshot: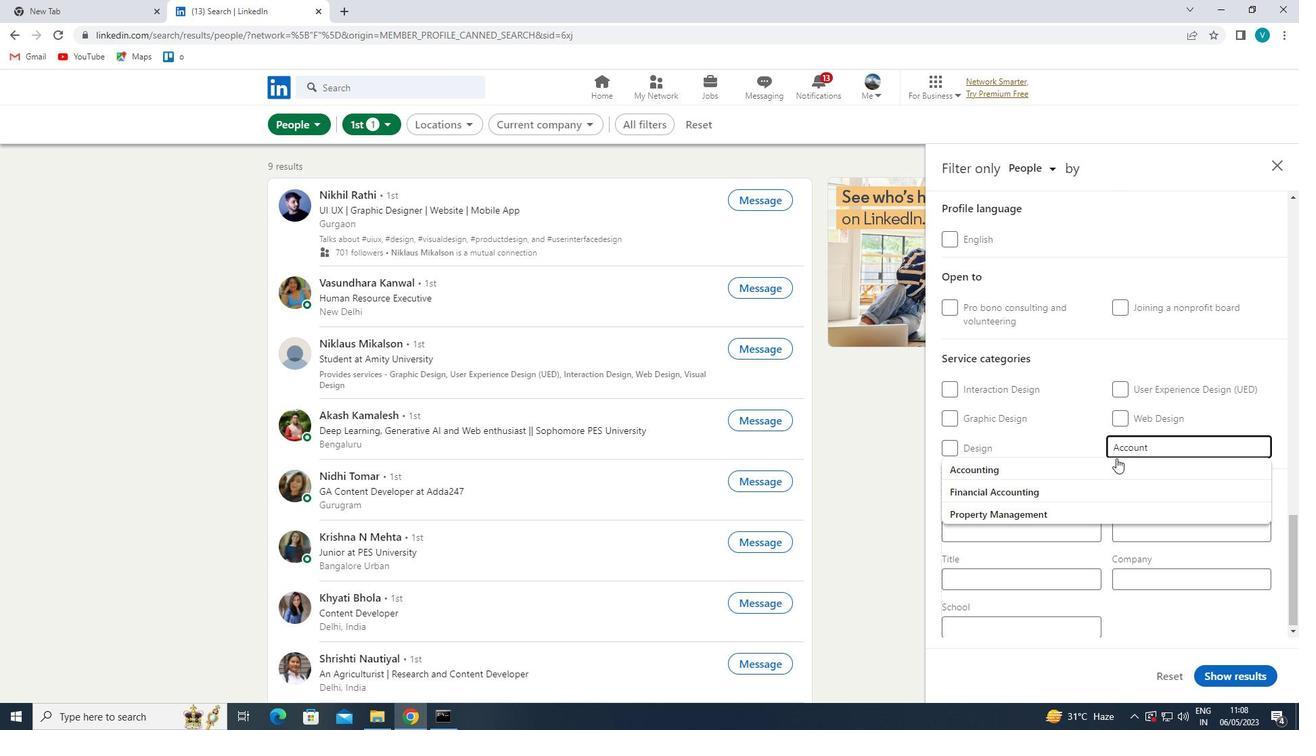 
Action: Mouse pressed left at (1112, 461)
Screenshot: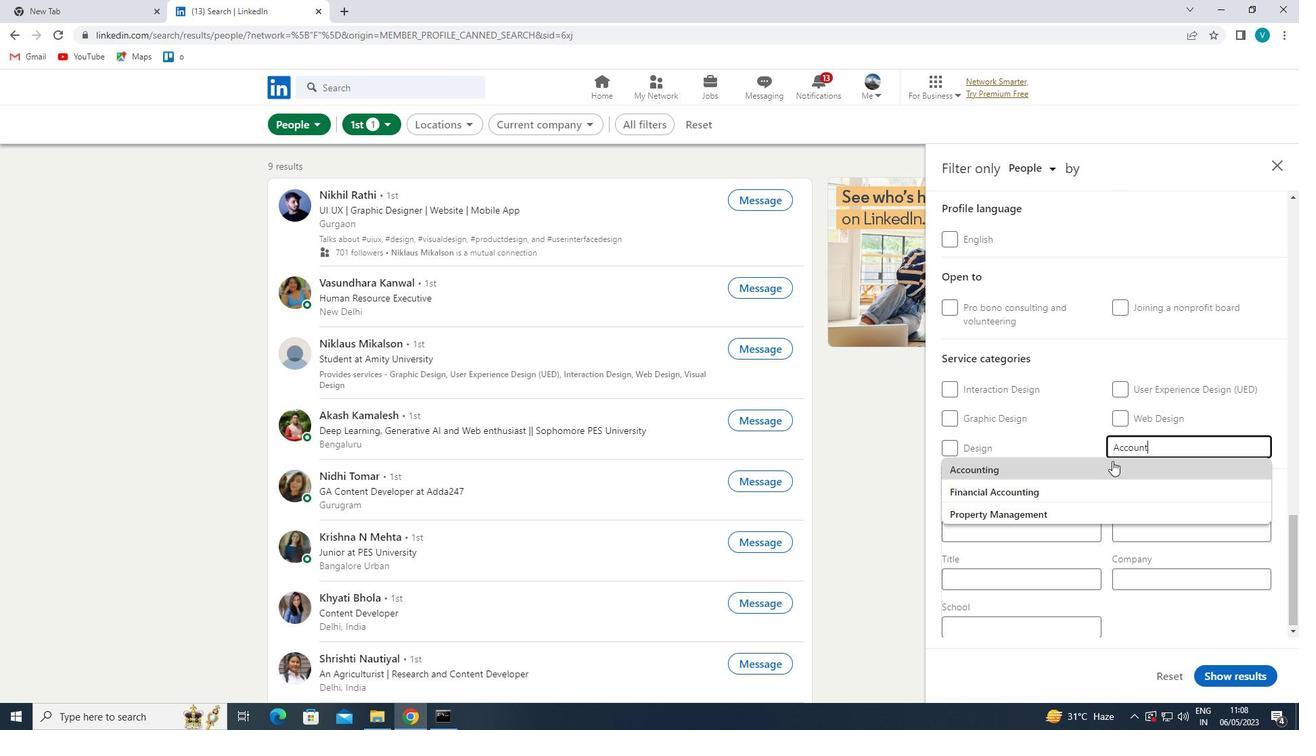 
Action: Mouse moved to (1112, 461)
Screenshot: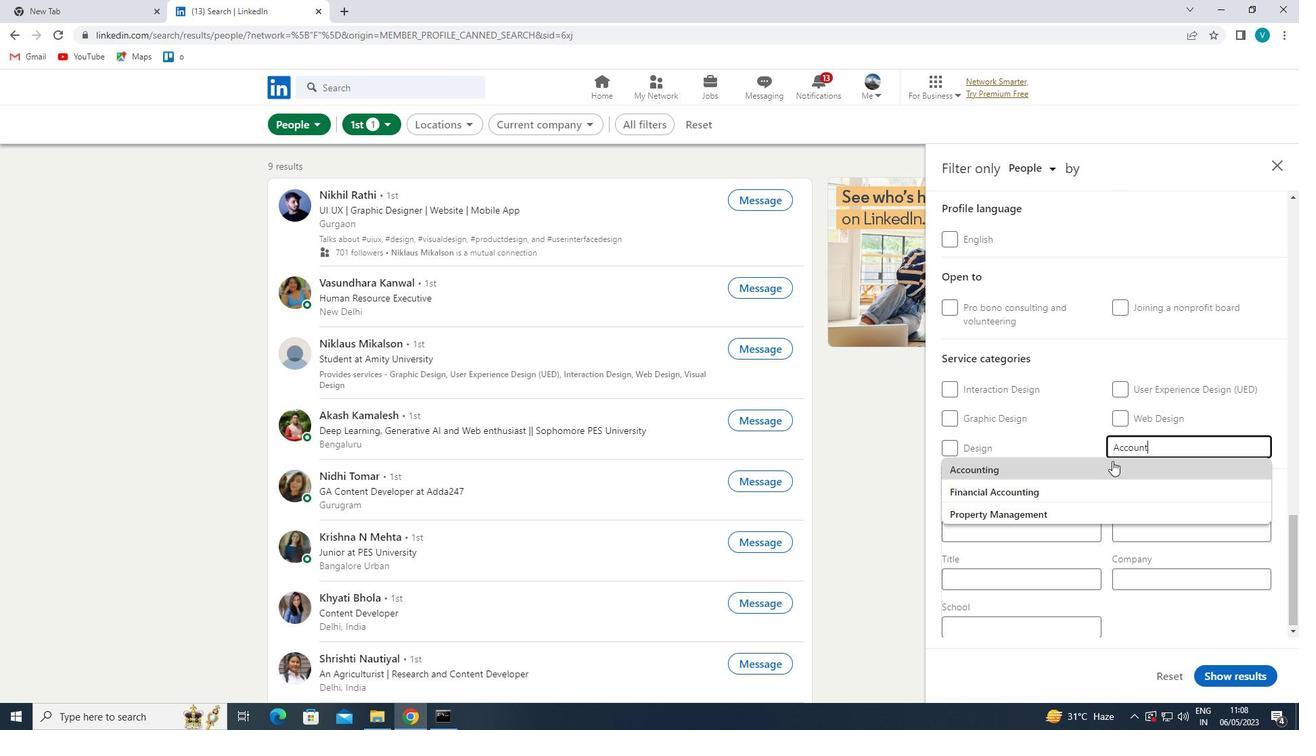 
Action: Mouse scrolled (1112, 460) with delta (0, 0)
Screenshot: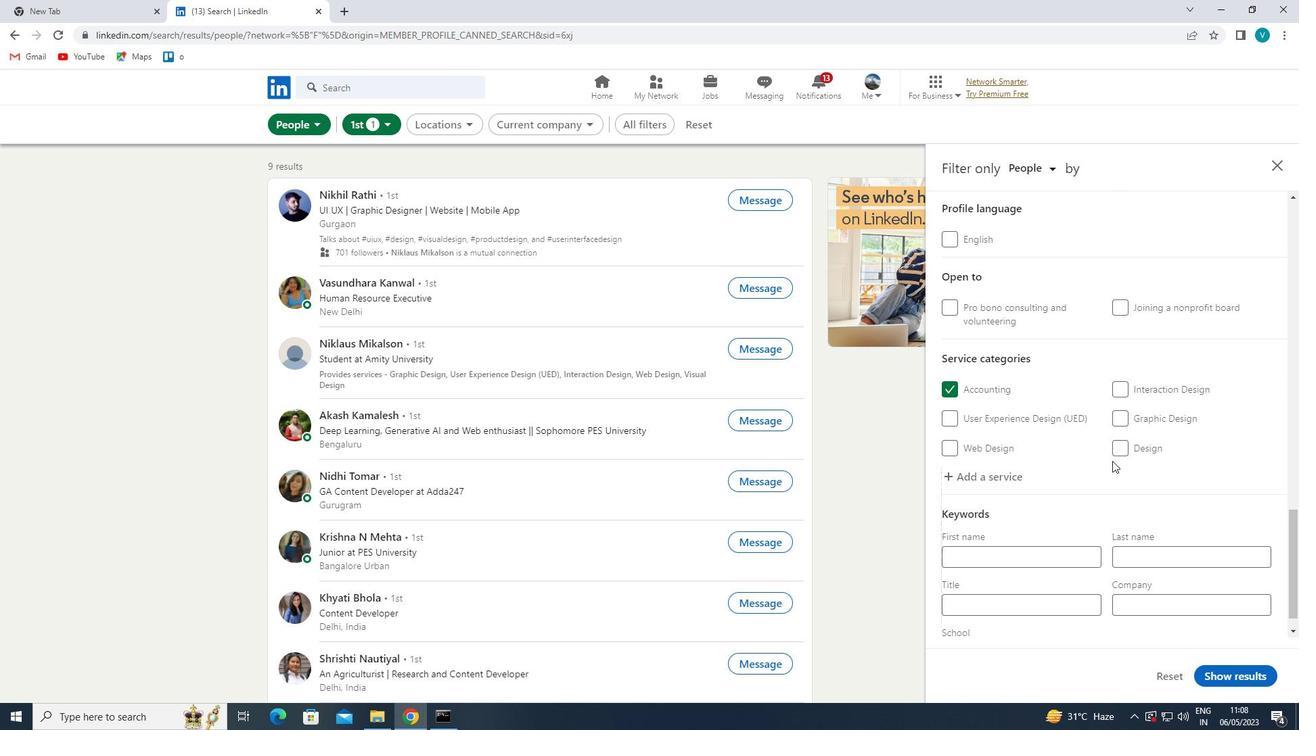 
Action: Mouse scrolled (1112, 460) with delta (0, 0)
Screenshot: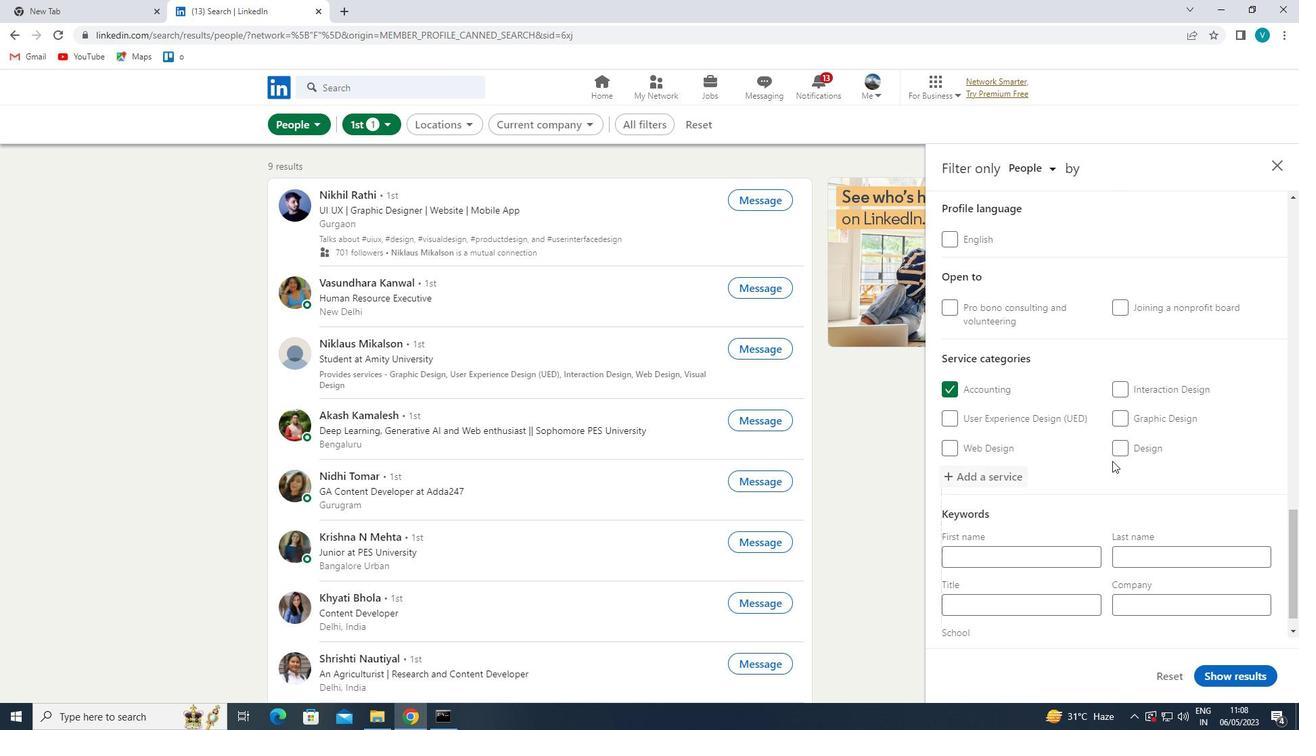 
Action: Mouse scrolled (1112, 460) with delta (0, 0)
Screenshot: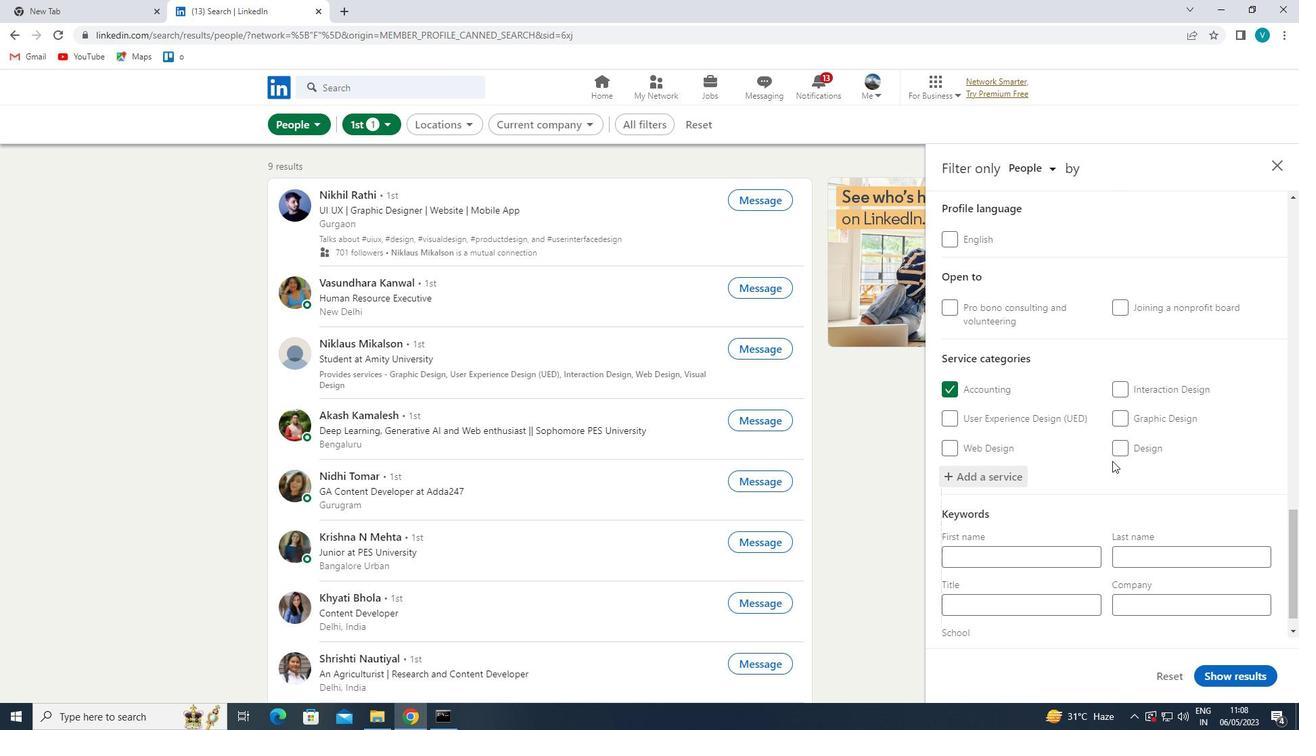 
Action: Mouse scrolled (1112, 460) with delta (0, 0)
Screenshot: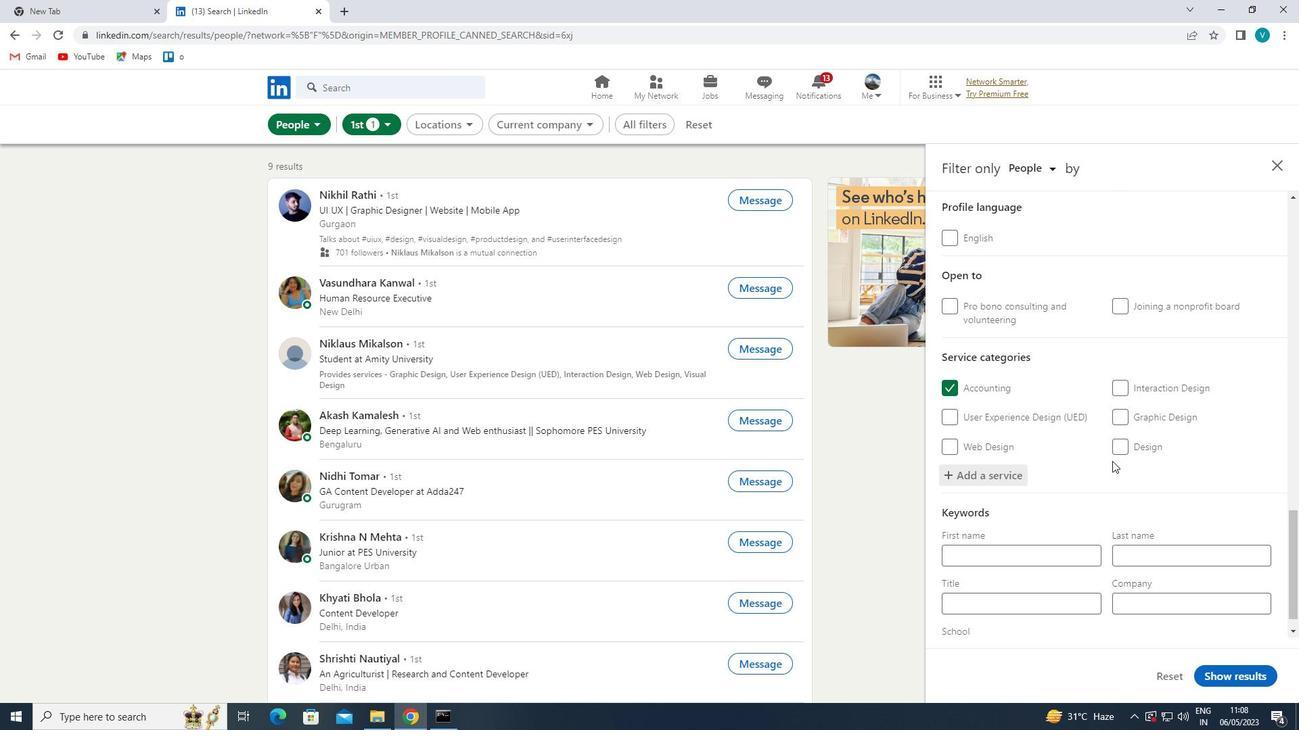 
Action: Mouse moved to (1060, 549)
Screenshot: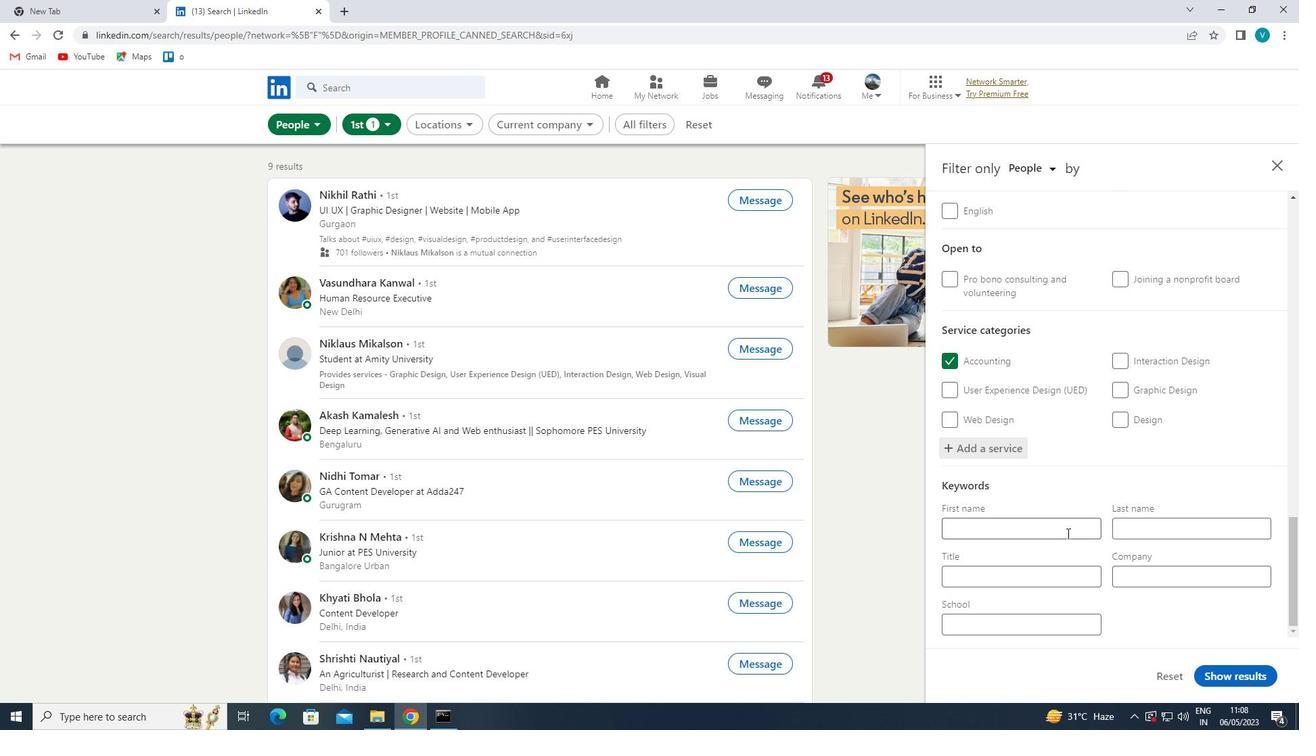 
Action: Mouse pressed left at (1060, 549)
Screenshot: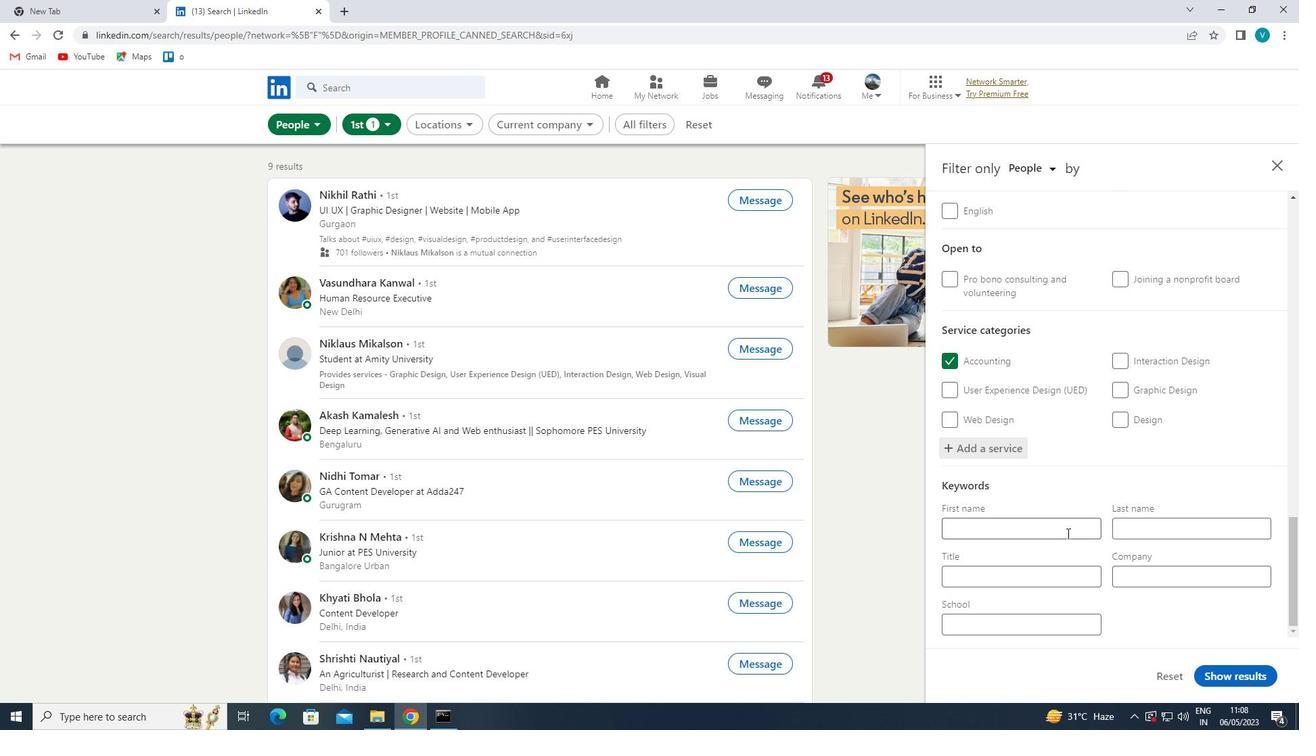 
Action: Mouse moved to (1060, 564)
Screenshot: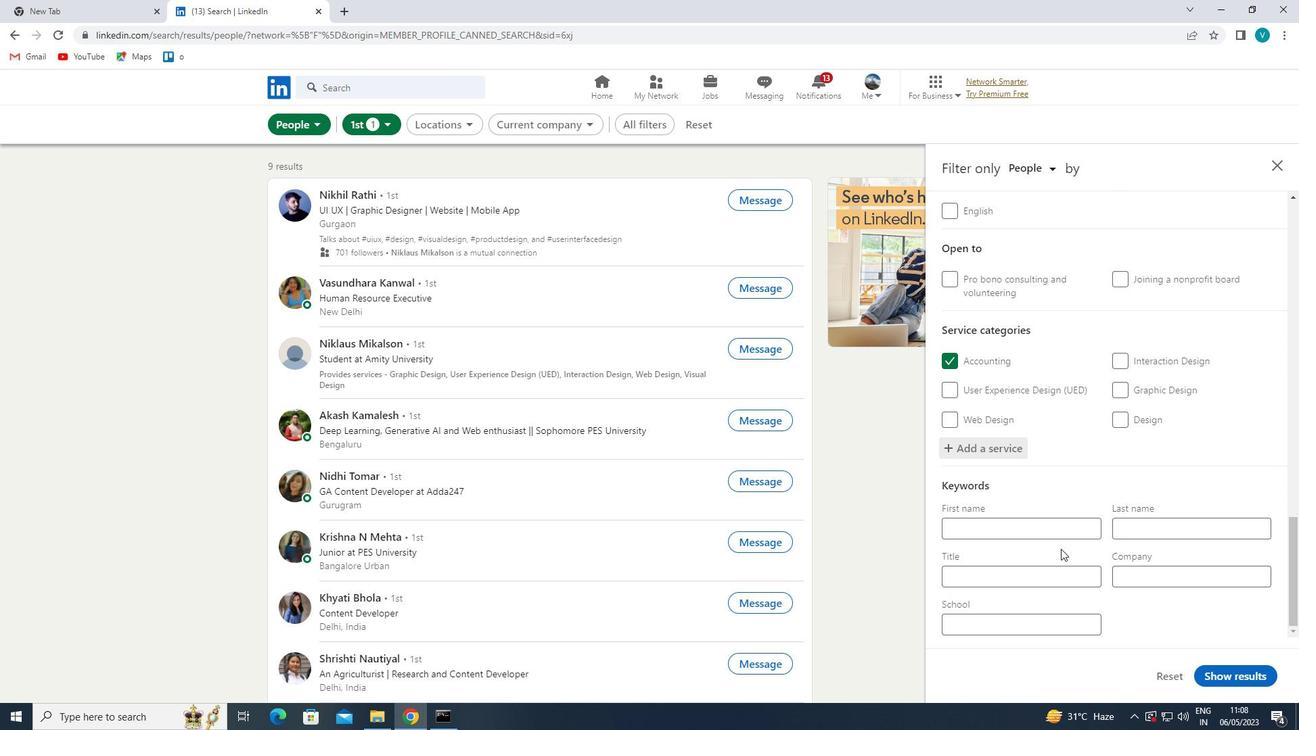 
Action: Mouse pressed left at (1060, 564)
Screenshot: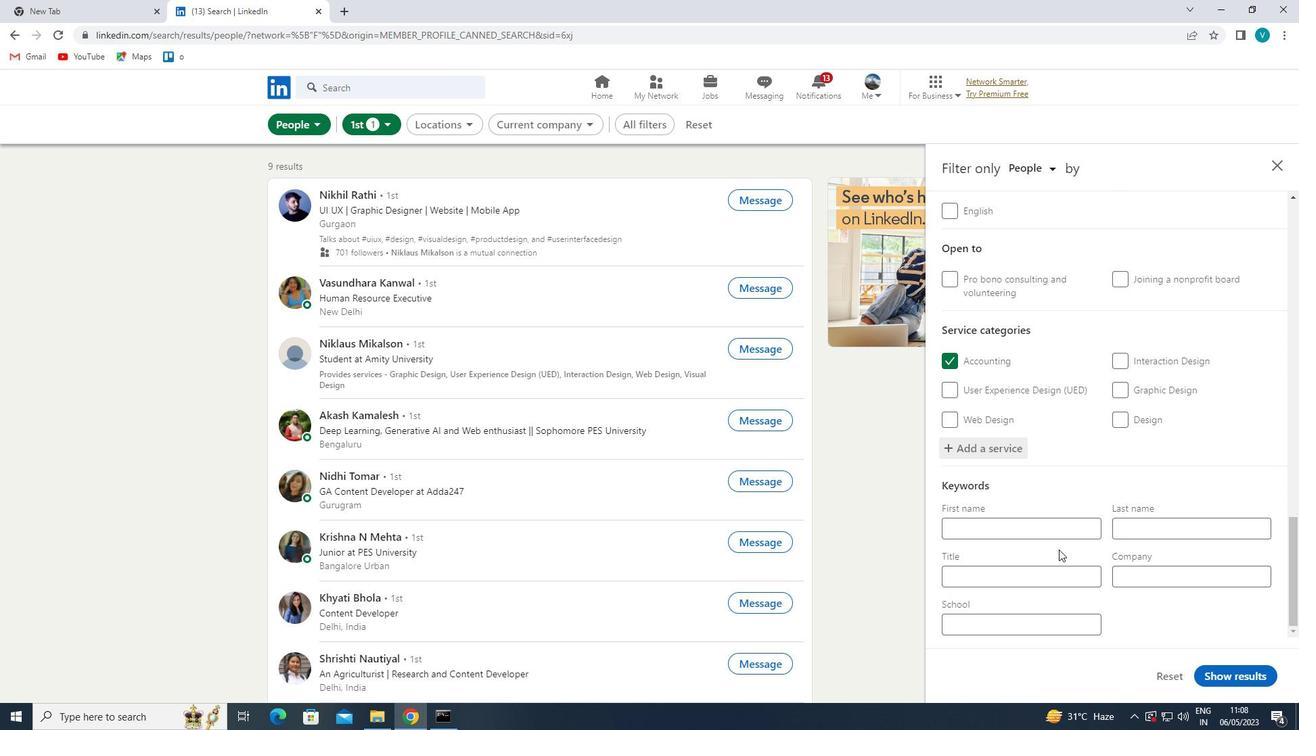 
Action: Mouse moved to (1064, 569)
Screenshot: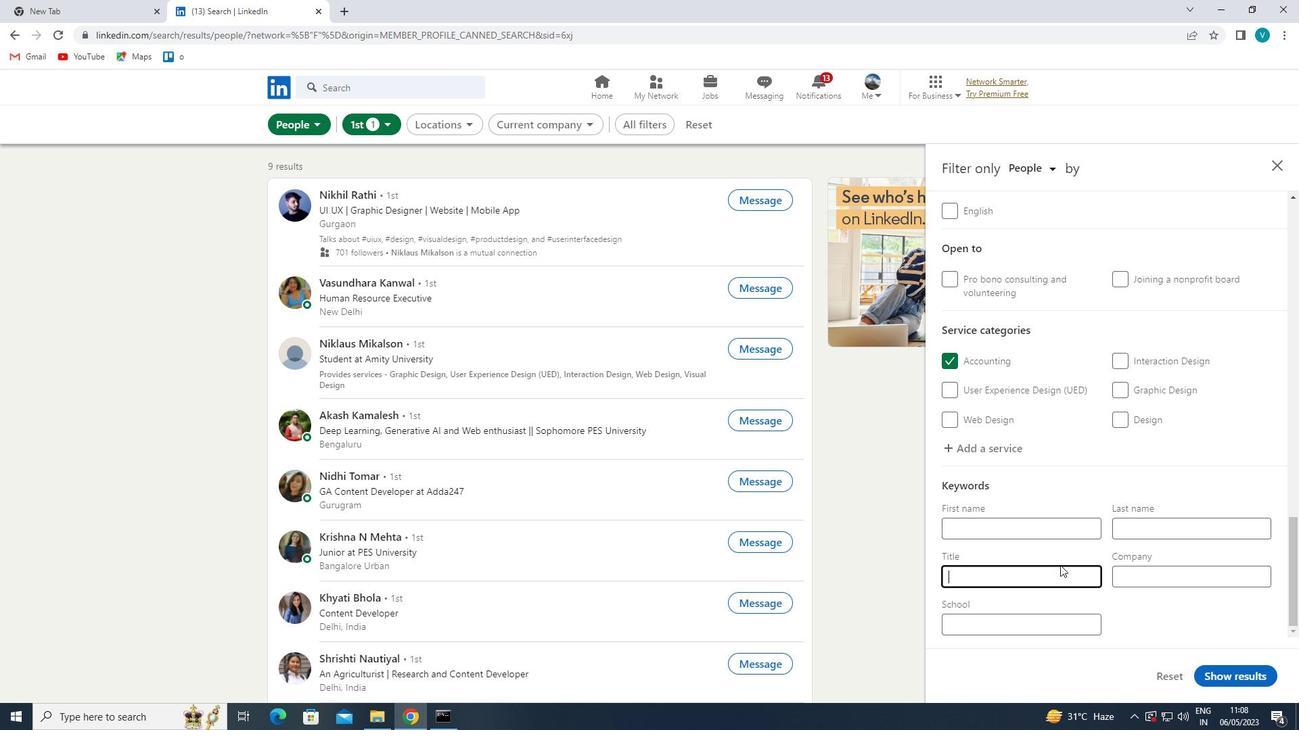 
Action: Key pressed <Key.shift>ASSISTANT<Key.space><Key.shift><Key.shift><Key.shift>MANAGER
Screenshot: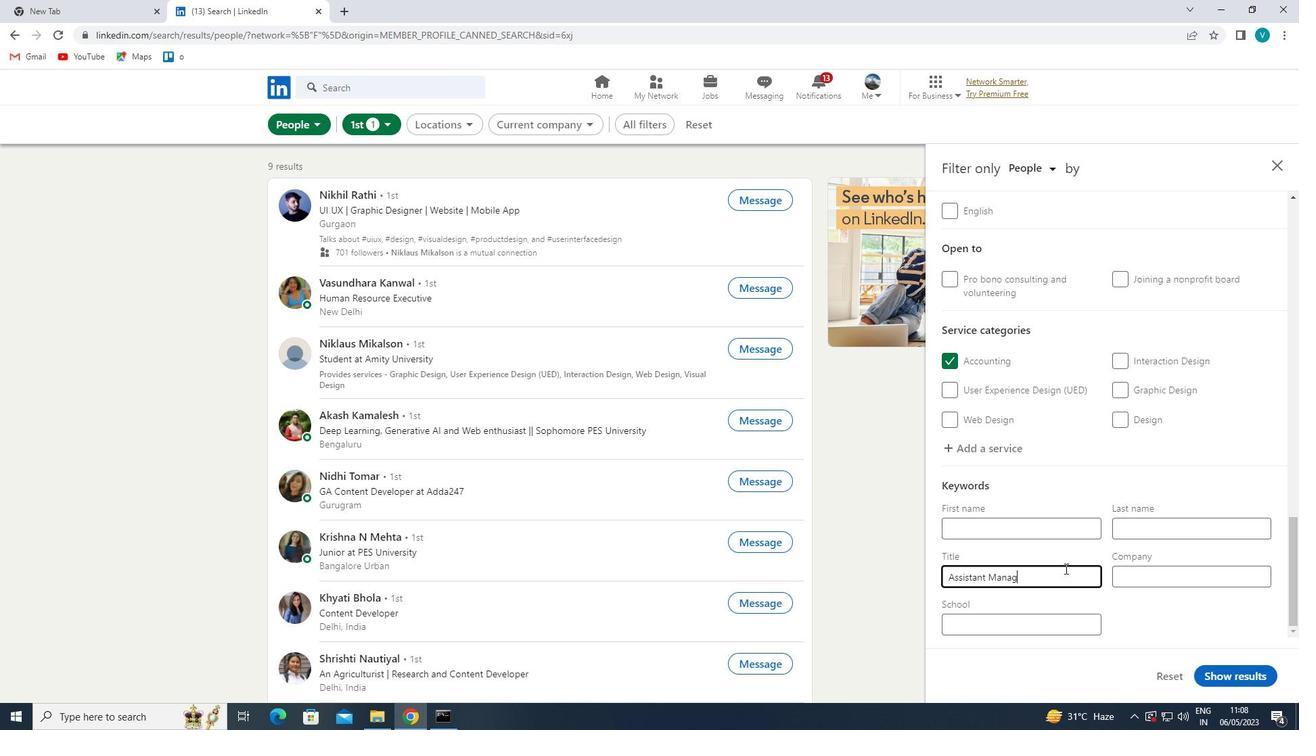 
Action: Mouse moved to (1064, 568)
Screenshot: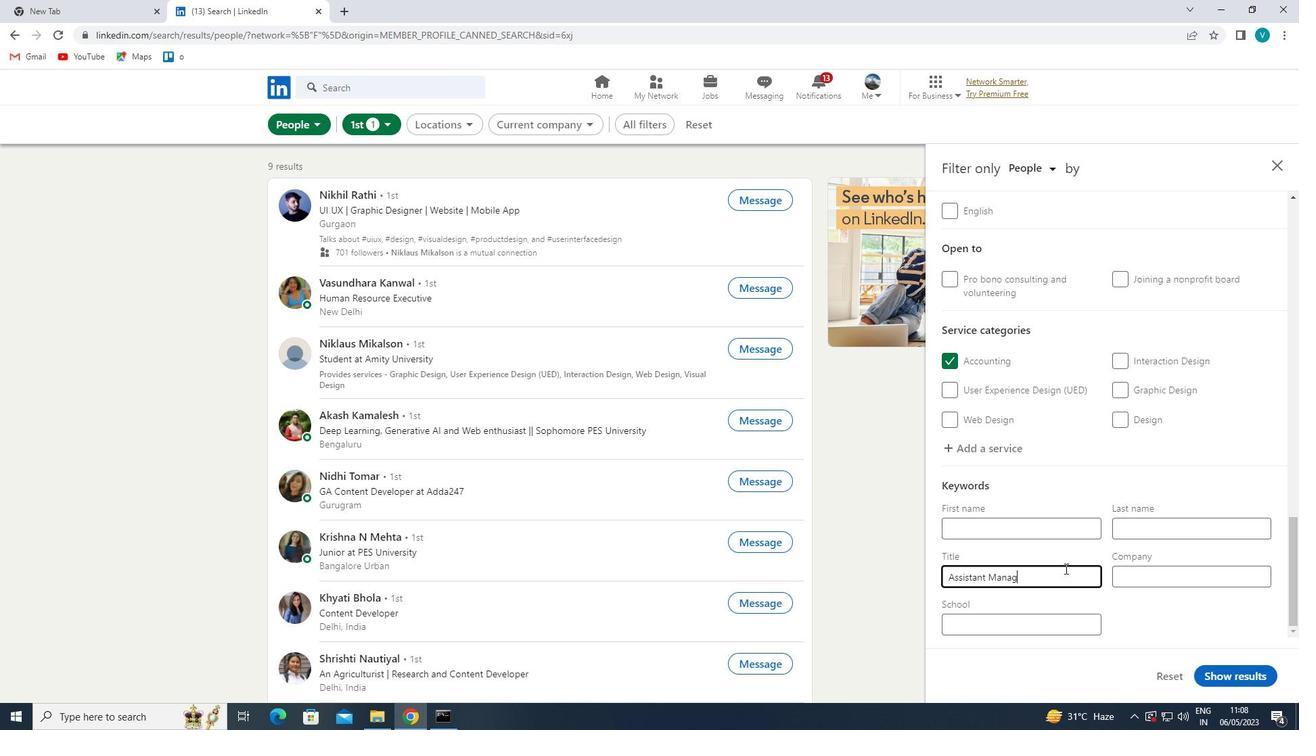 
Action: Key pressed <Key.space>
Screenshot: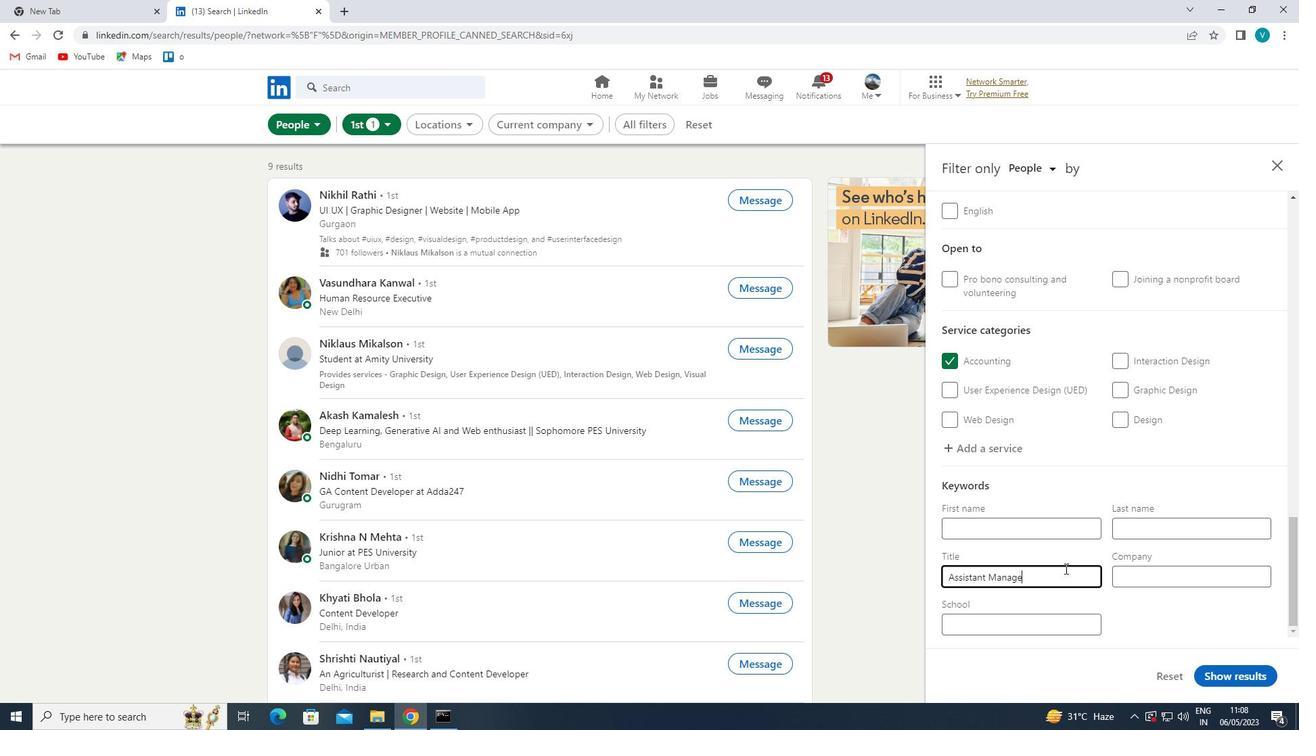 
Action: Mouse moved to (1239, 665)
Screenshot: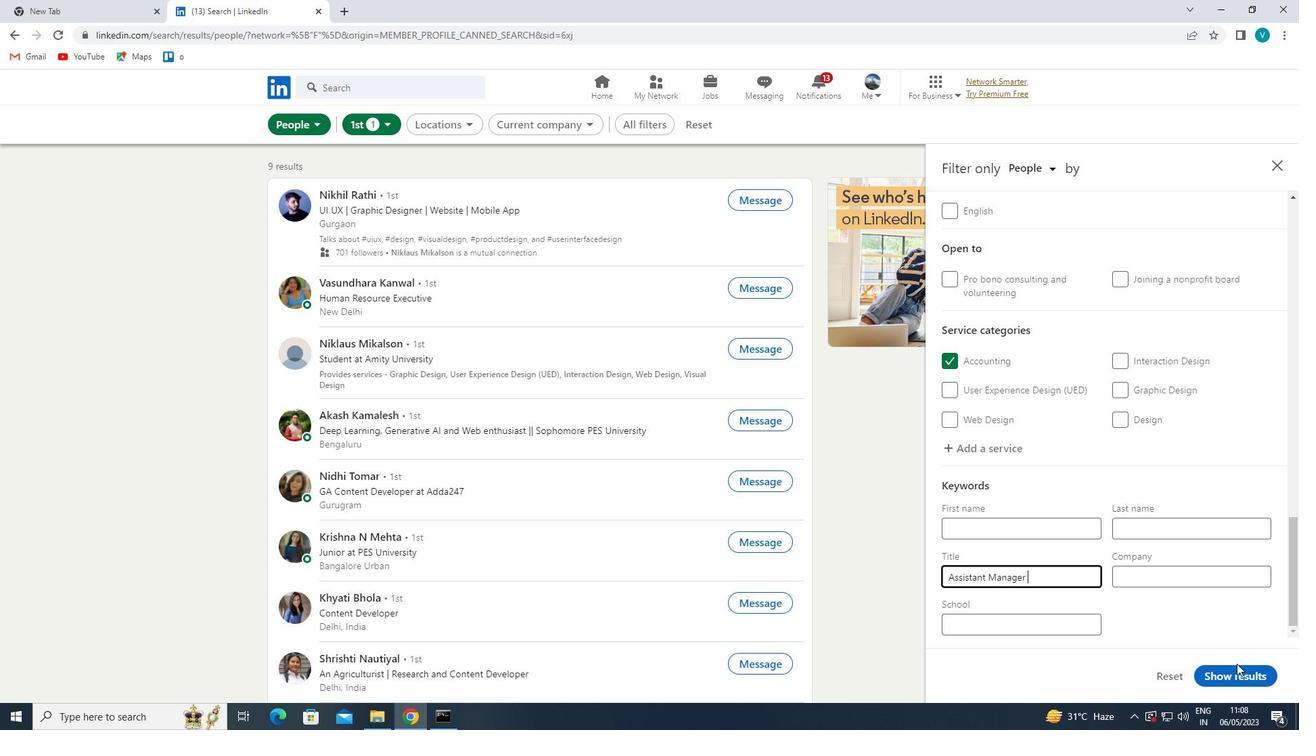
Action: Mouse pressed left at (1239, 665)
Screenshot: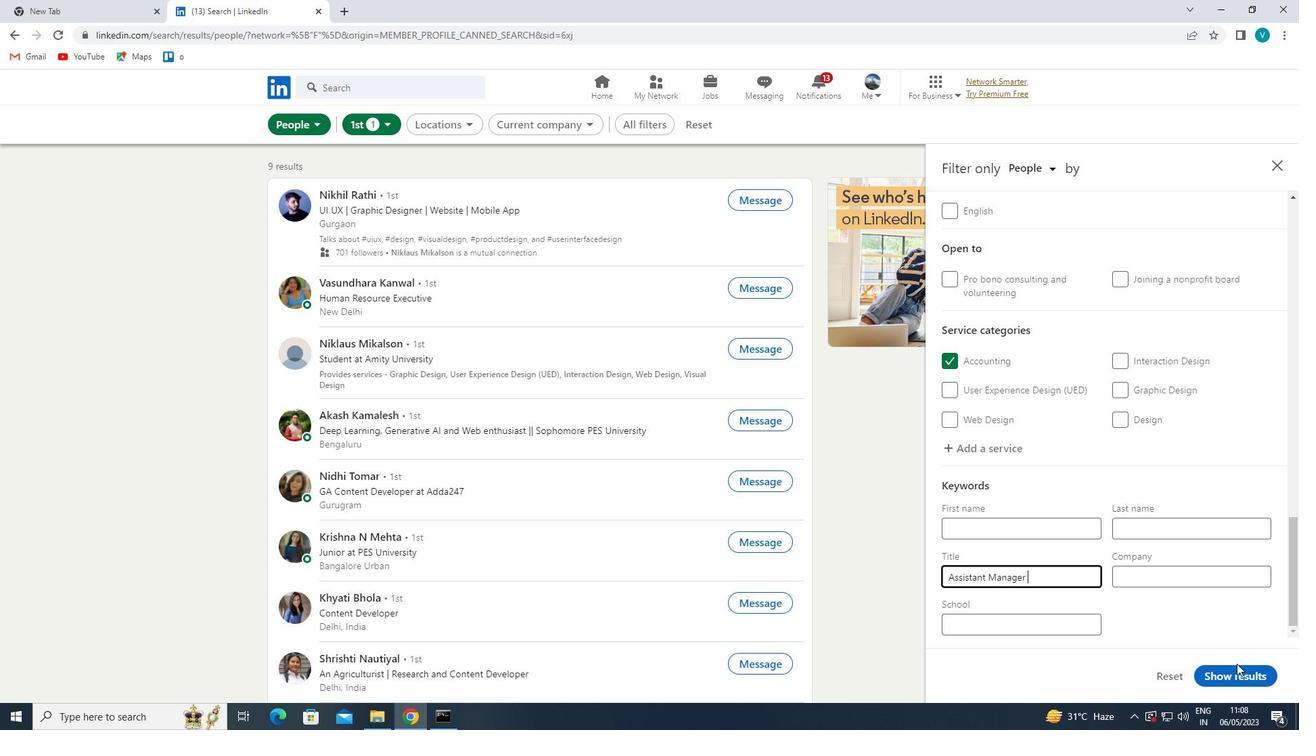 
Action: Mouse moved to (1241, 666)
Screenshot: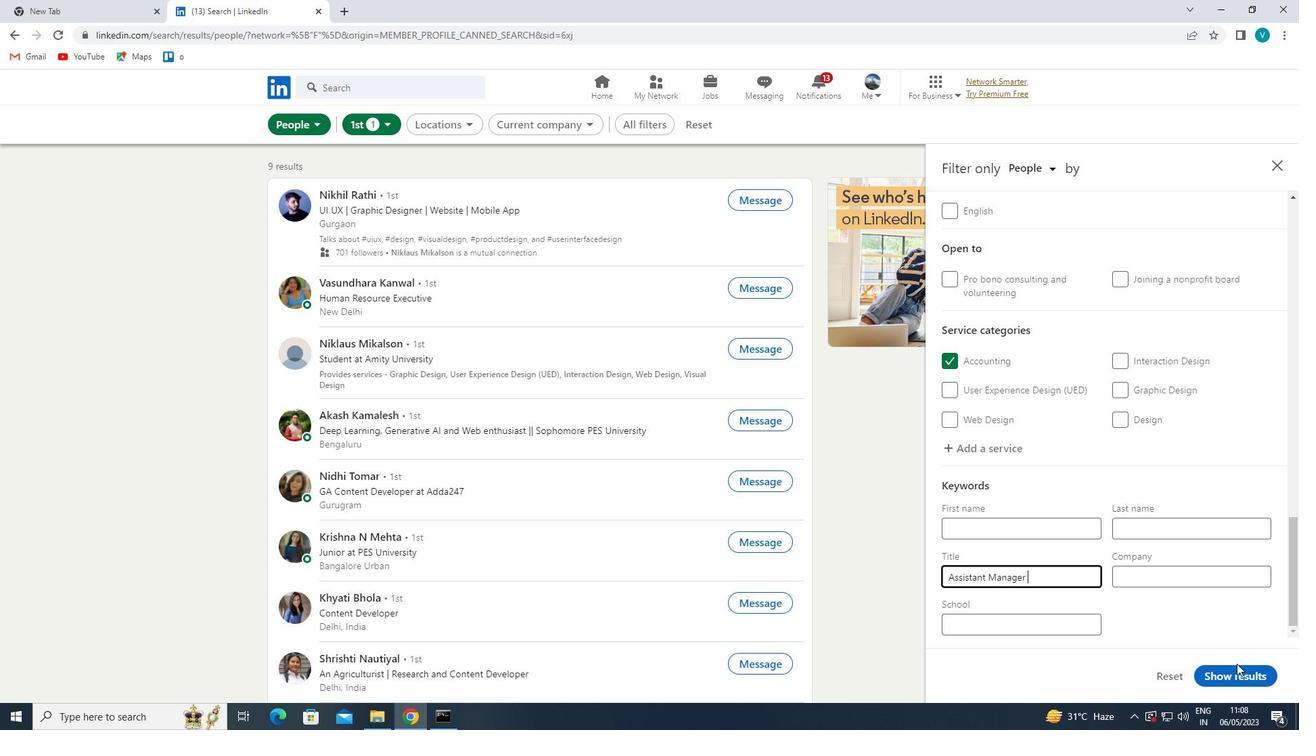 
